 Task: Look for space in Calabanga, Philippines from 12th August, 2023 to 16th August, 2023 for 8 adults in price range Rs.10000 to Rs.16000. Place can be private room with 8 bedrooms having 8 beds and 8 bathrooms. Property type can be house, flat, guest house, hotel. Amenities needed are: wifi, TV, free parkinig on premises, gym, breakfast. Booking option can be shelf check-in. Required host language is English.
Action: Mouse moved to (564, 142)
Screenshot: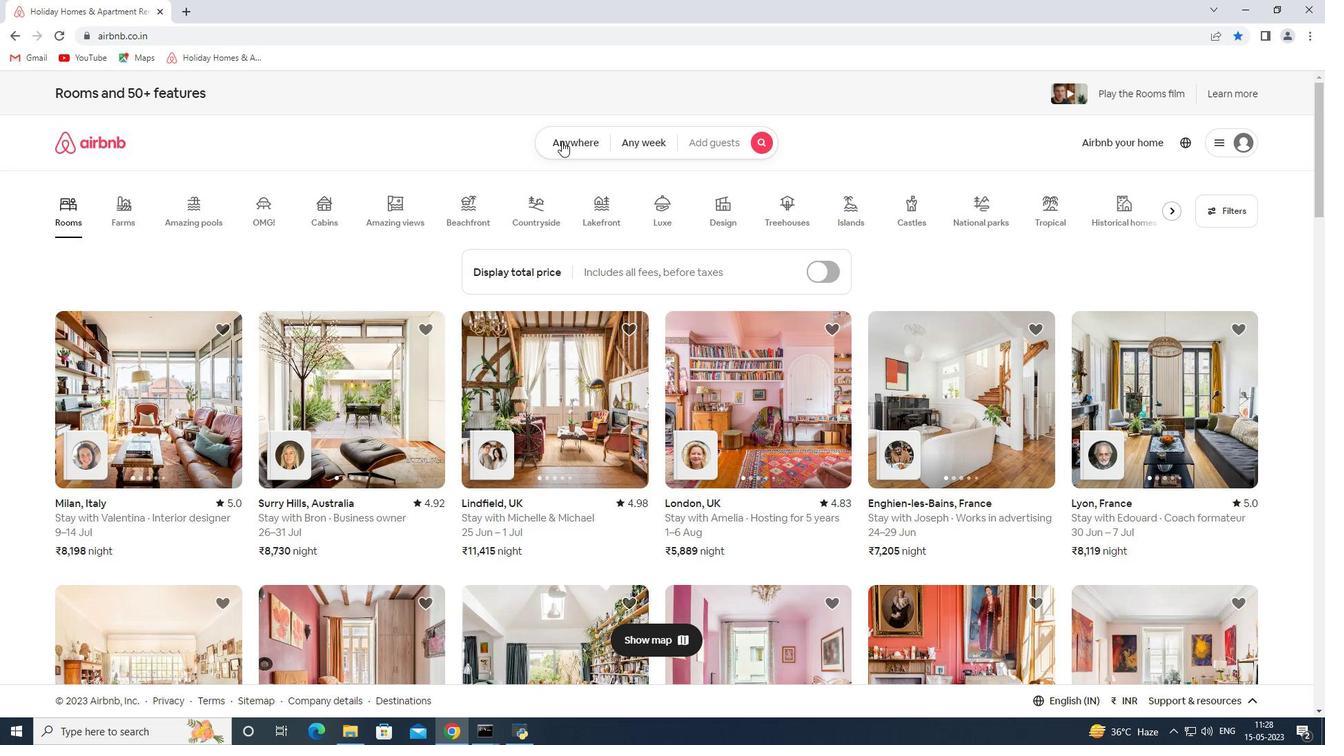 
Action: Mouse pressed left at (564, 142)
Screenshot: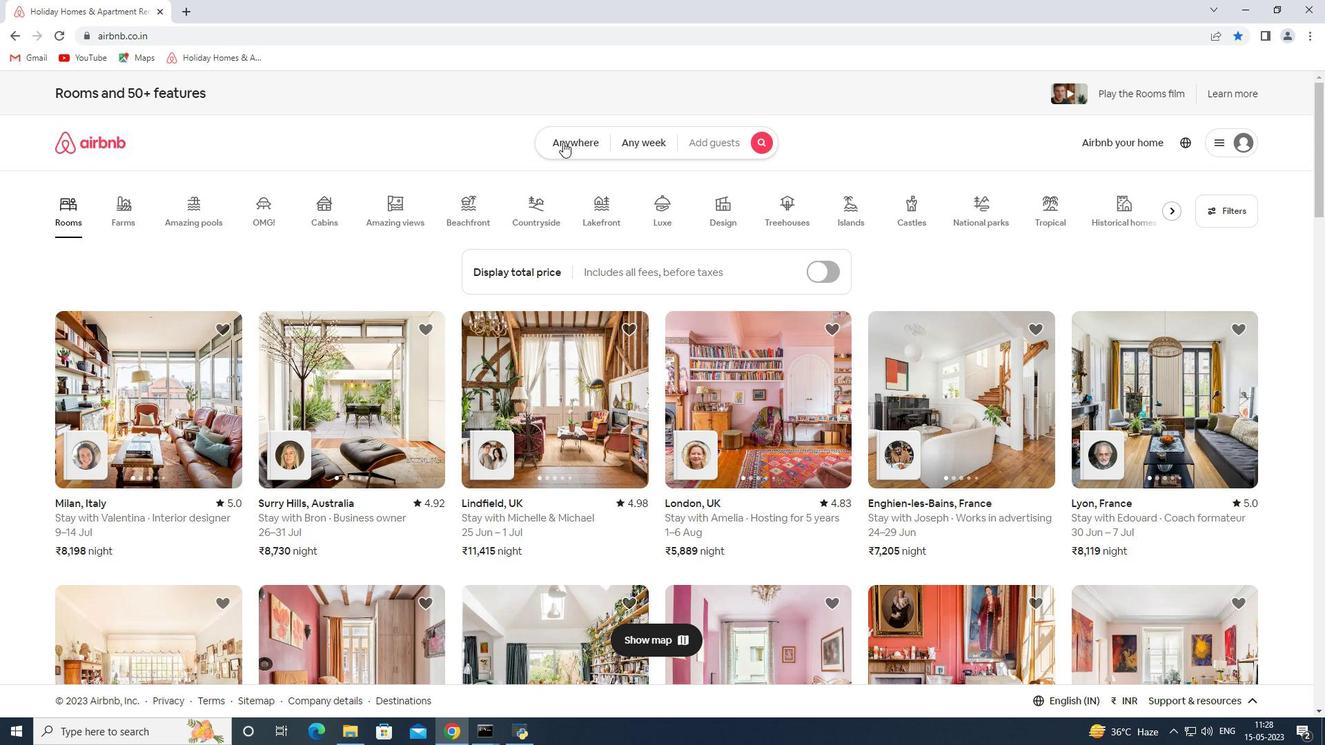 
Action: Mouse moved to (401, 200)
Screenshot: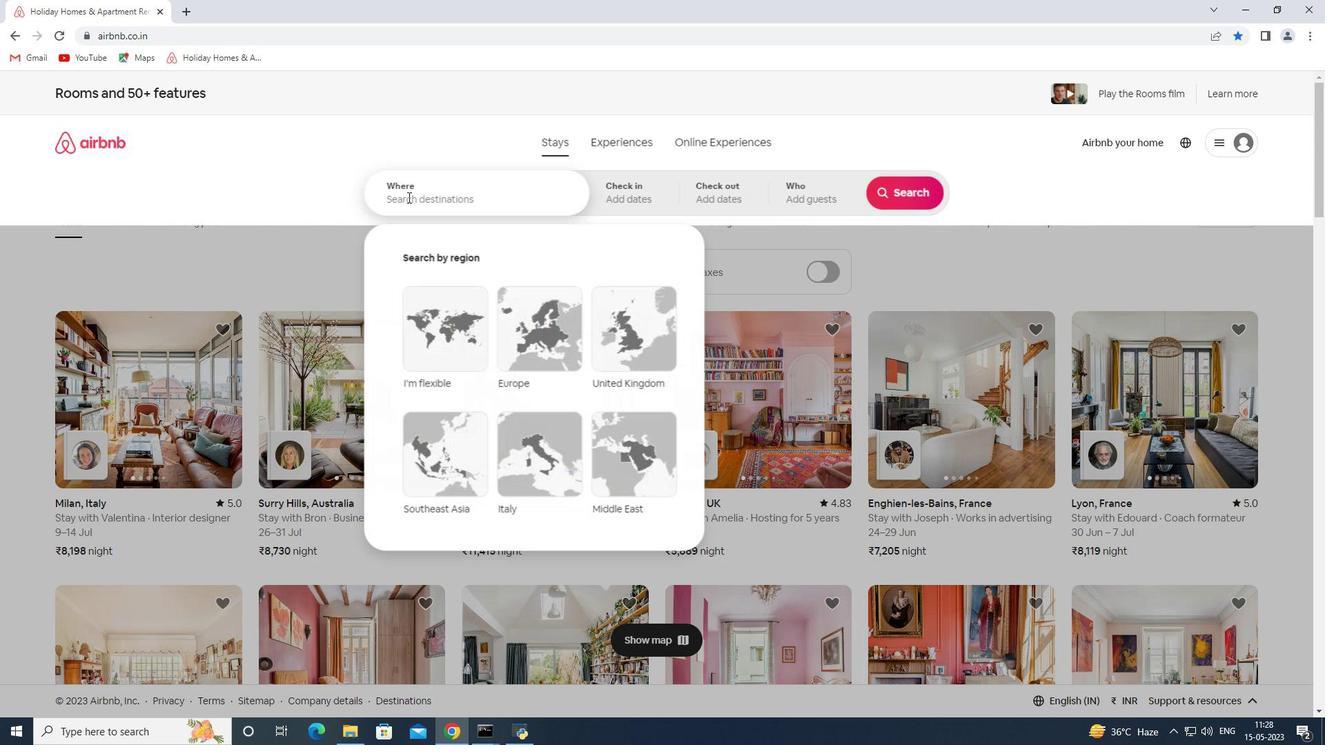 
Action: Mouse pressed left at (401, 200)
Screenshot: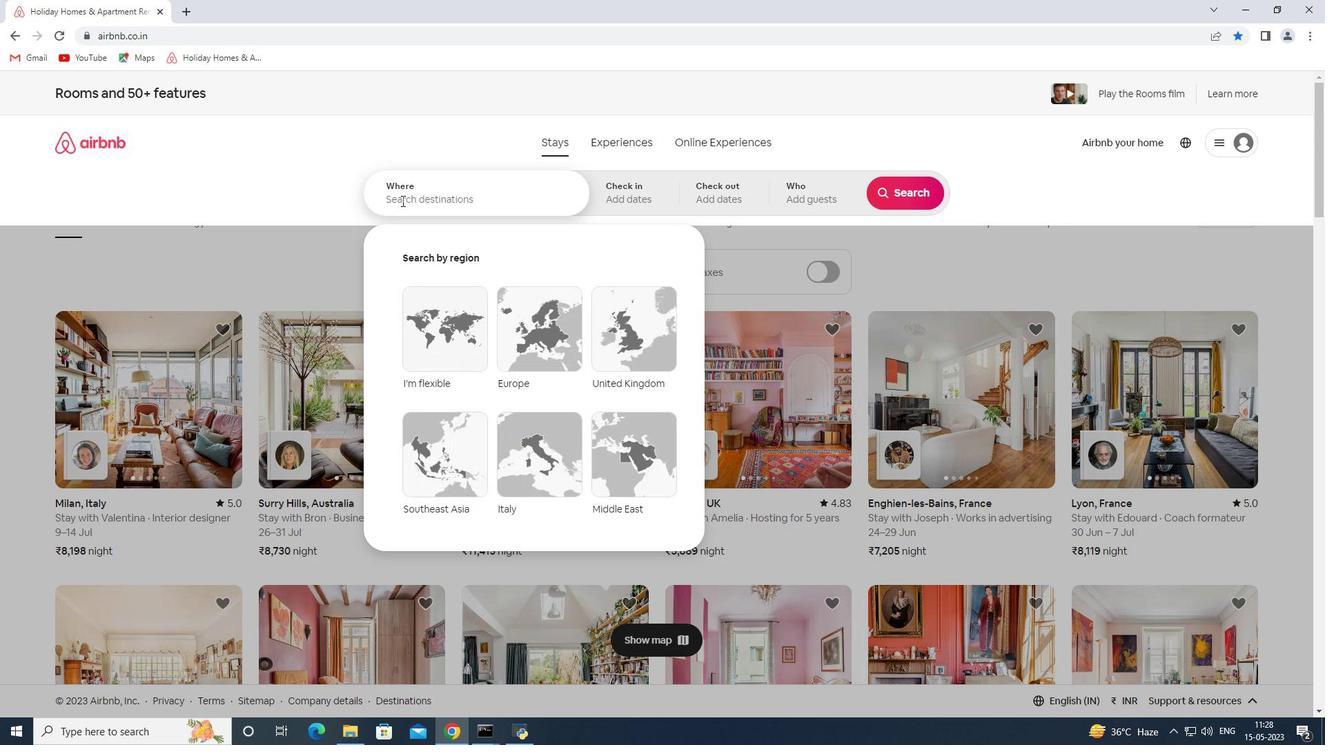 
Action: Key pressed <Key.shift><Key.shift><Key.shift><Key.shift><Key.shift><Key.shift><Key.shift><Key.shift>Calabanga<Key.space><Key.shift>Philippines<Key.space><Key.space><Key.enter>
Screenshot: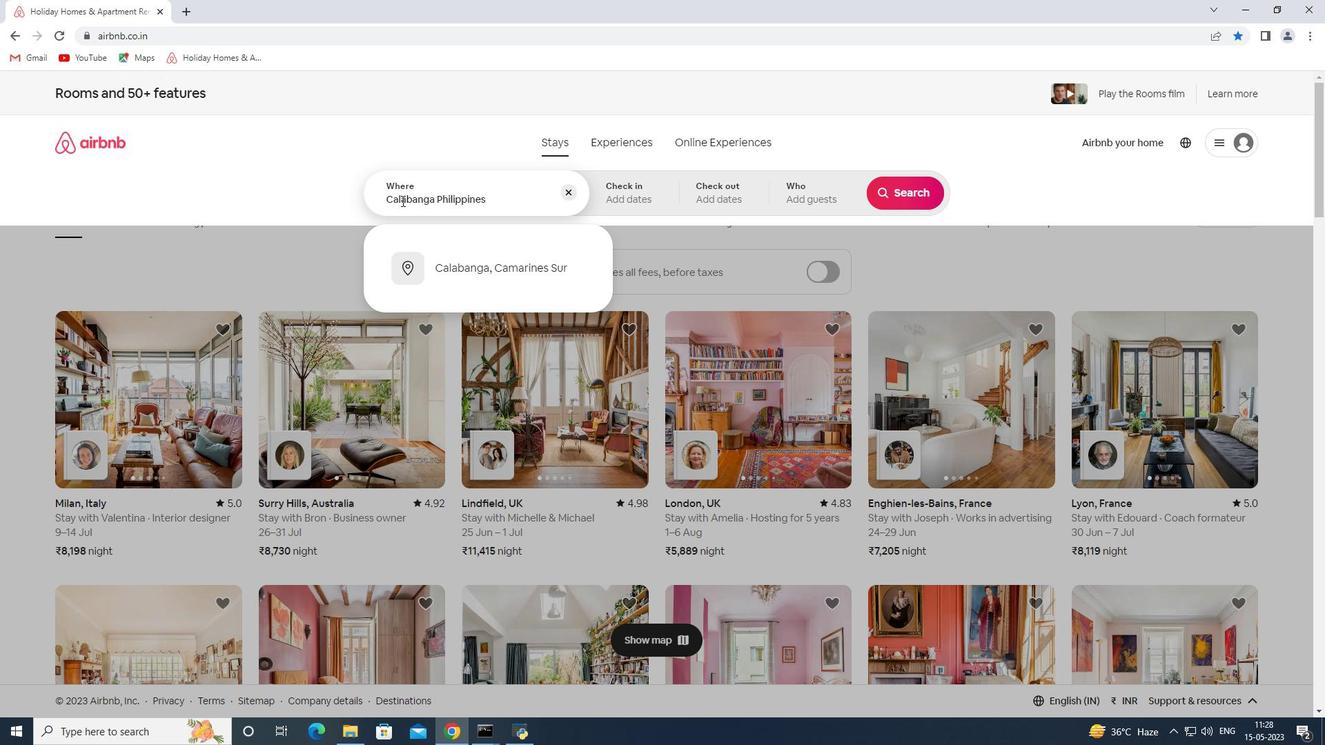 
Action: Mouse moved to (911, 310)
Screenshot: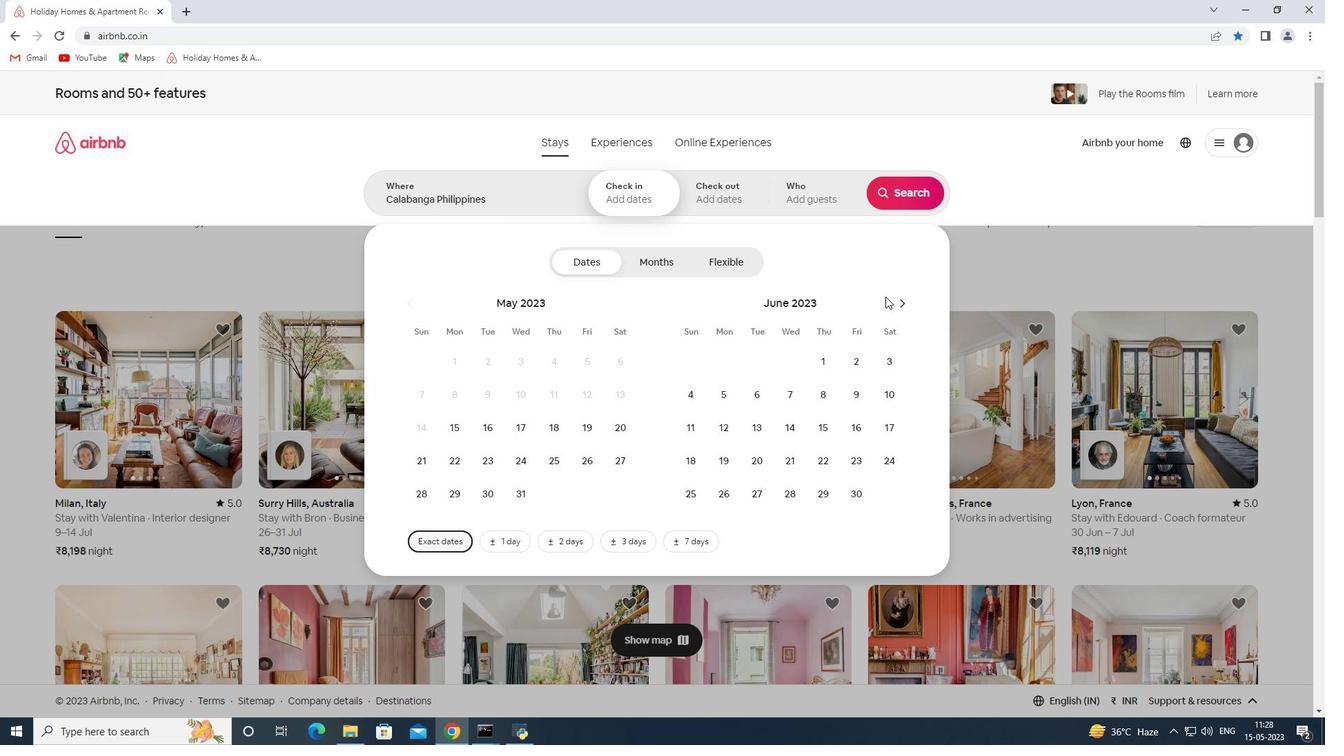 
Action: Mouse pressed left at (911, 310)
Screenshot: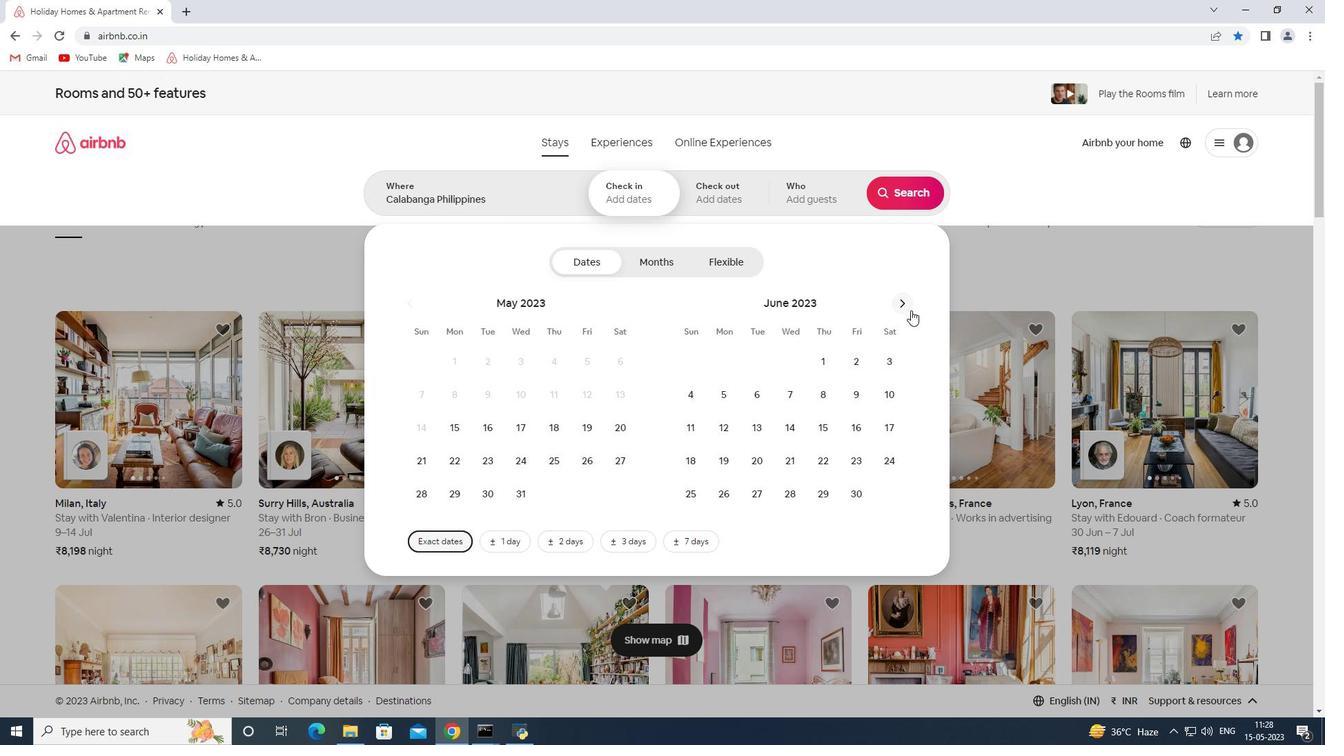 
Action: Mouse moved to (902, 305)
Screenshot: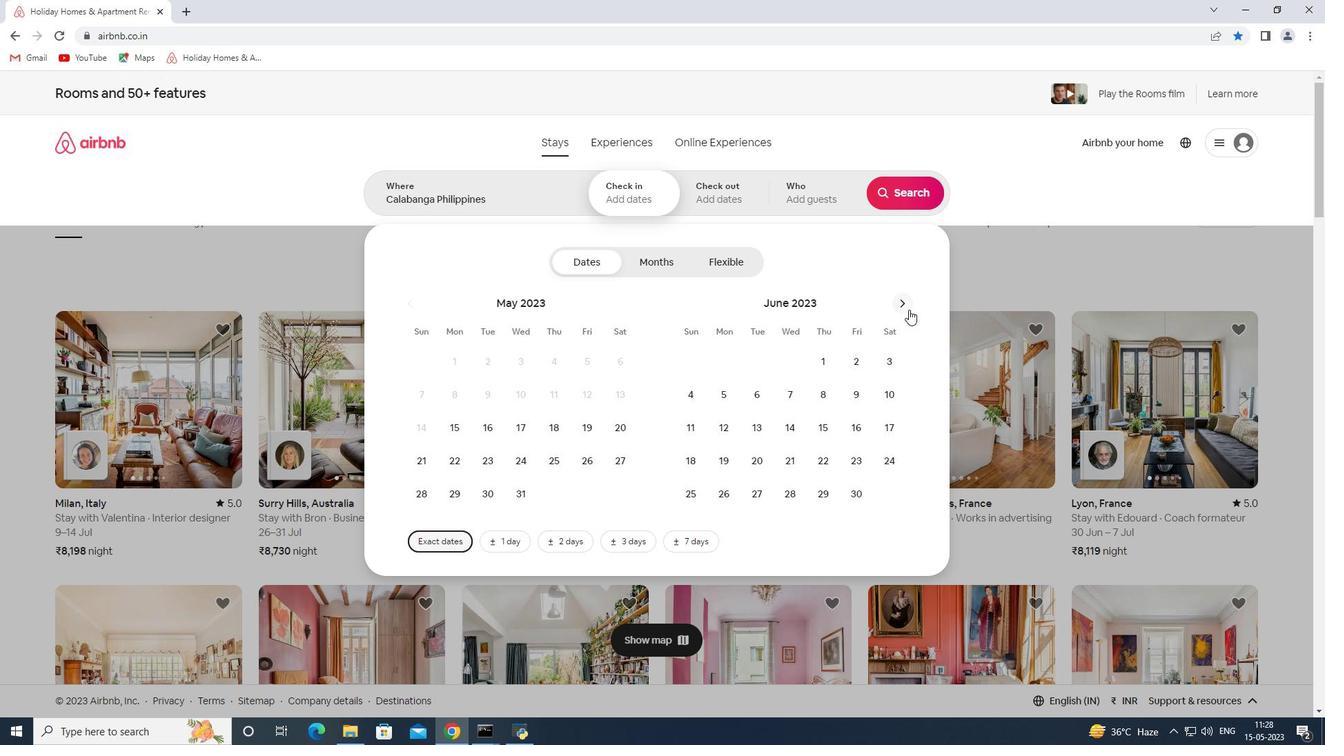 
Action: Mouse pressed left at (902, 305)
Screenshot: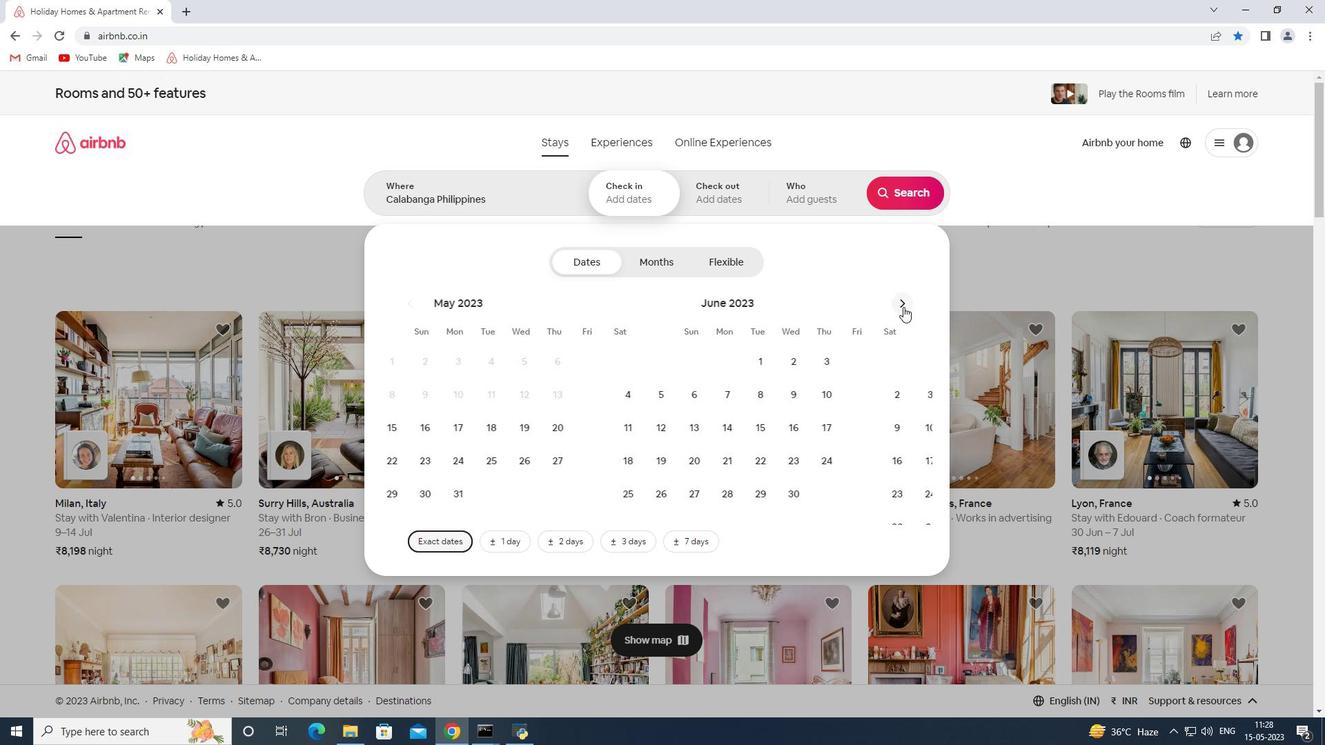 
Action: Mouse moved to (885, 392)
Screenshot: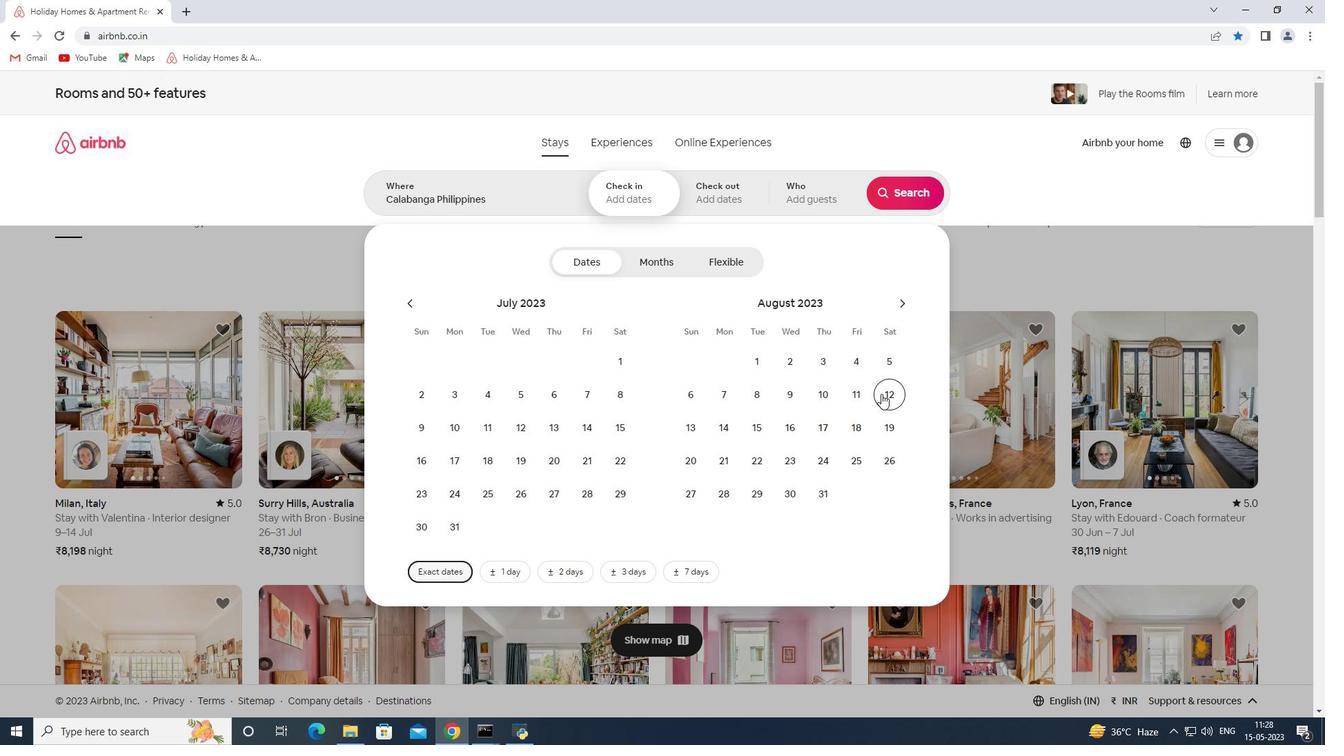 
Action: Mouse pressed left at (885, 392)
Screenshot: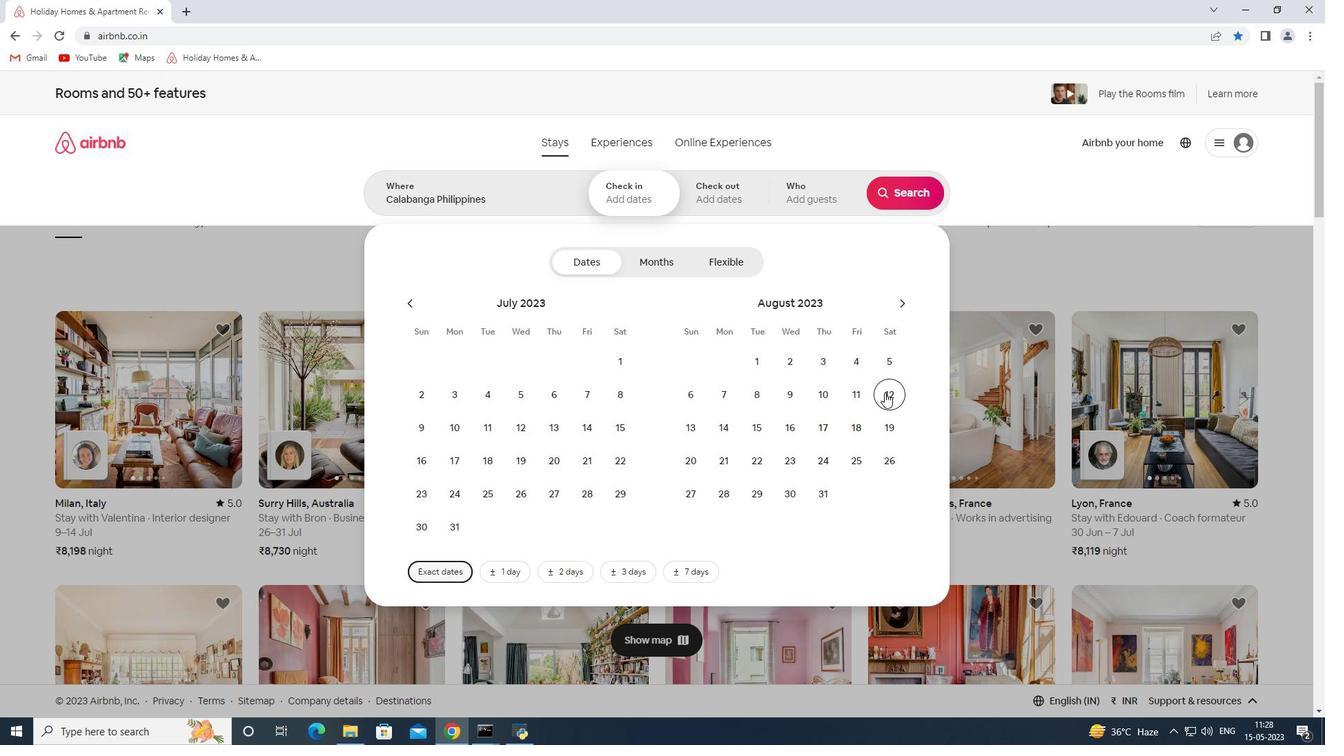 
Action: Mouse moved to (798, 433)
Screenshot: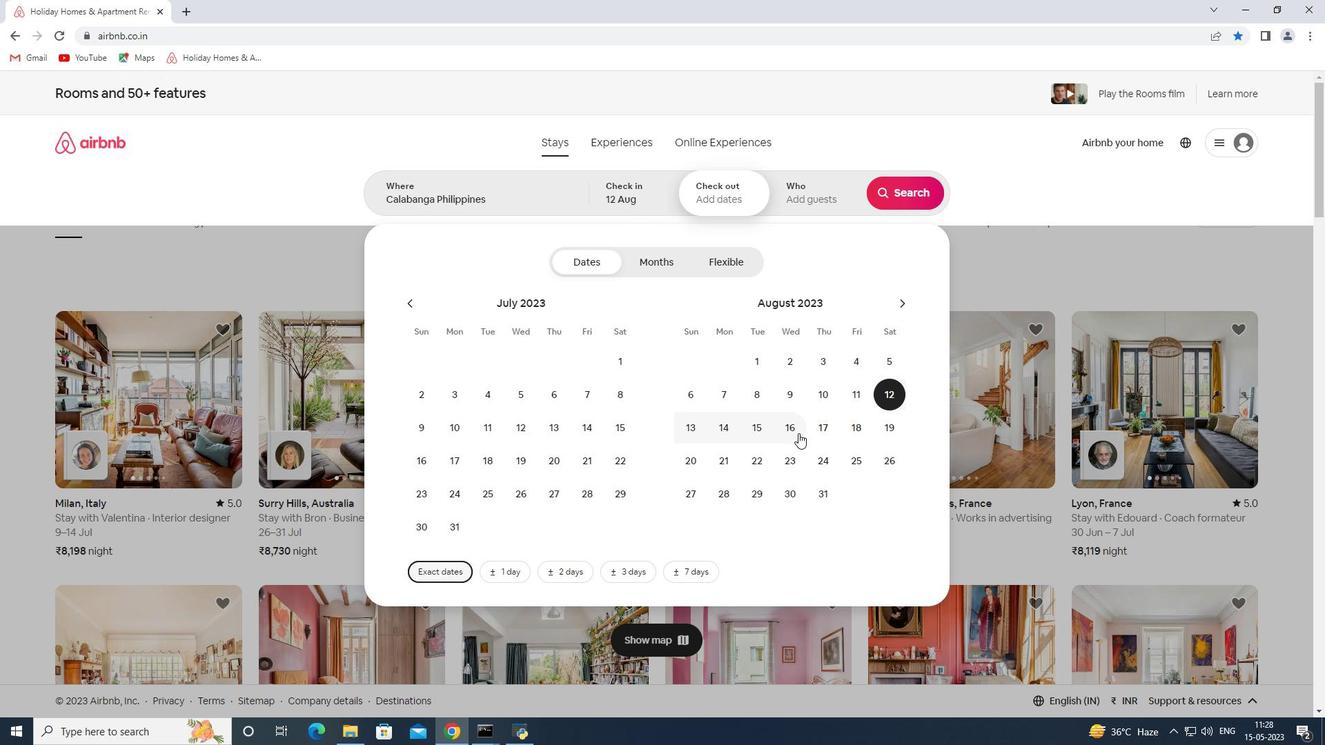 
Action: Mouse pressed left at (798, 433)
Screenshot: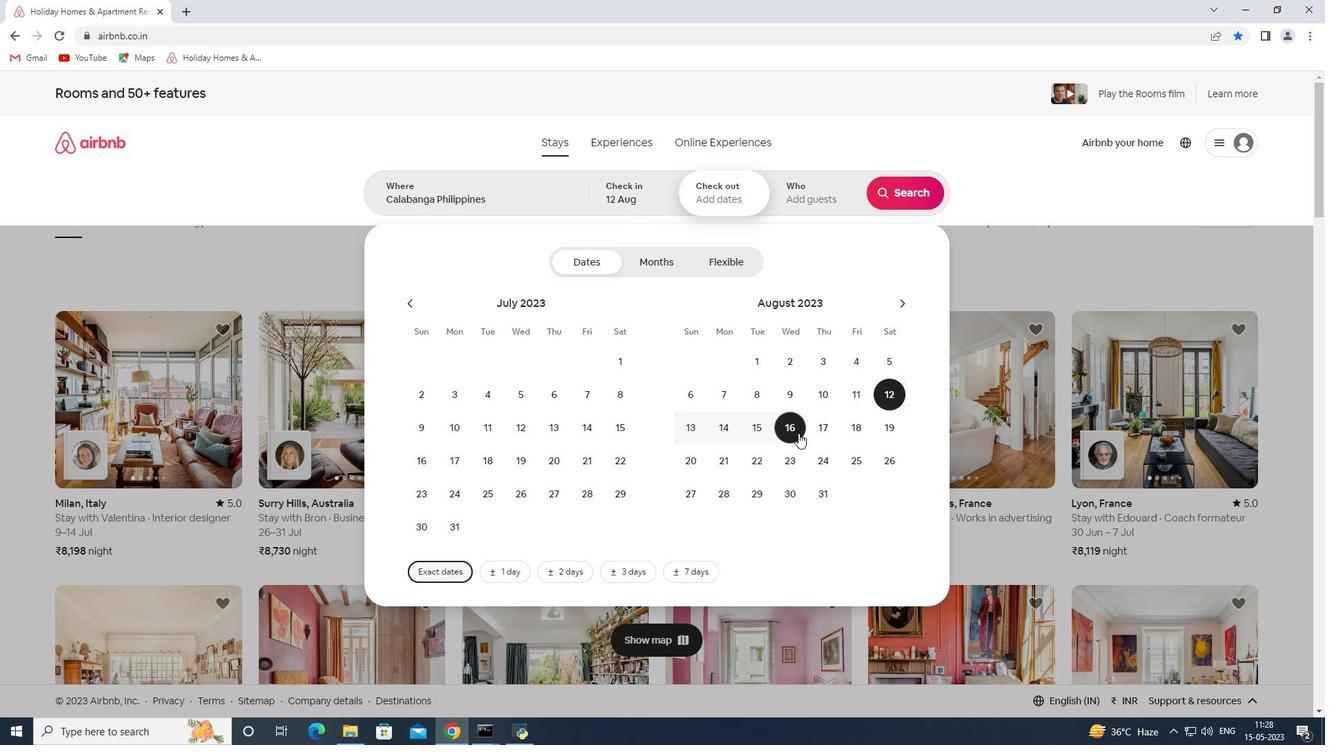 
Action: Mouse moved to (809, 198)
Screenshot: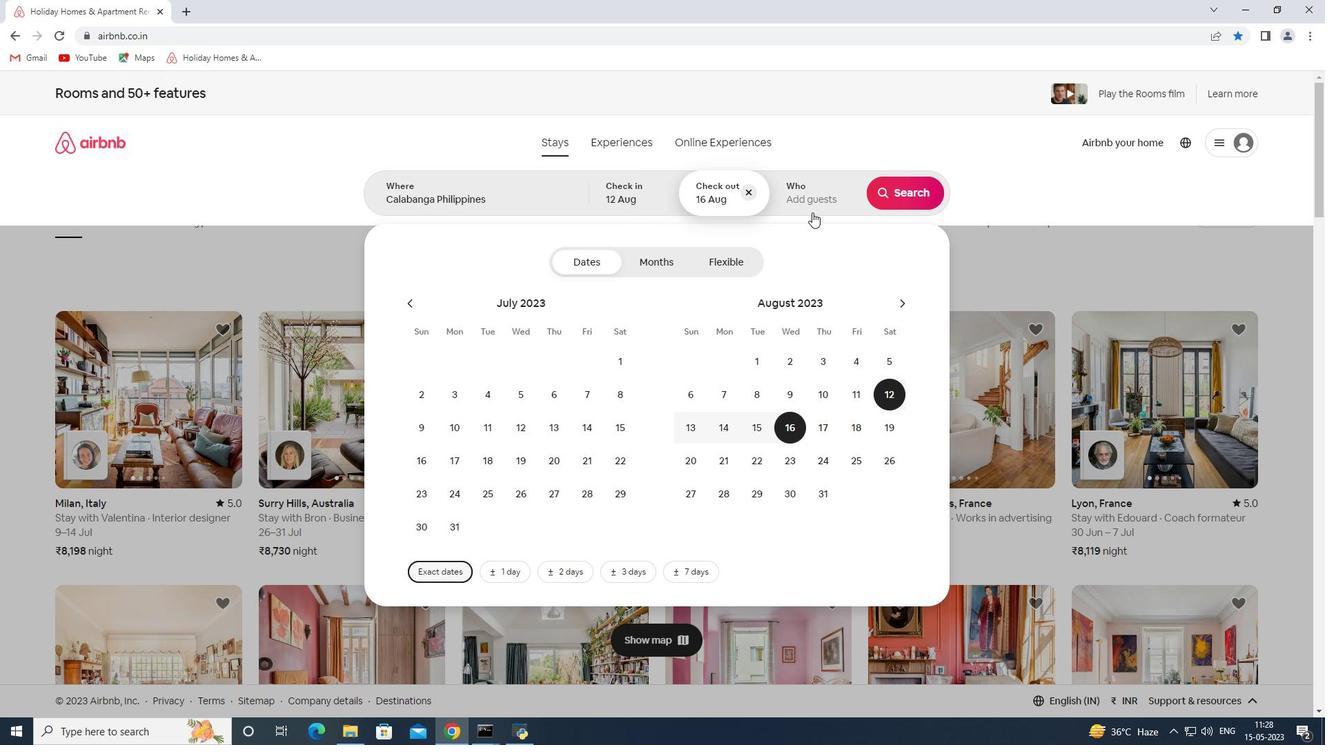 
Action: Mouse pressed left at (809, 198)
Screenshot: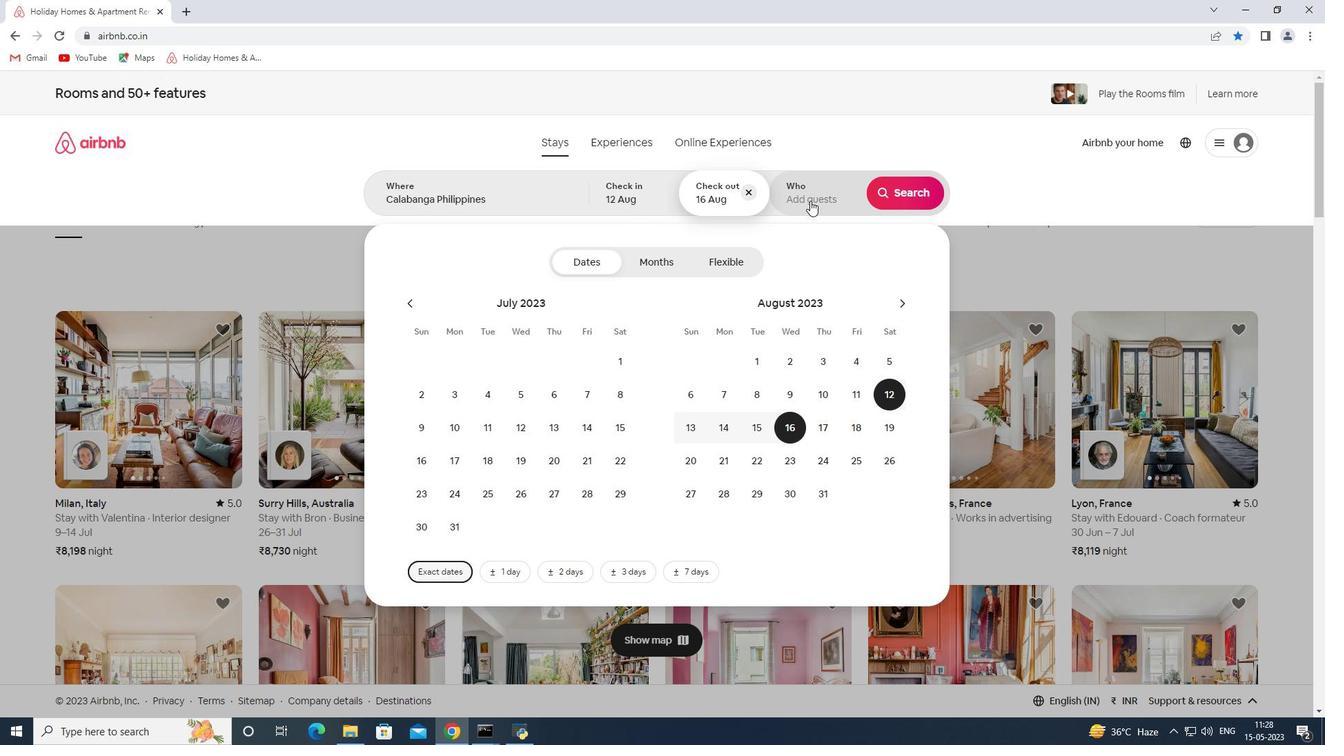 
Action: Mouse moved to (914, 269)
Screenshot: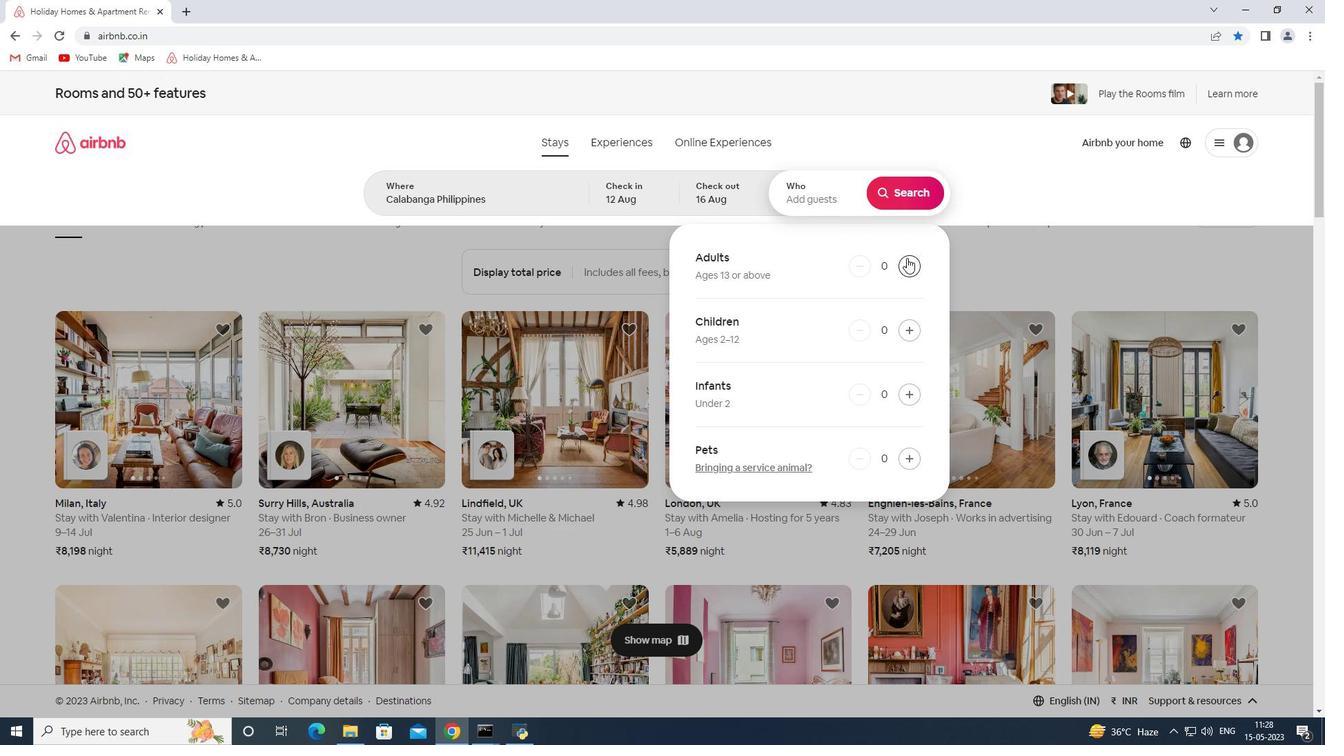 
Action: Mouse pressed left at (914, 269)
Screenshot: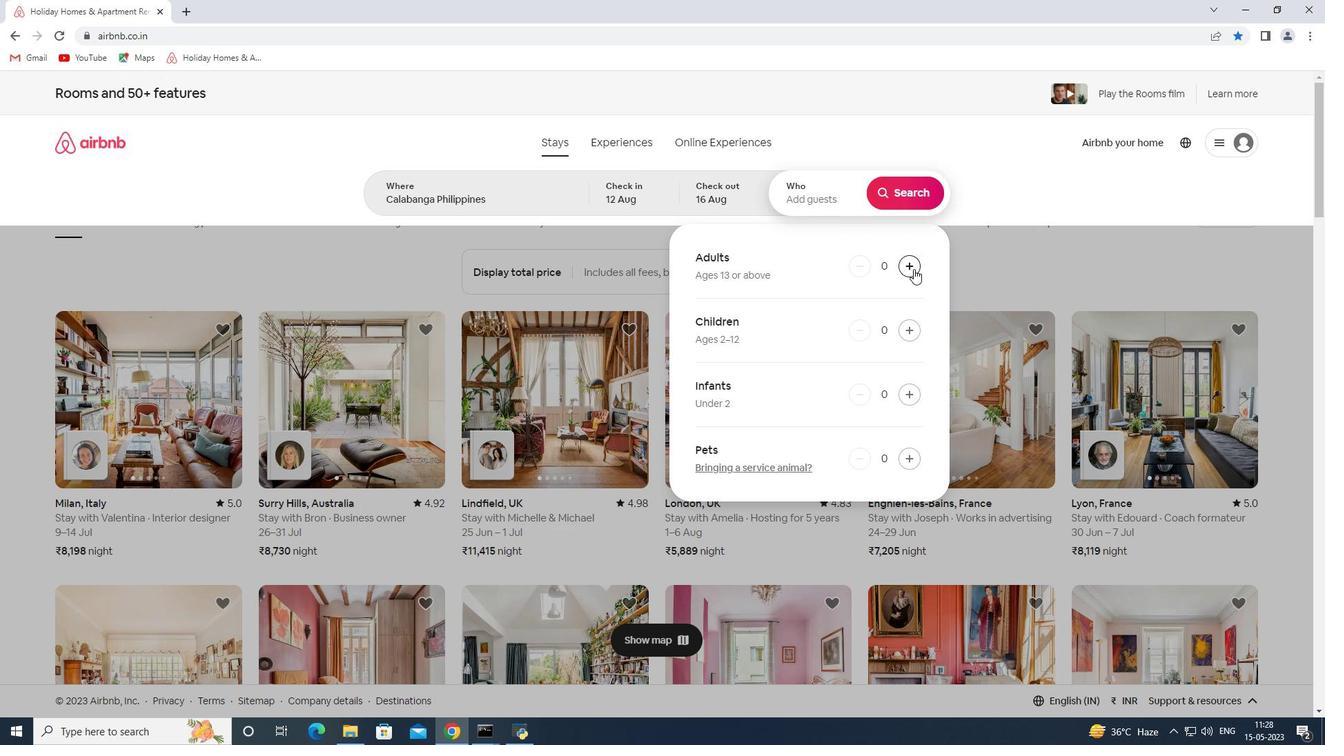
Action: Mouse pressed left at (914, 269)
Screenshot: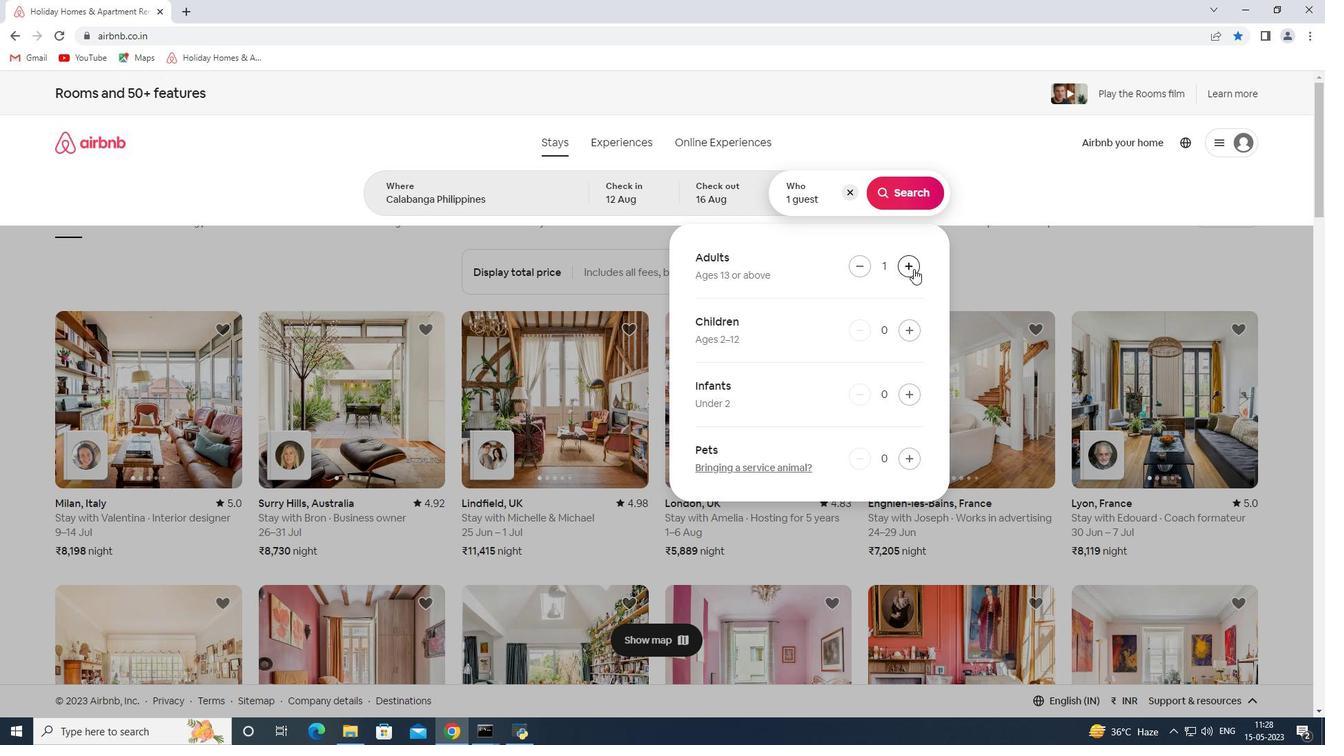 
Action: Mouse pressed left at (914, 269)
Screenshot: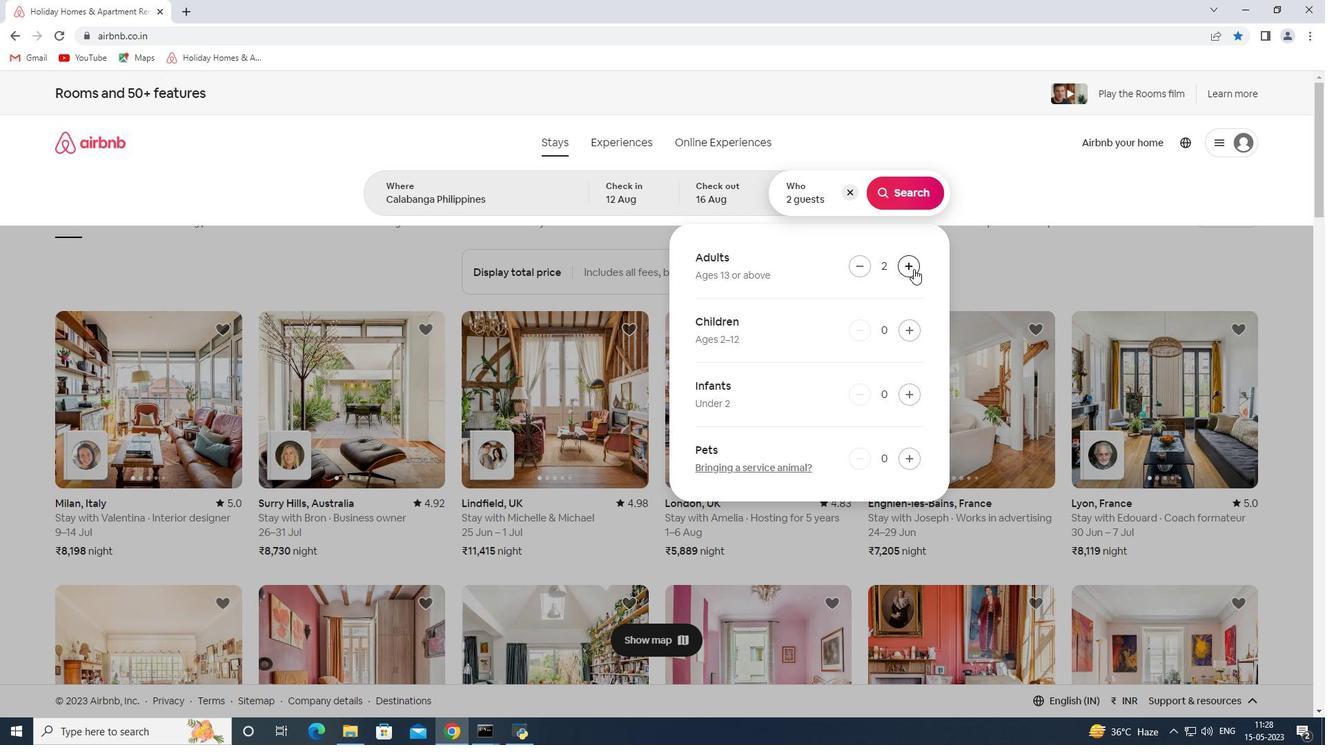 
Action: Mouse pressed left at (914, 269)
Screenshot: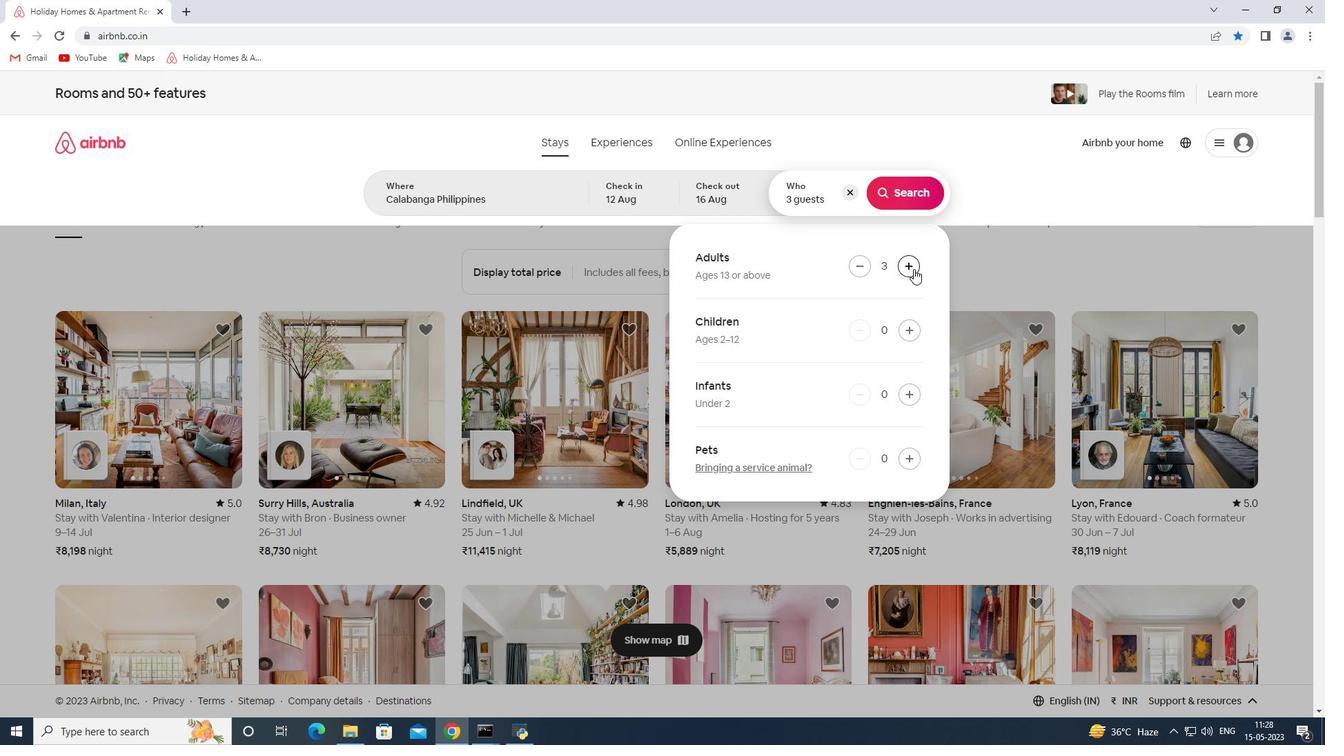 
Action: Mouse pressed left at (914, 269)
Screenshot: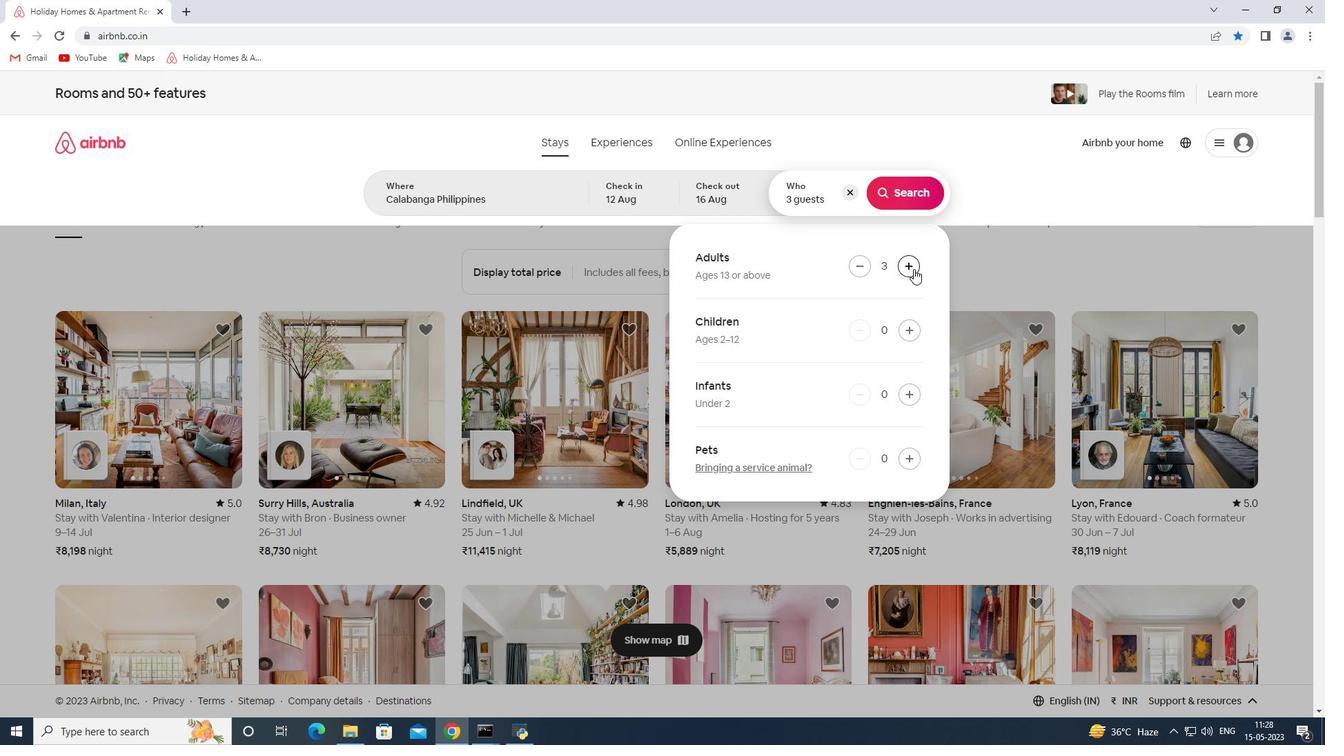 
Action: Mouse pressed left at (914, 269)
Screenshot: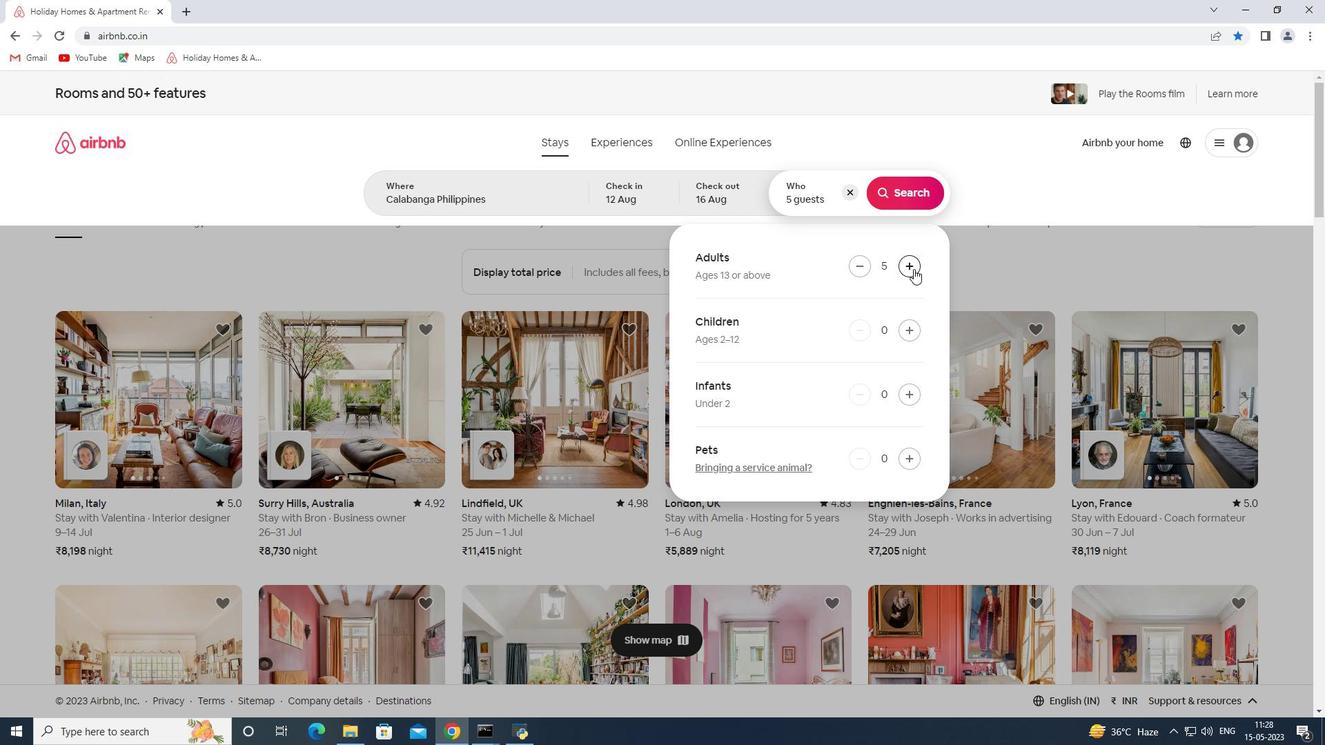 
Action: Mouse pressed left at (914, 269)
Screenshot: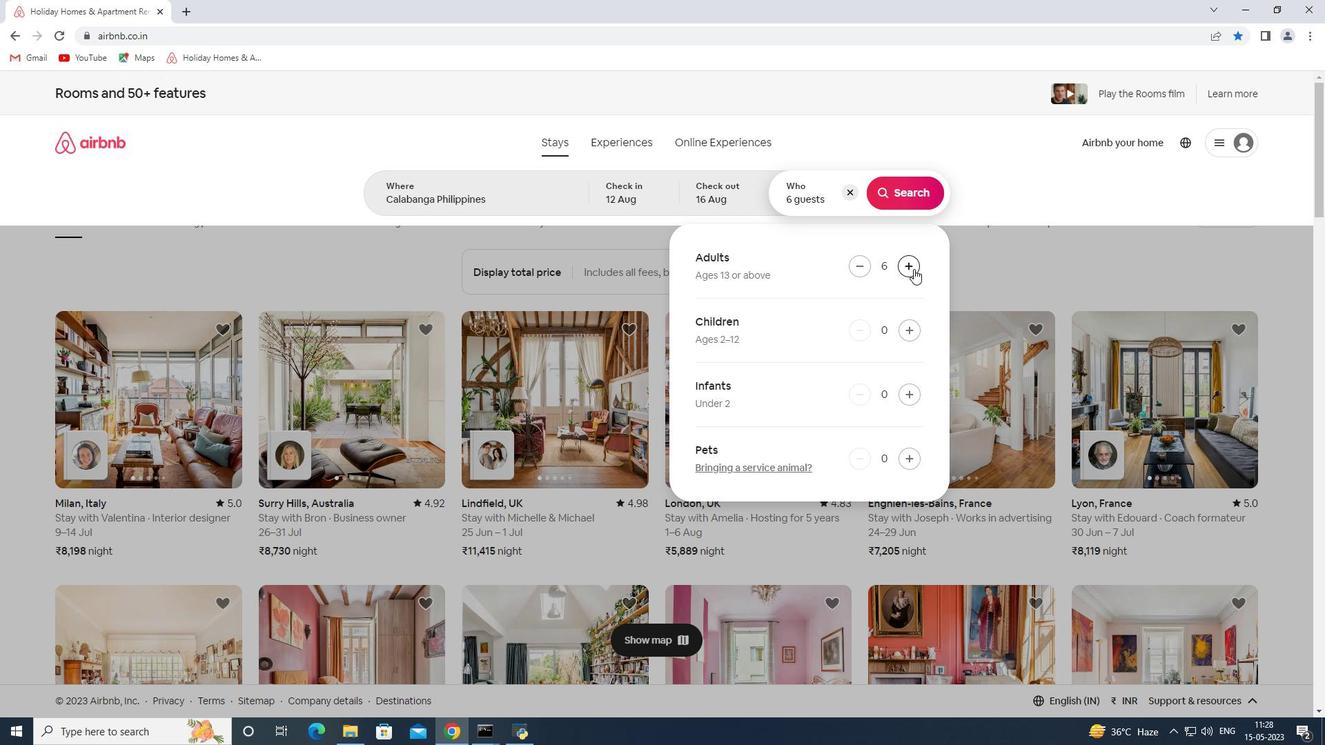 
Action: Mouse pressed left at (914, 269)
Screenshot: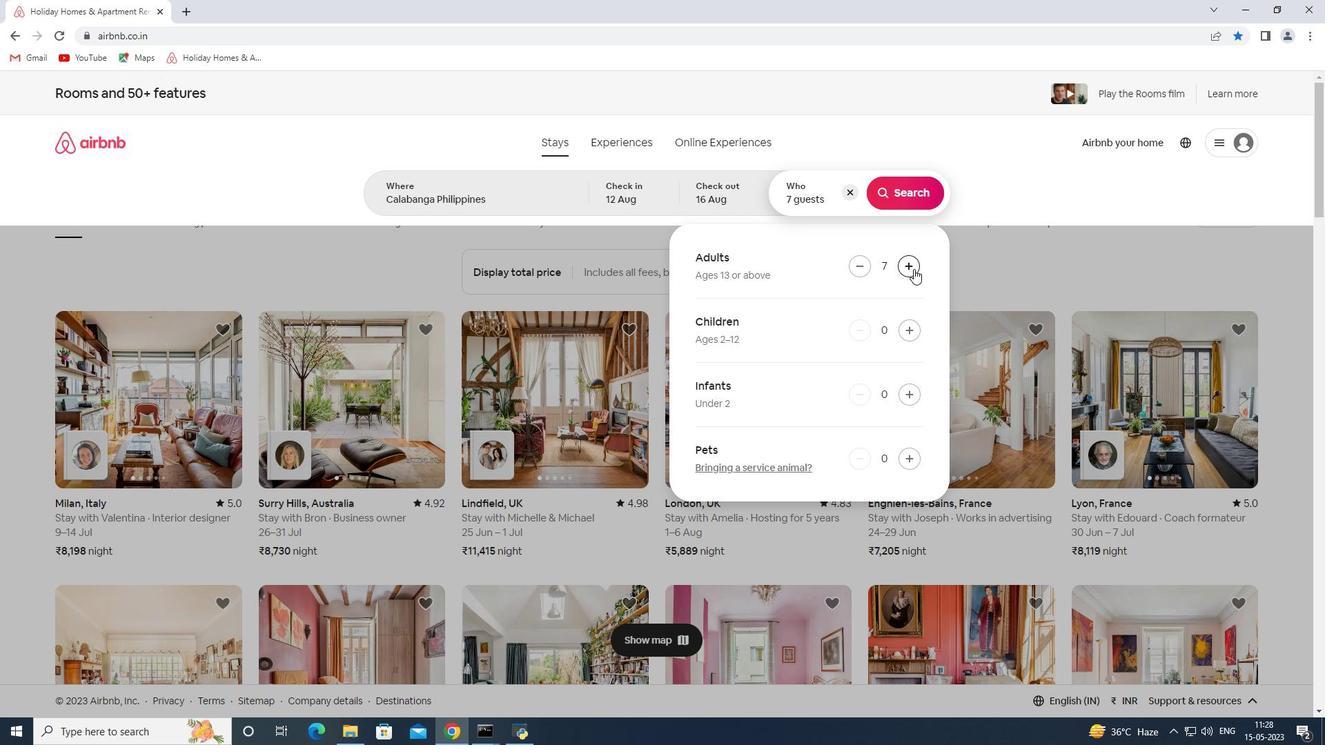 
Action: Mouse moved to (899, 176)
Screenshot: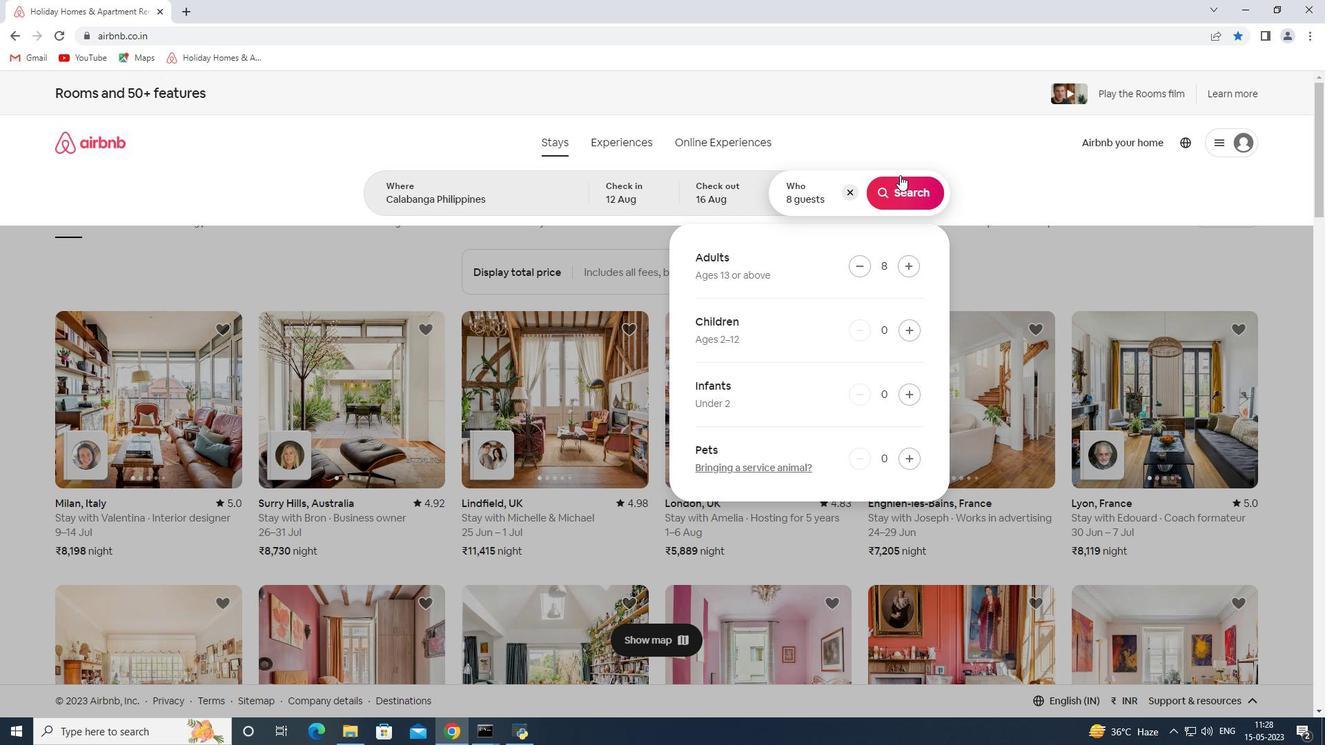 
Action: Mouse pressed left at (899, 176)
Screenshot: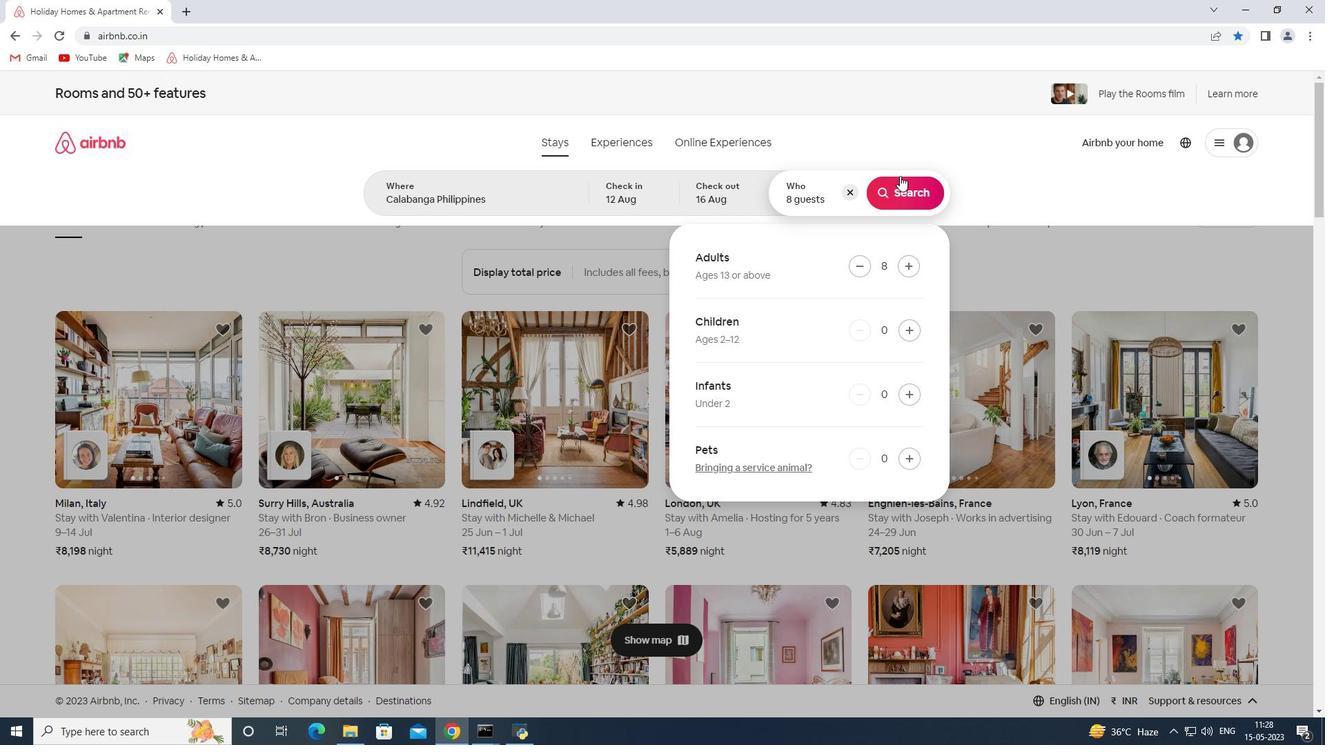 
Action: Mouse moved to (1240, 153)
Screenshot: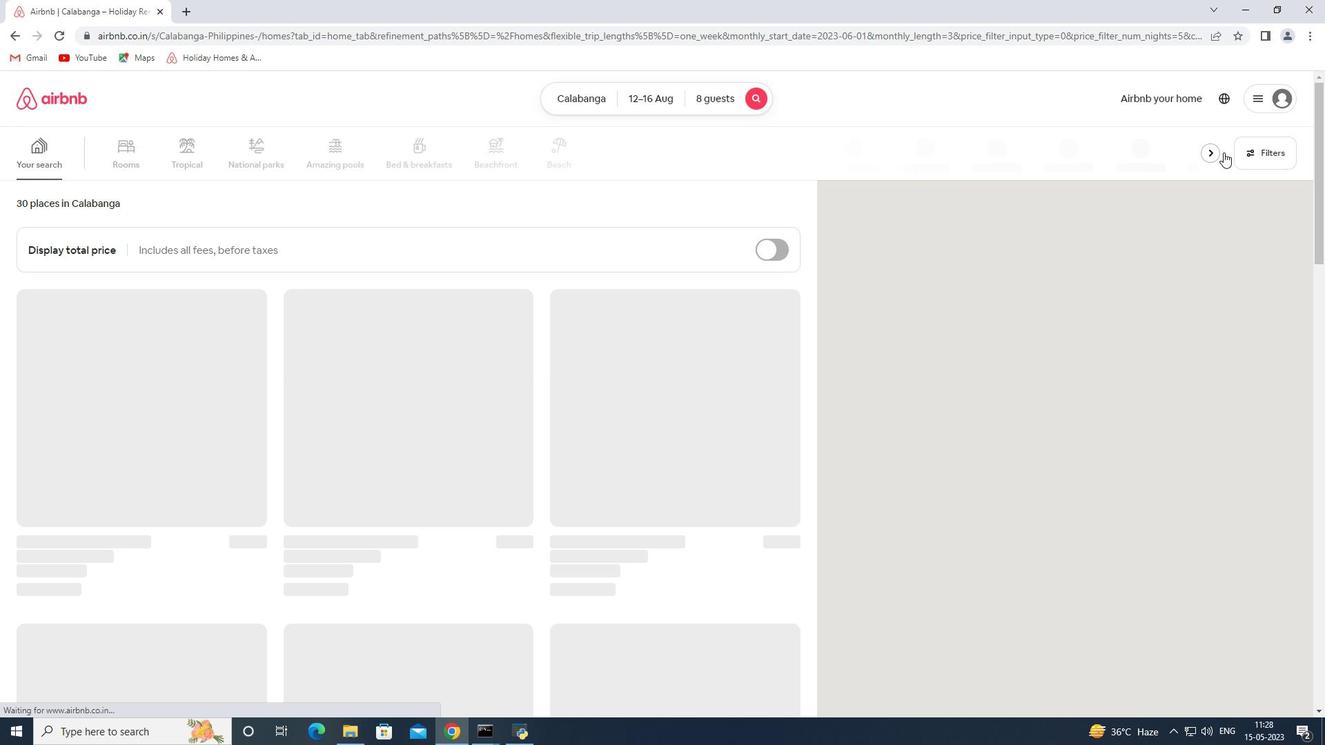
Action: Mouse pressed left at (1240, 153)
Screenshot: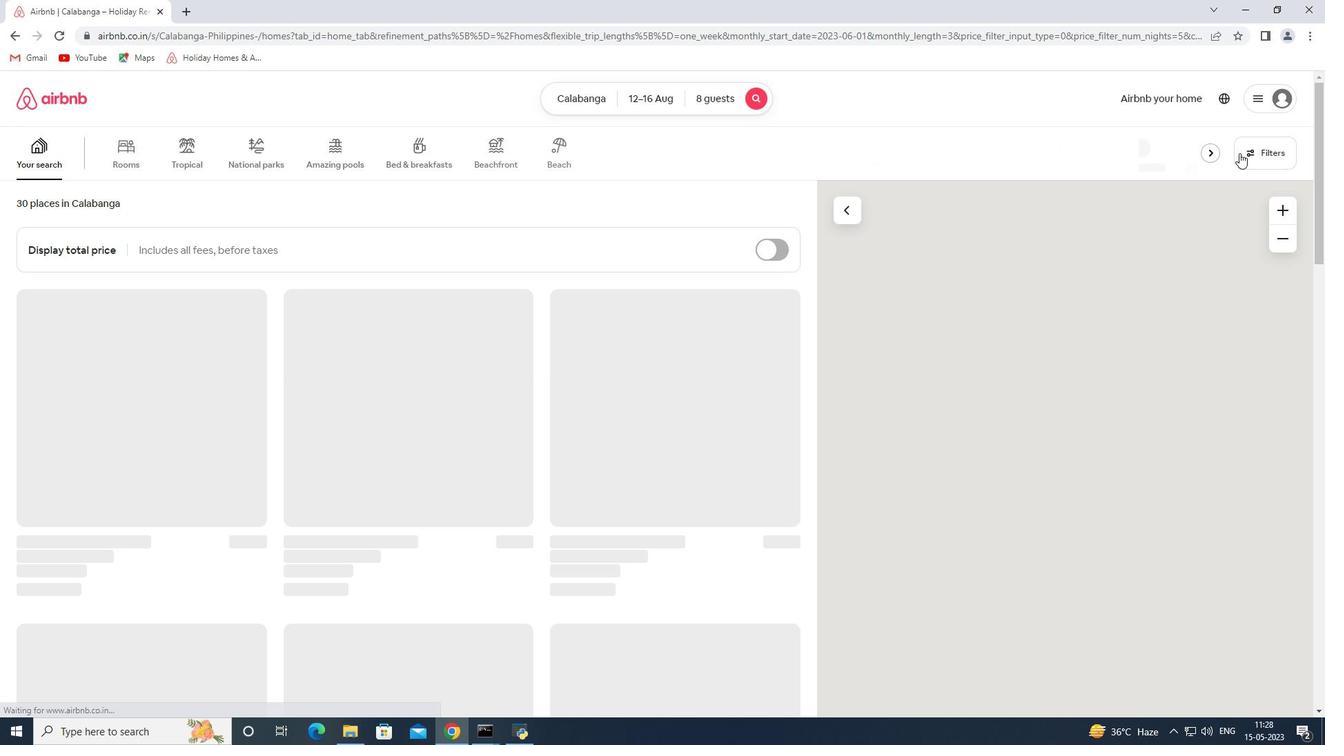 
Action: Mouse moved to (479, 490)
Screenshot: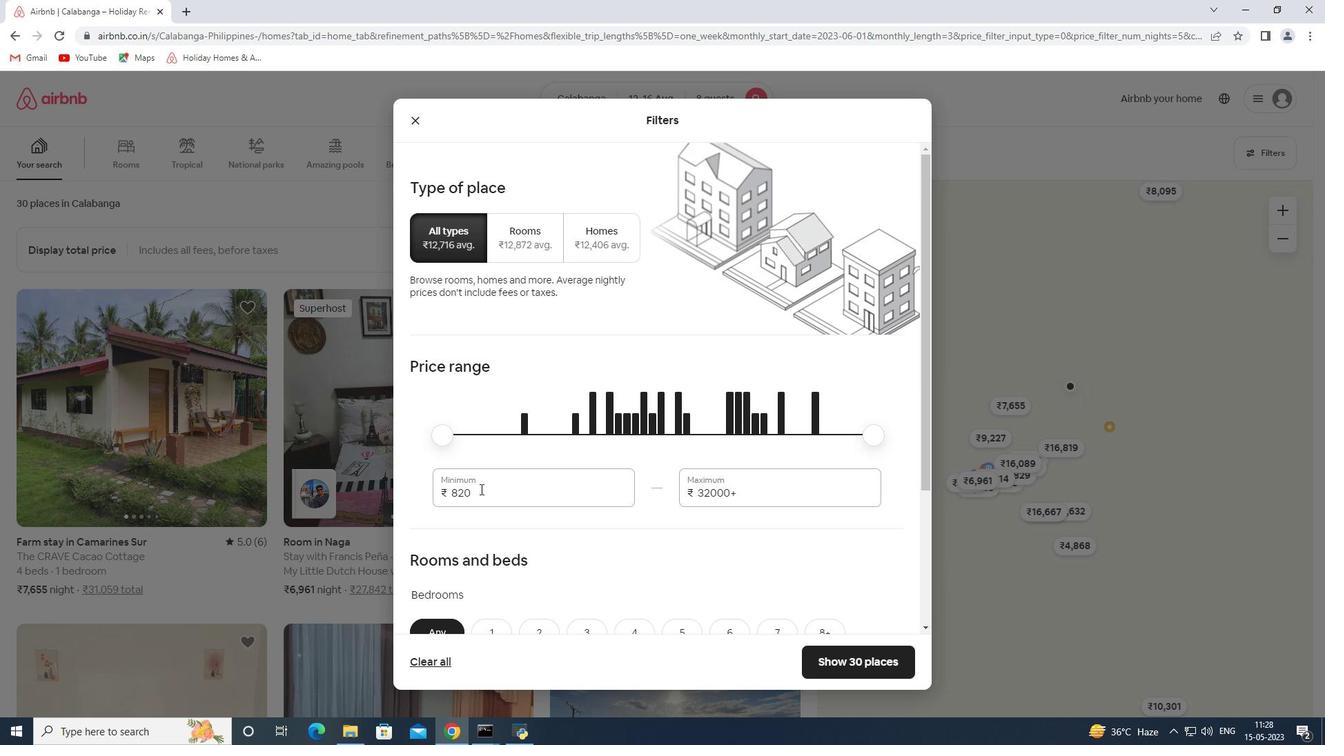 
Action: Mouse pressed left at (479, 490)
Screenshot: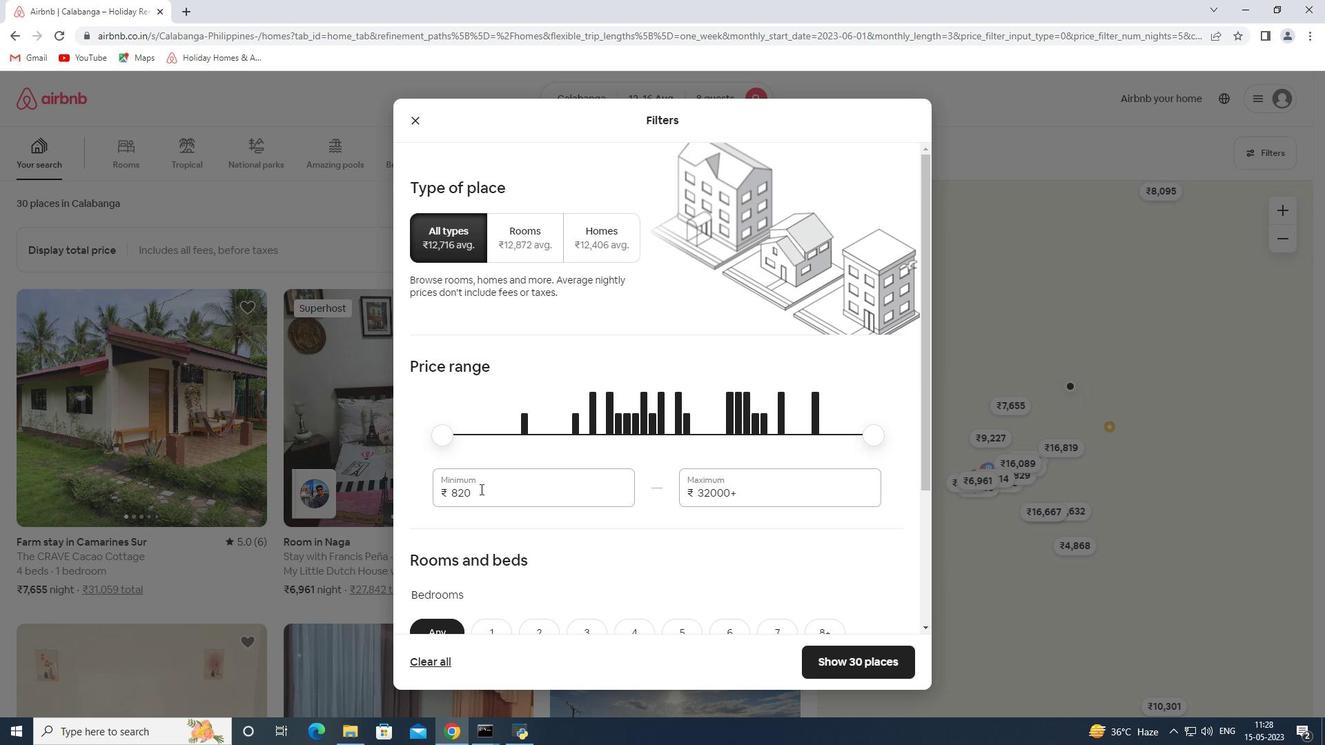 
Action: Mouse pressed left at (479, 490)
Screenshot: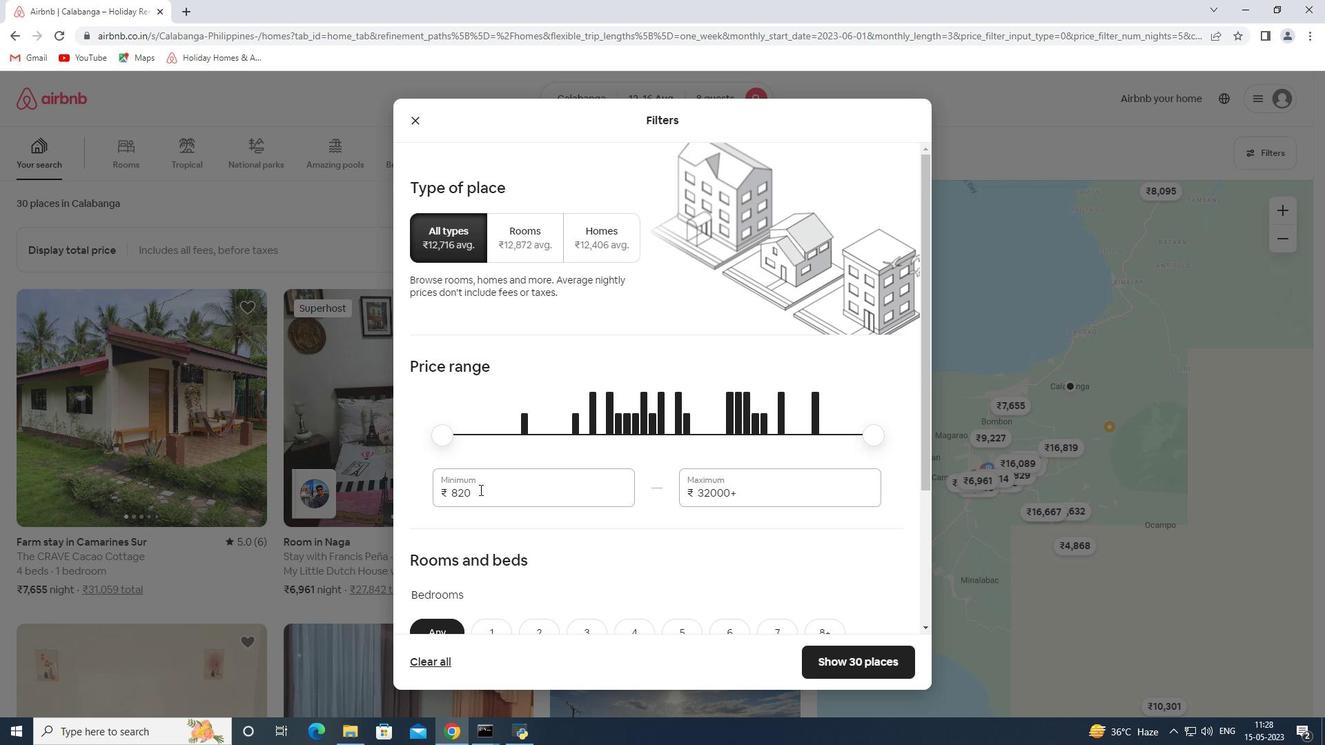 
Action: Mouse moved to (496, 339)
Screenshot: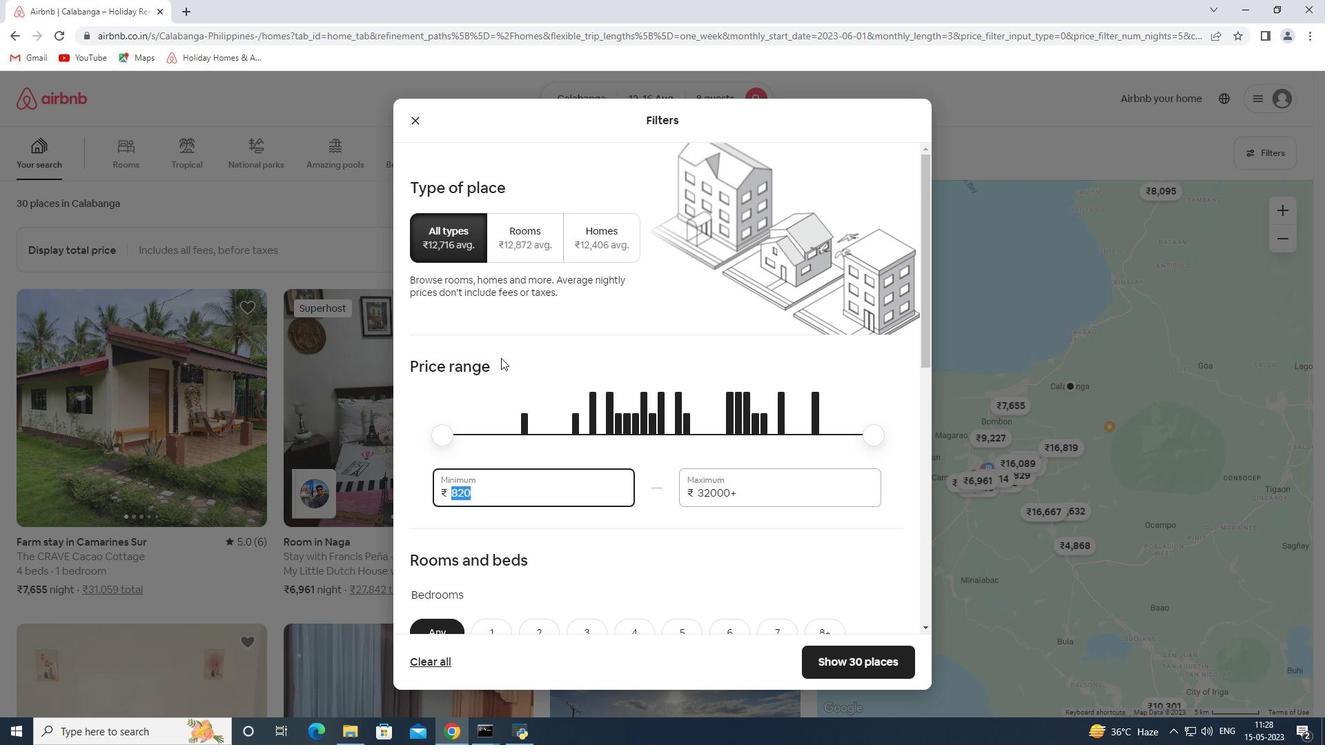 
Action: Key pressed 10000
Screenshot: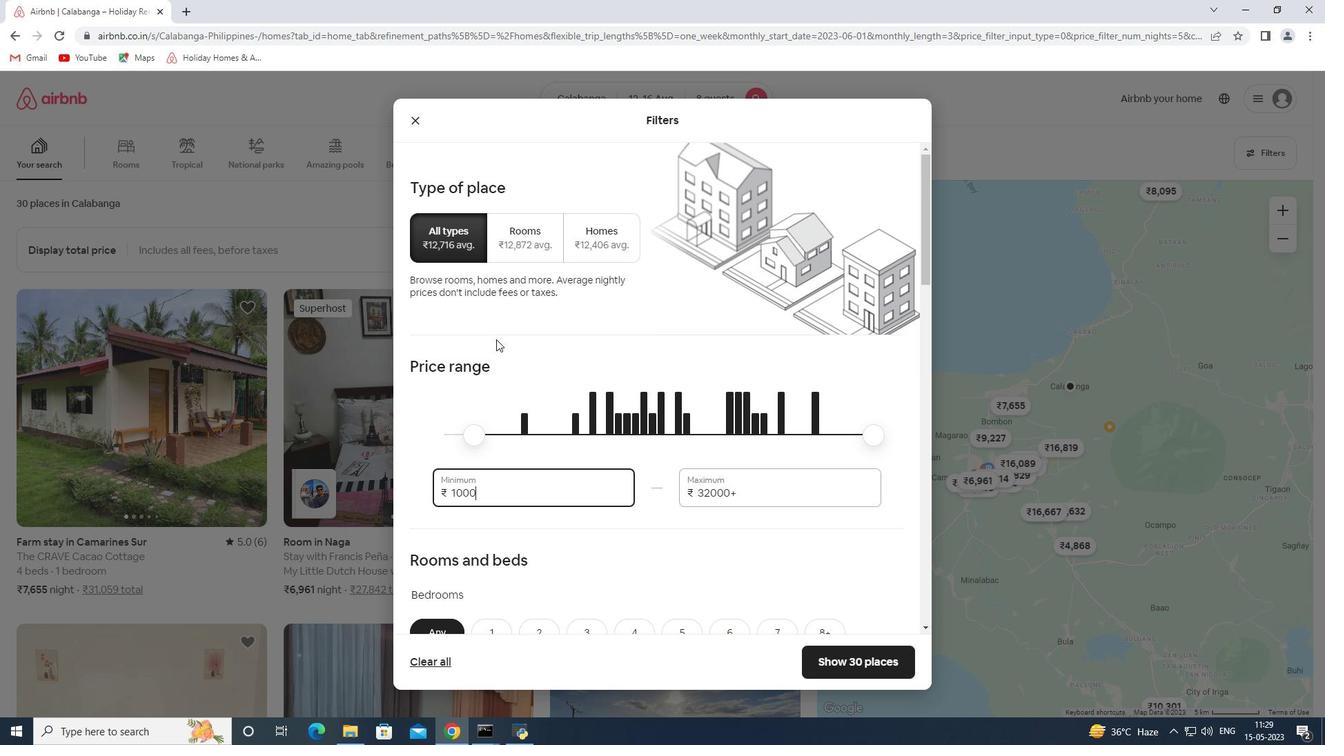 
Action: Mouse moved to (774, 495)
Screenshot: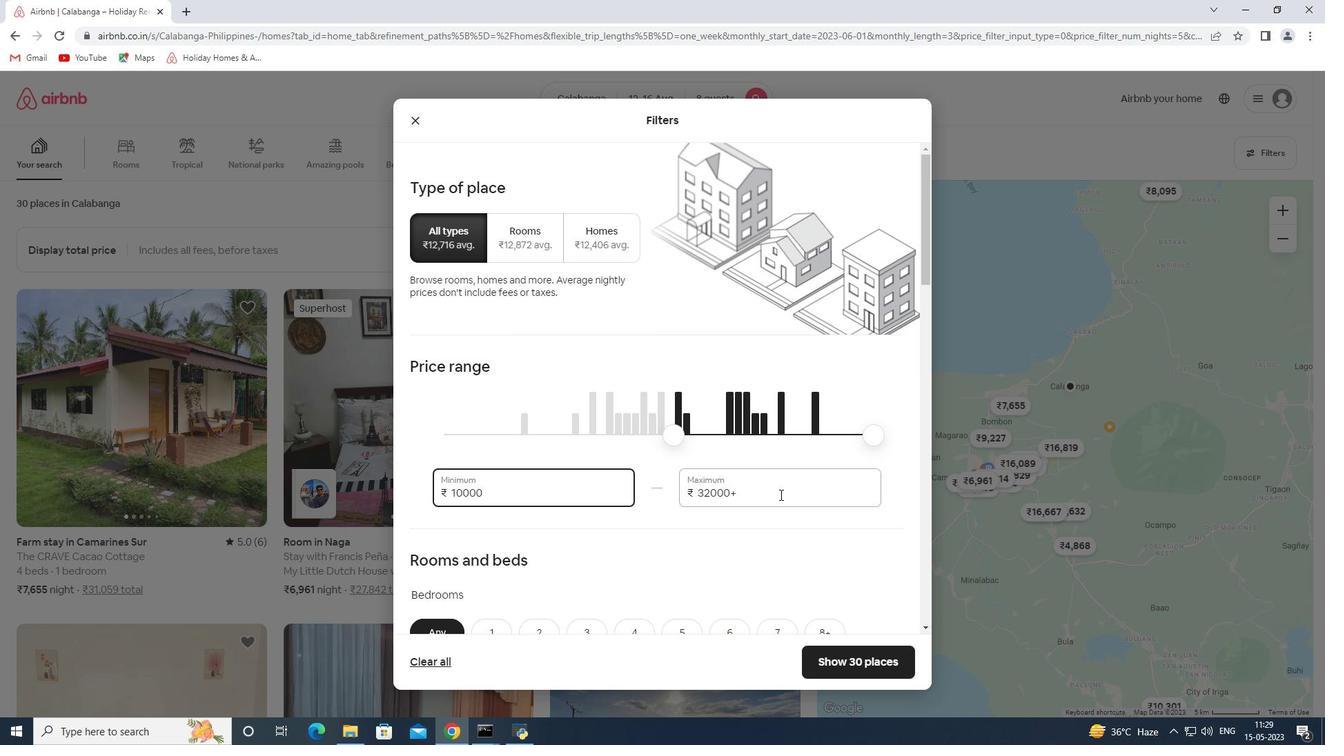 
Action: Mouse pressed left at (774, 495)
Screenshot: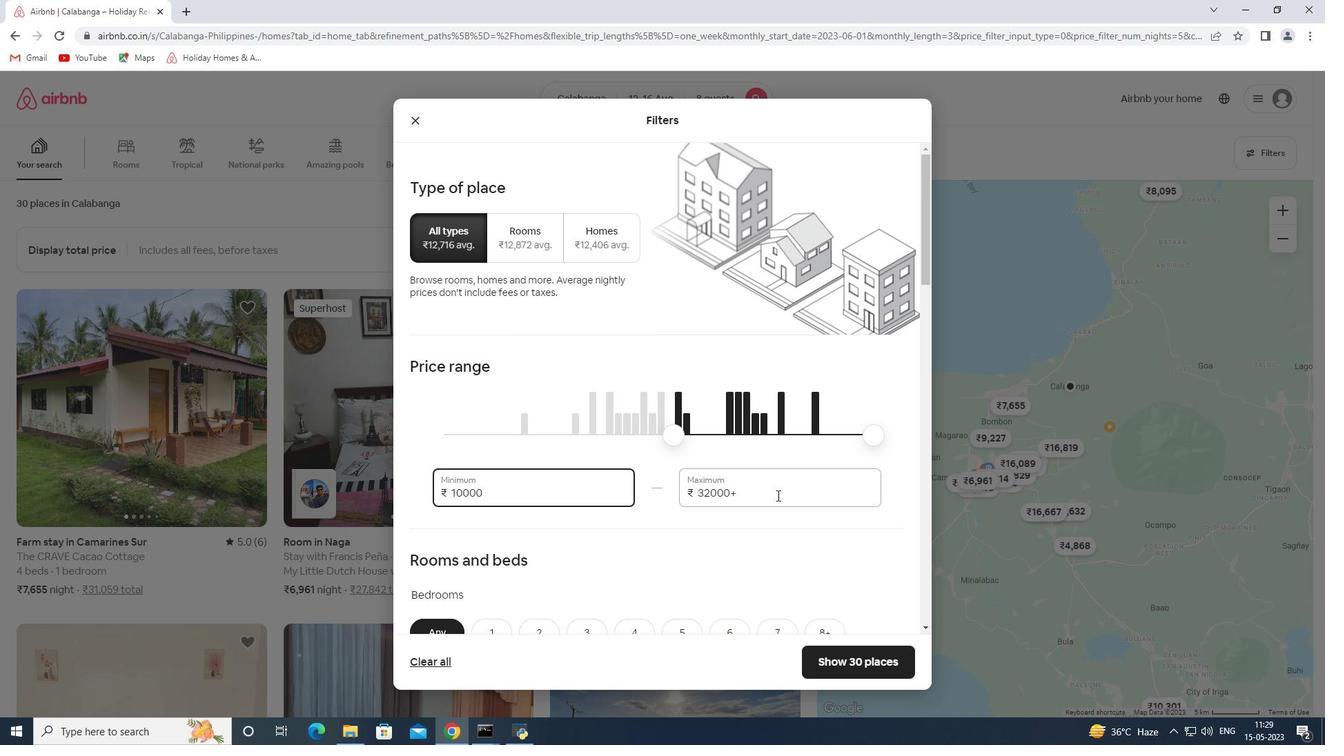 
Action: Mouse pressed left at (774, 495)
Screenshot: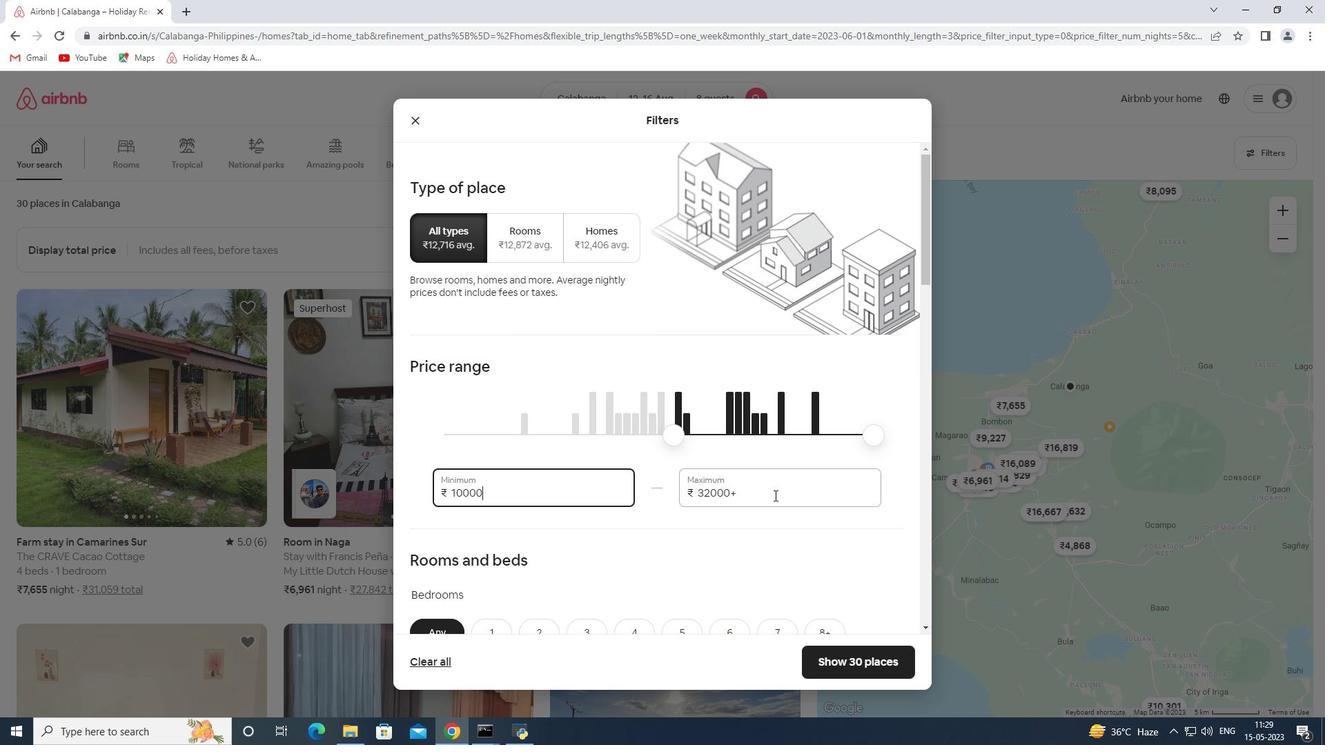 
Action: Mouse pressed left at (774, 495)
Screenshot: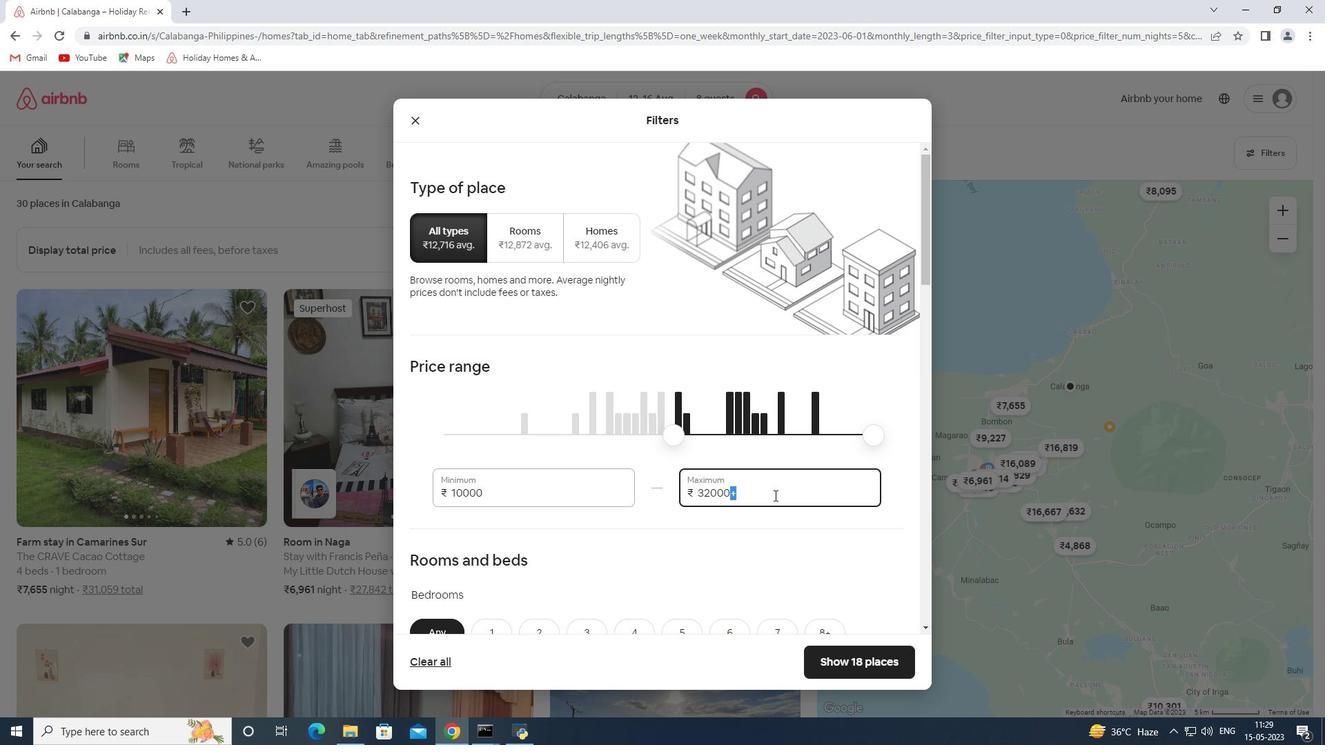 
Action: Mouse pressed left at (774, 495)
Screenshot: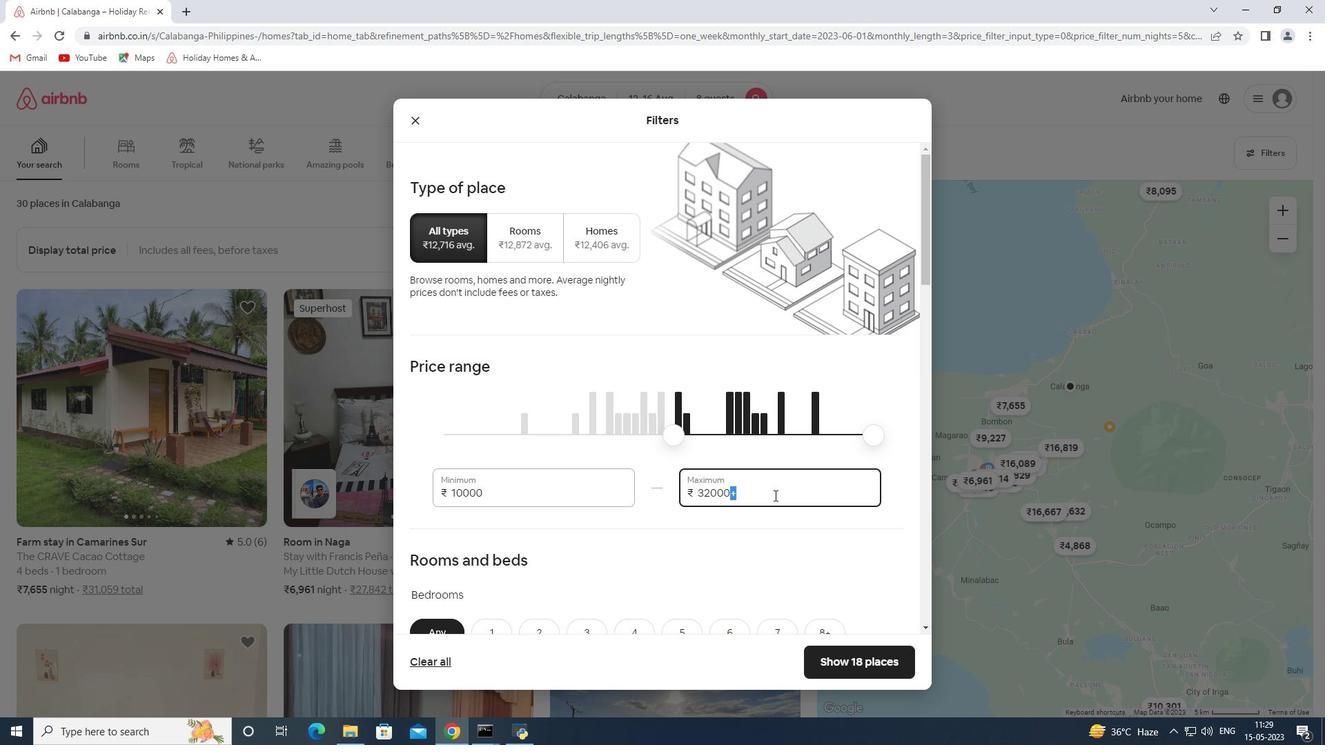 
Action: Mouse pressed left at (774, 495)
Screenshot: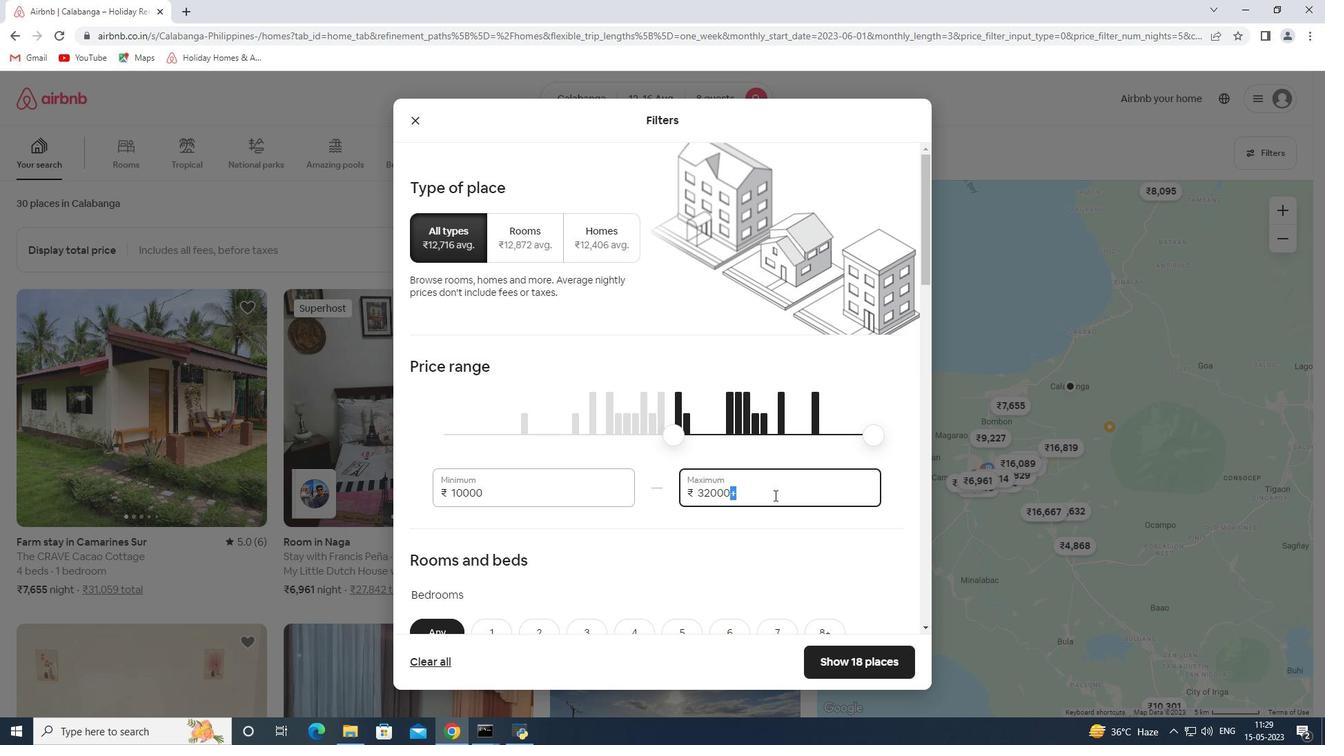 
Action: Key pressed 16000
Screenshot: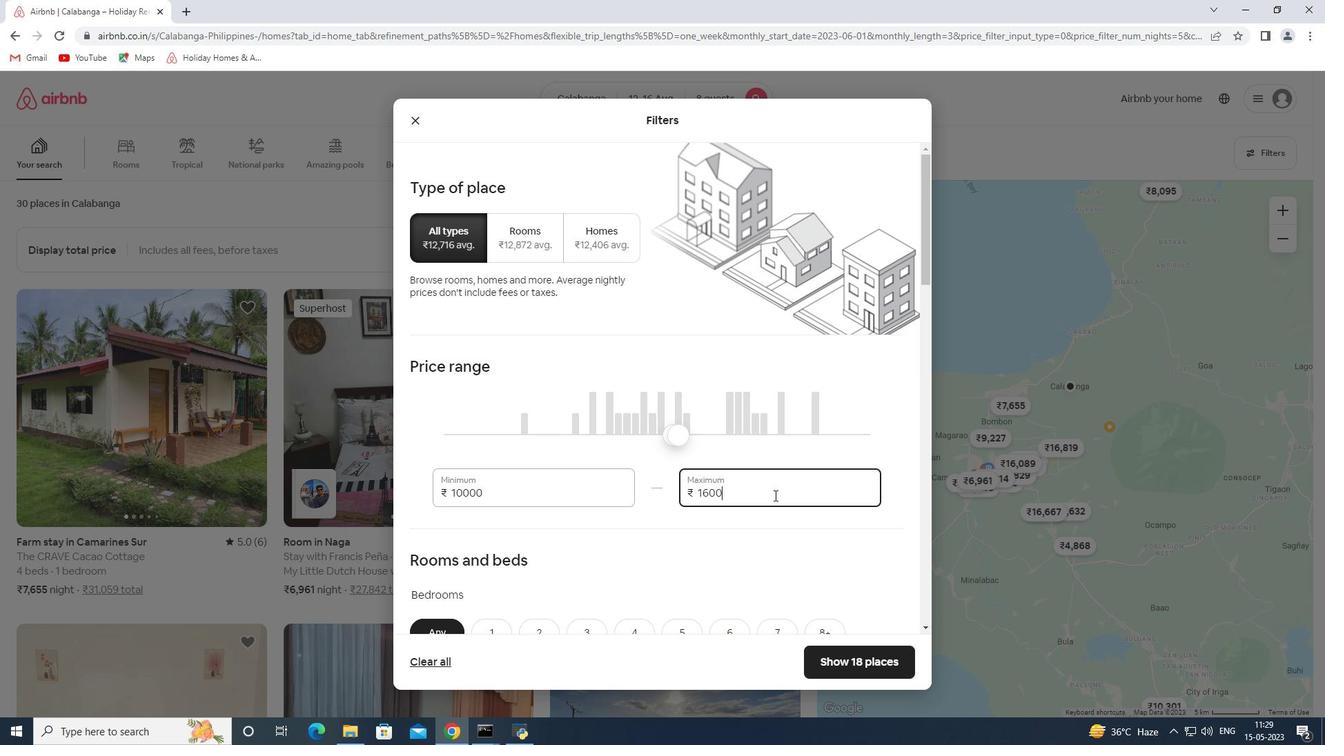 
Action: Mouse moved to (773, 443)
Screenshot: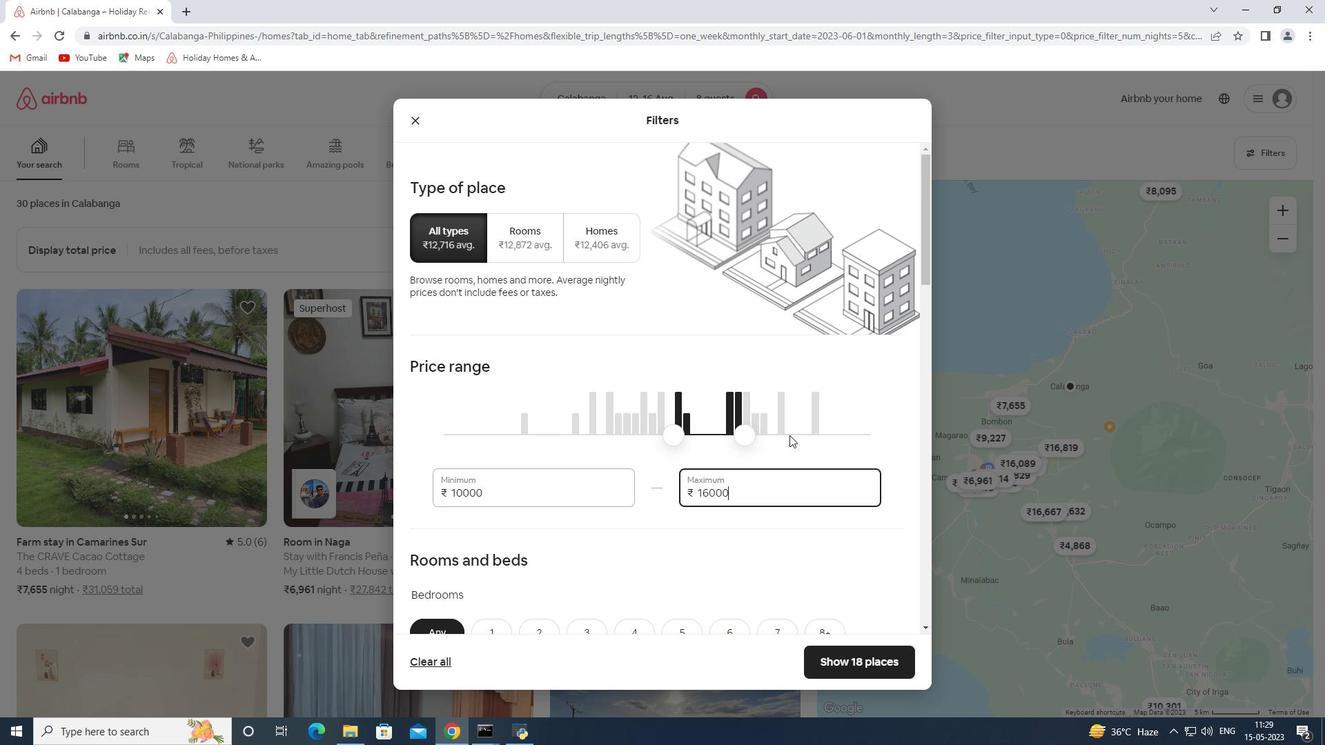 
Action: Mouse scrolled (773, 443) with delta (0, 0)
Screenshot: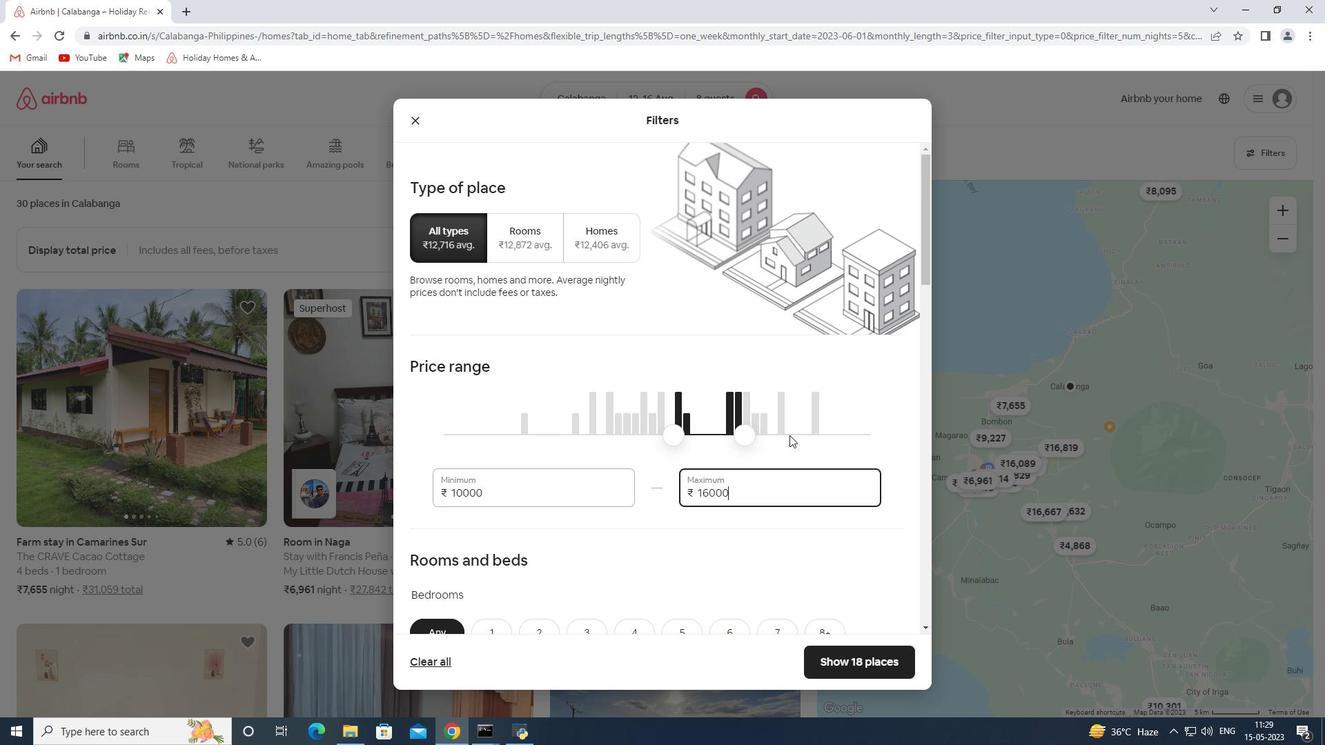 
Action: Mouse moved to (771, 444)
Screenshot: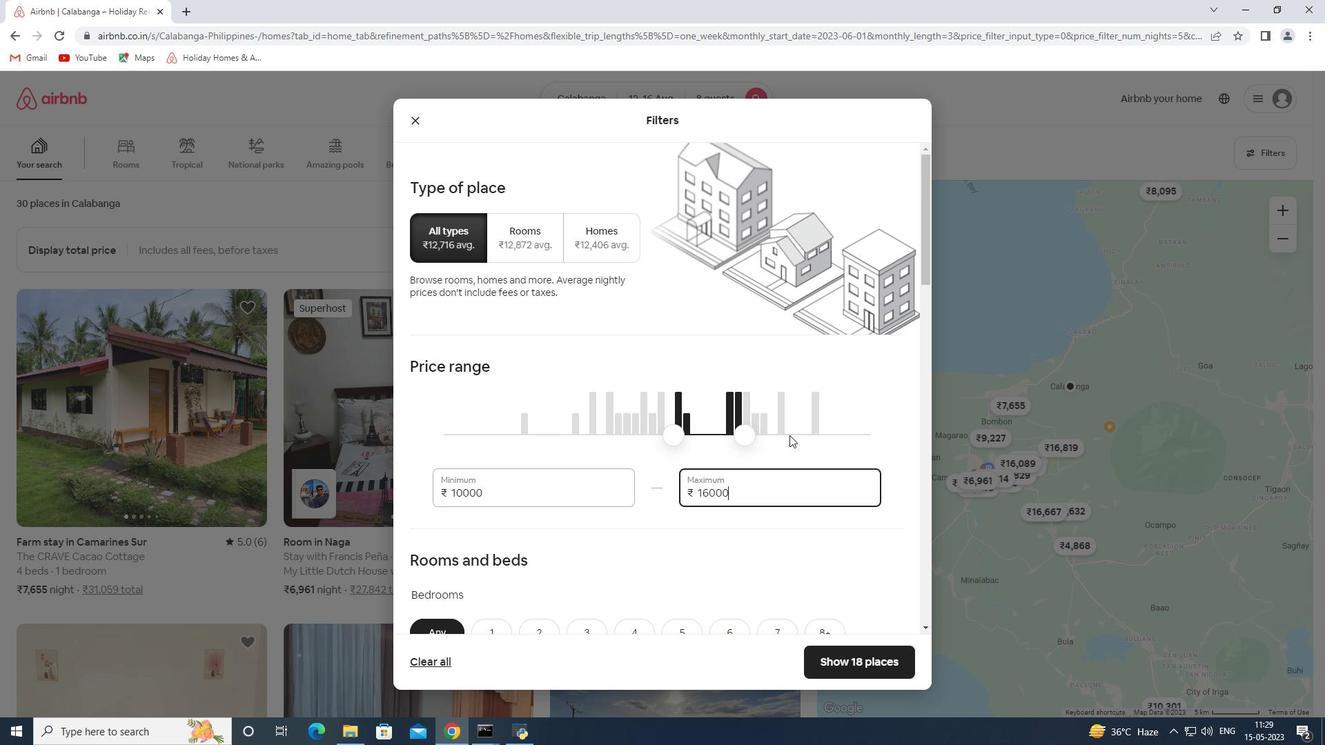 
Action: Mouse scrolled (771, 443) with delta (0, 0)
Screenshot: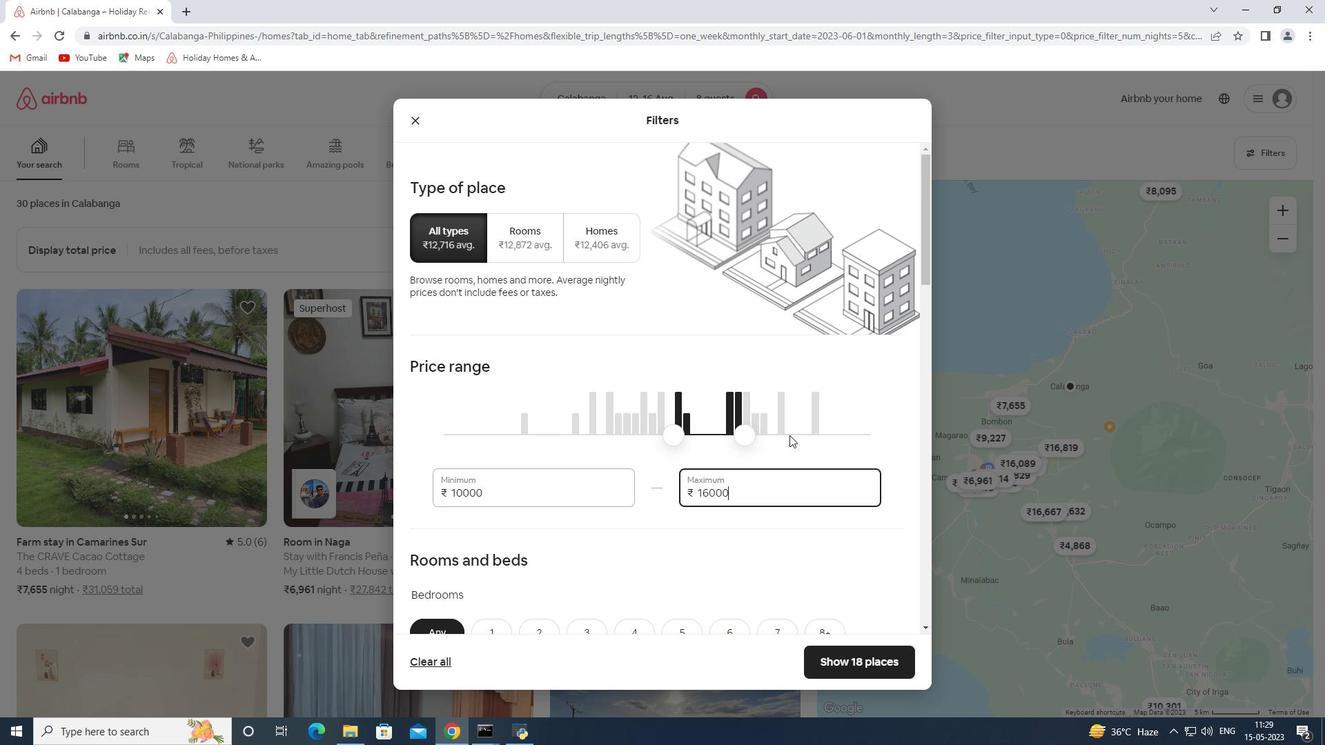 
Action: Mouse moved to (770, 444)
Screenshot: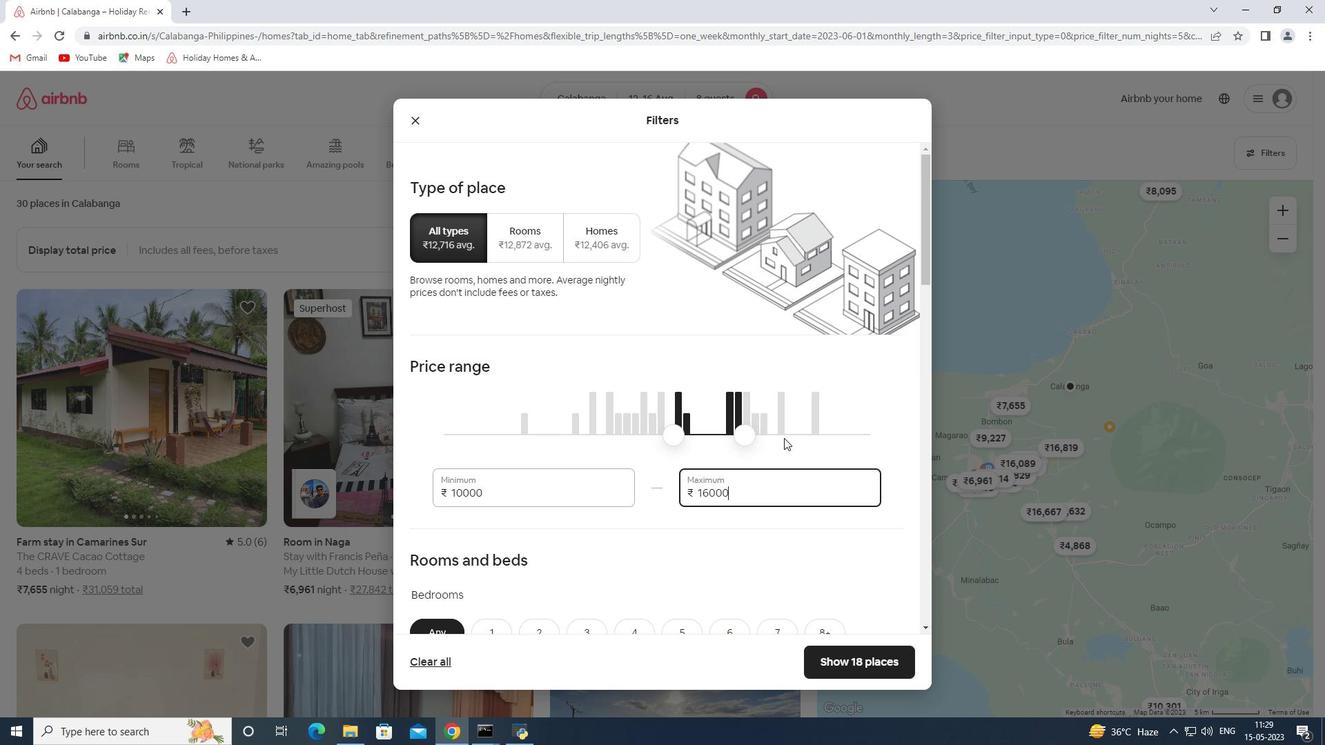
Action: Mouse scrolled (770, 443) with delta (0, 0)
Screenshot: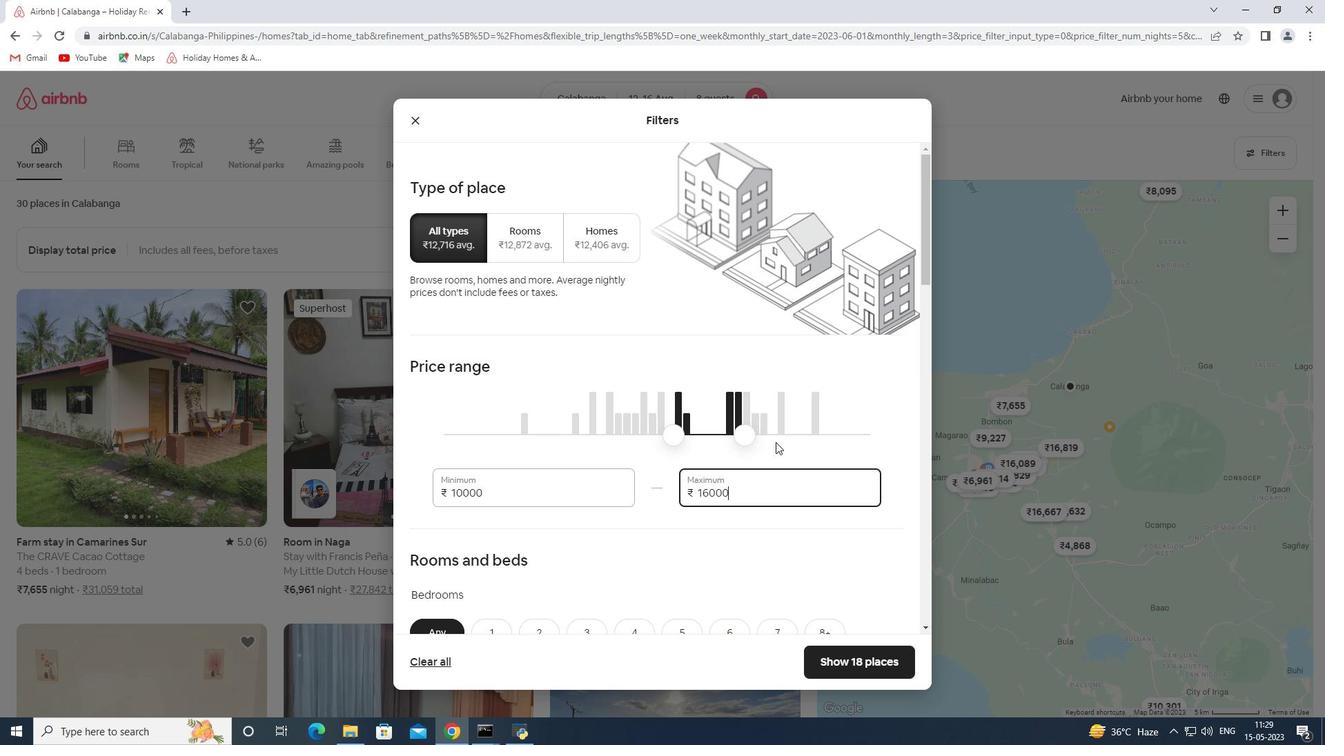
Action: Mouse moved to (769, 444)
Screenshot: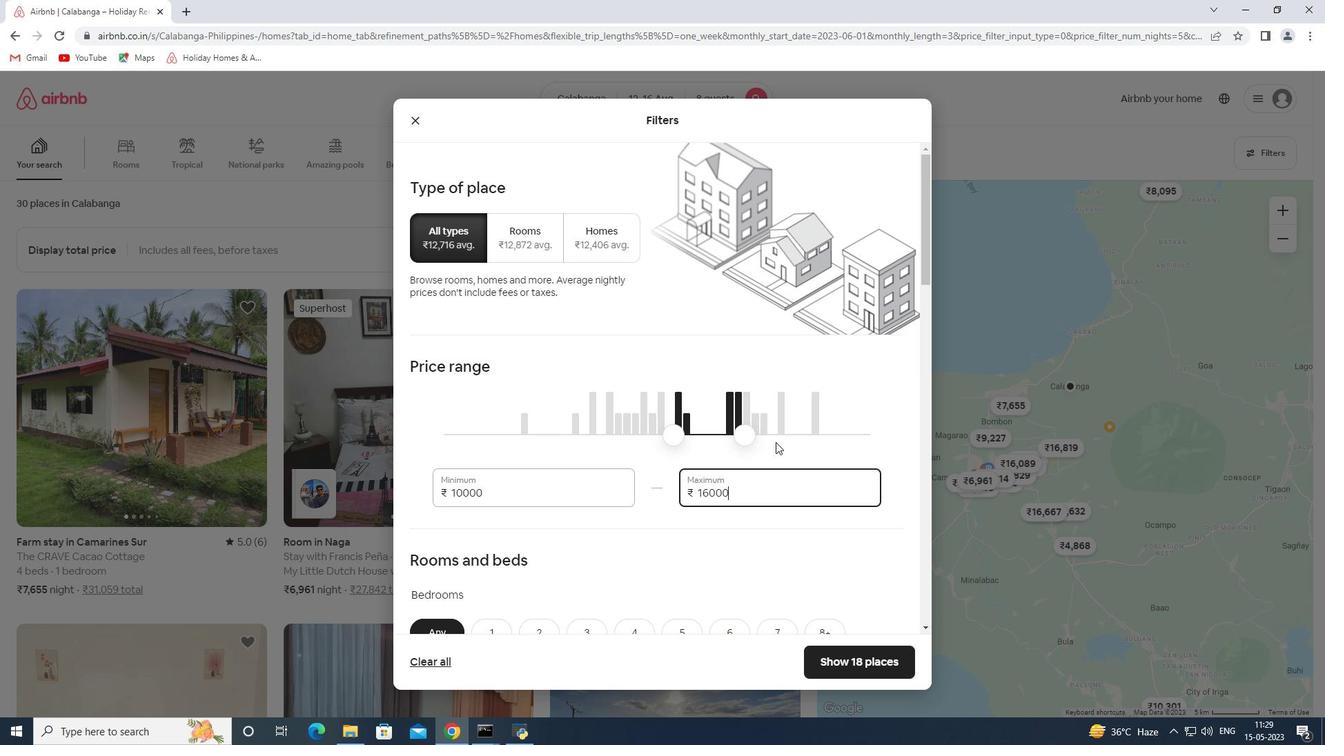 
Action: Mouse scrolled (769, 443) with delta (0, 0)
Screenshot: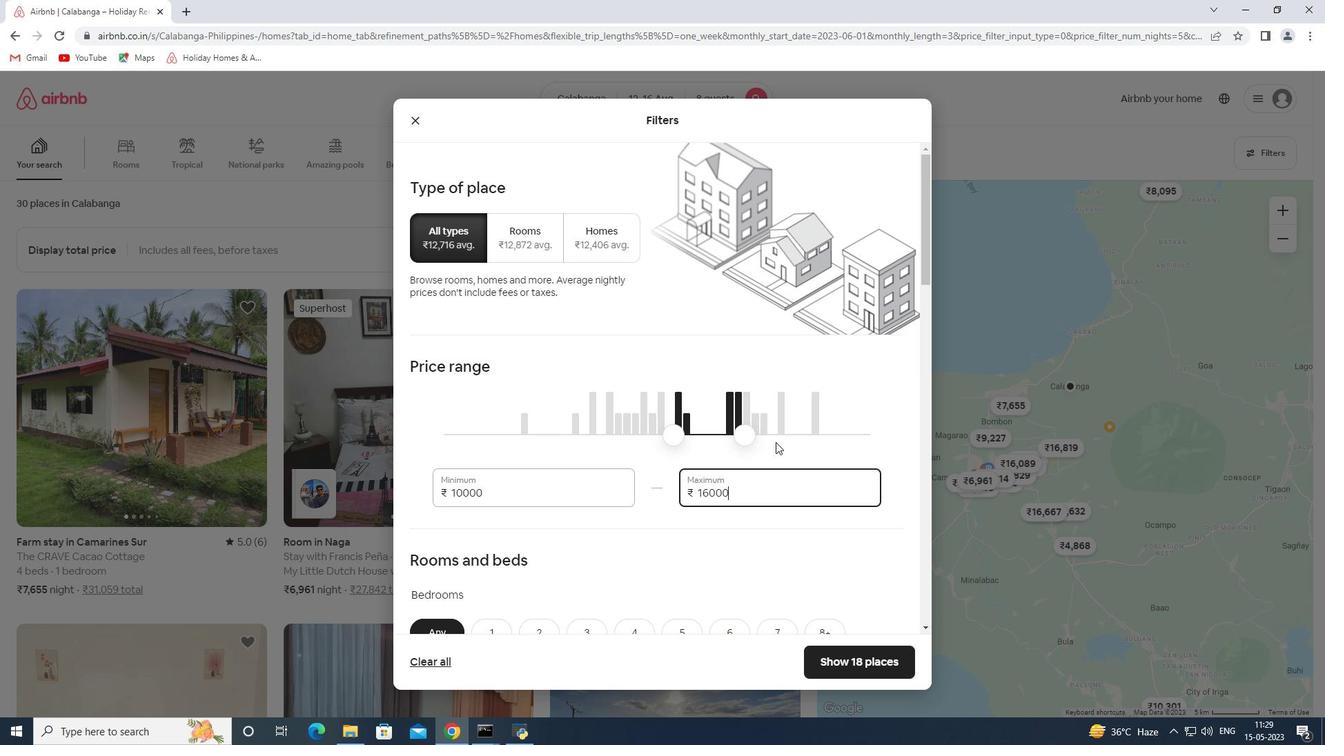 
Action: Mouse moved to (818, 354)
Screenshot: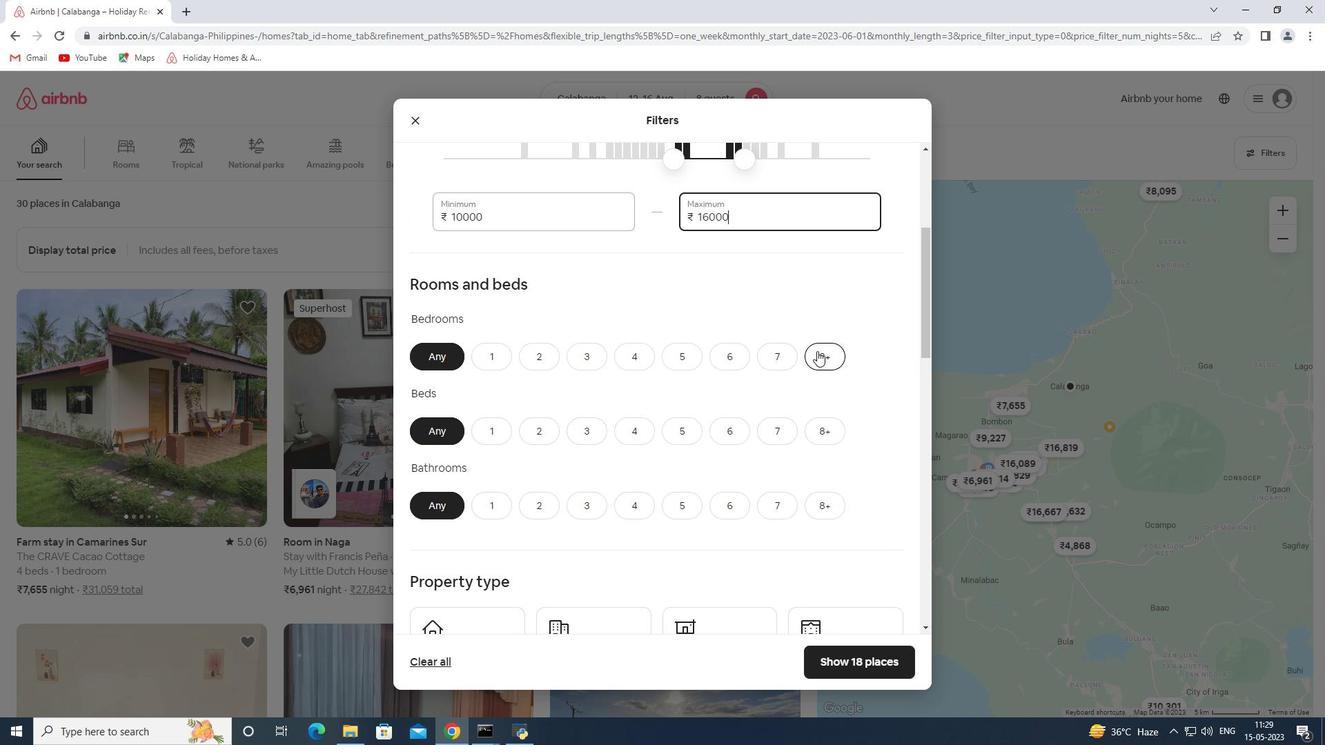 
Action: Mouse pressed left at (818, 354)
Screenshot: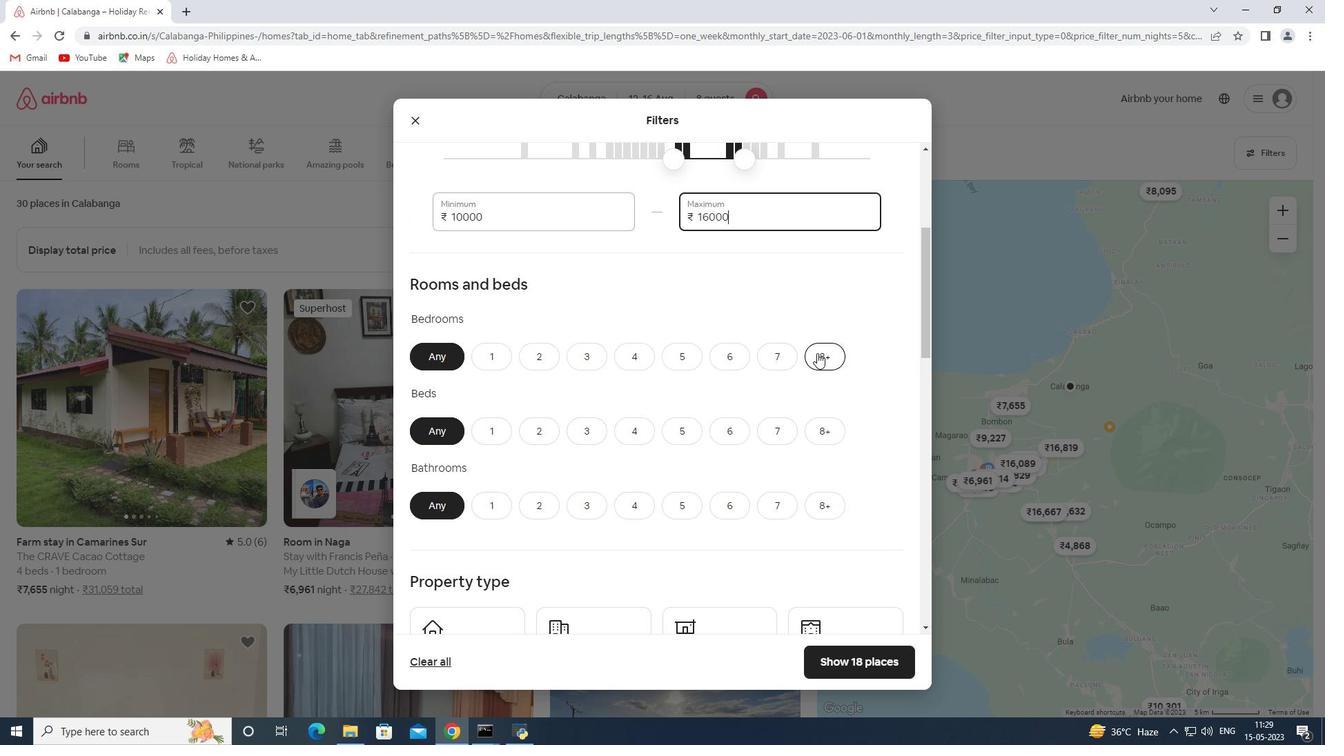 
Action: Mouse moved to (835, 435)
Screenshot: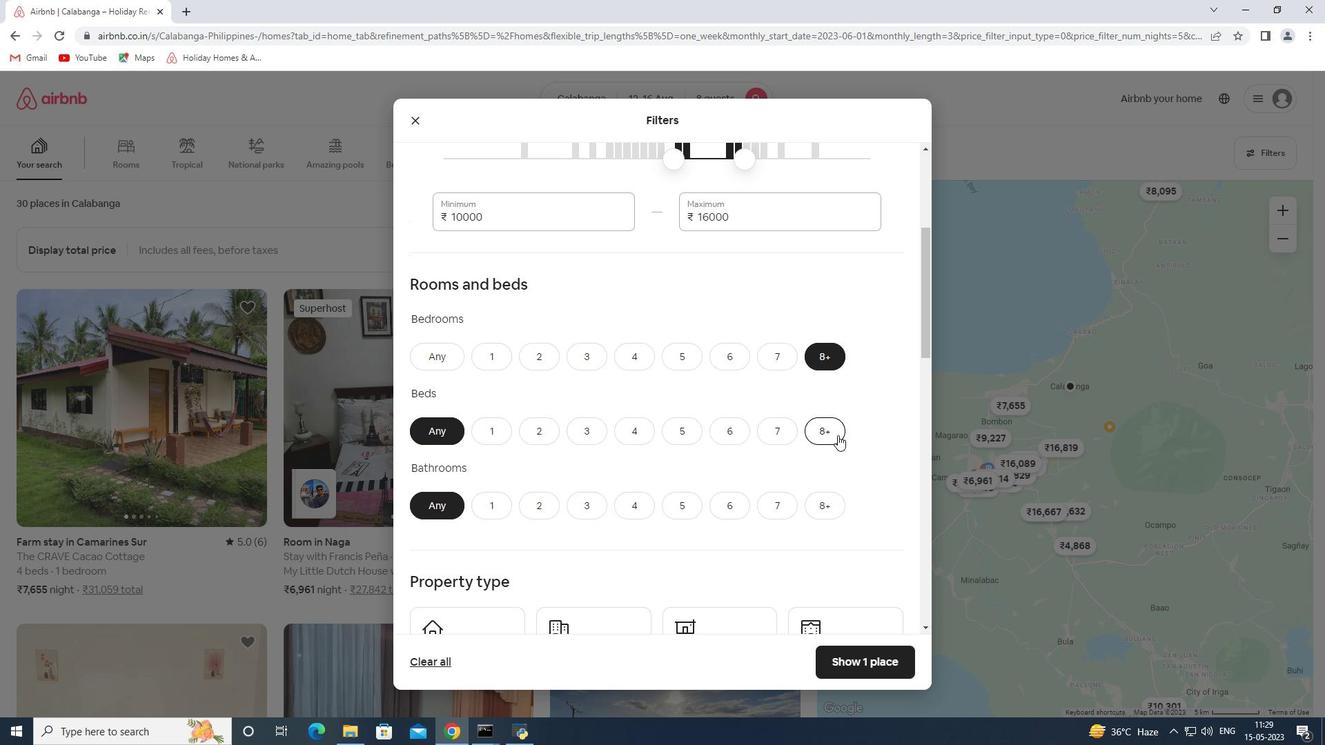 
Action: Mouse pressed left at (835, 435)
Screenshot: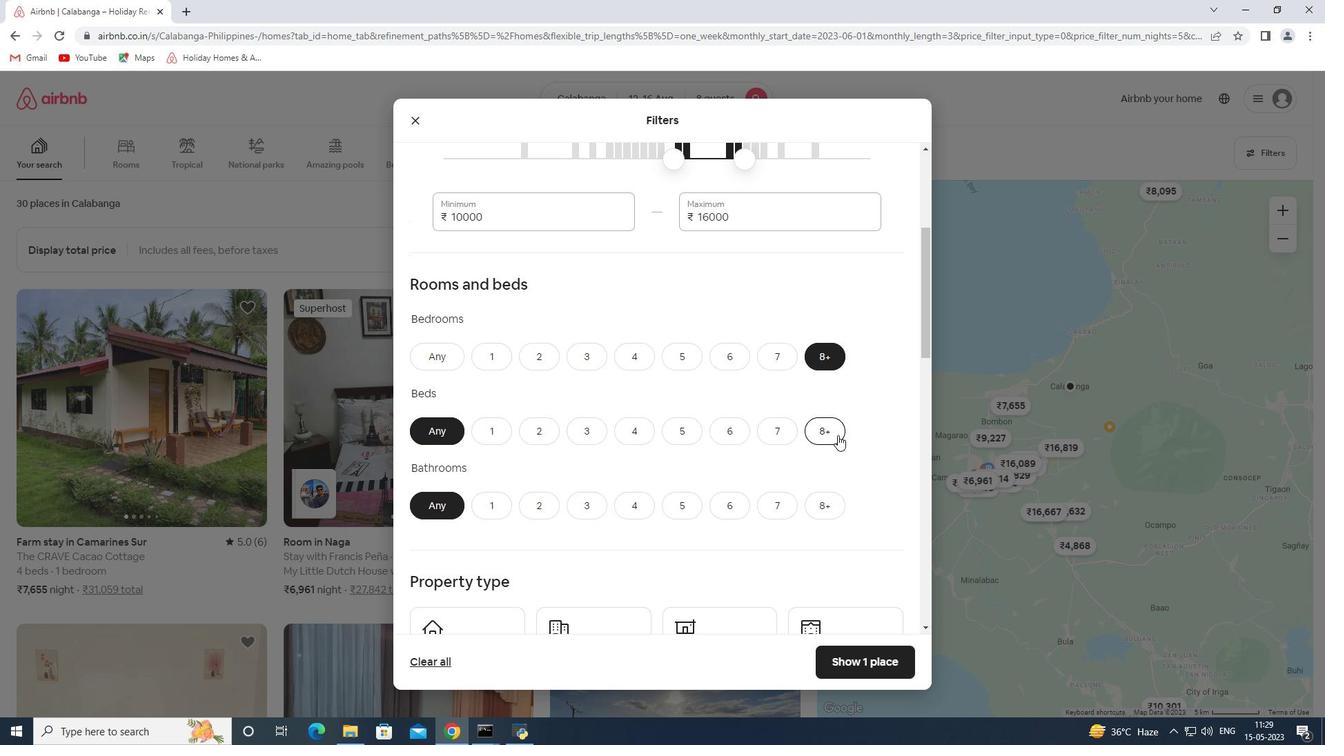 
Action: Mouse moved to (829, 510)
Screenshot: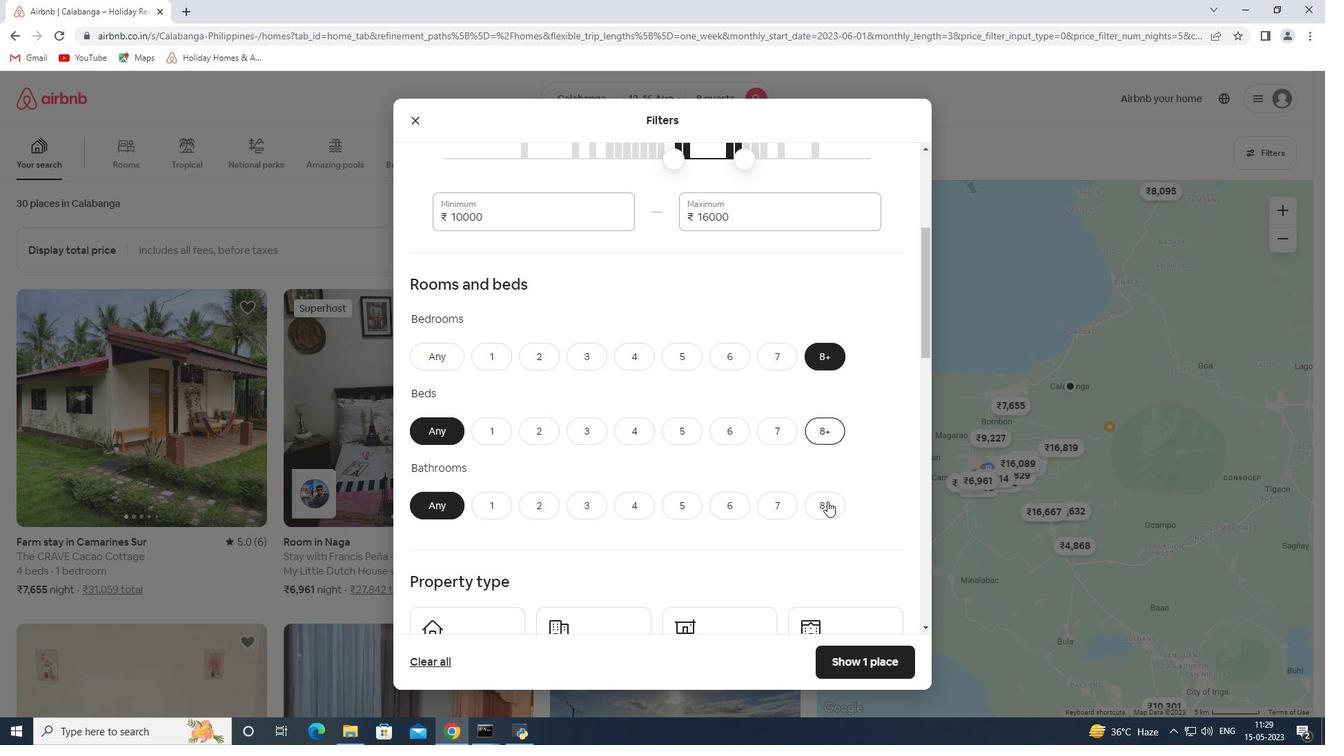 
Action: Mouse pressed left at (829, 510)
Screenshot: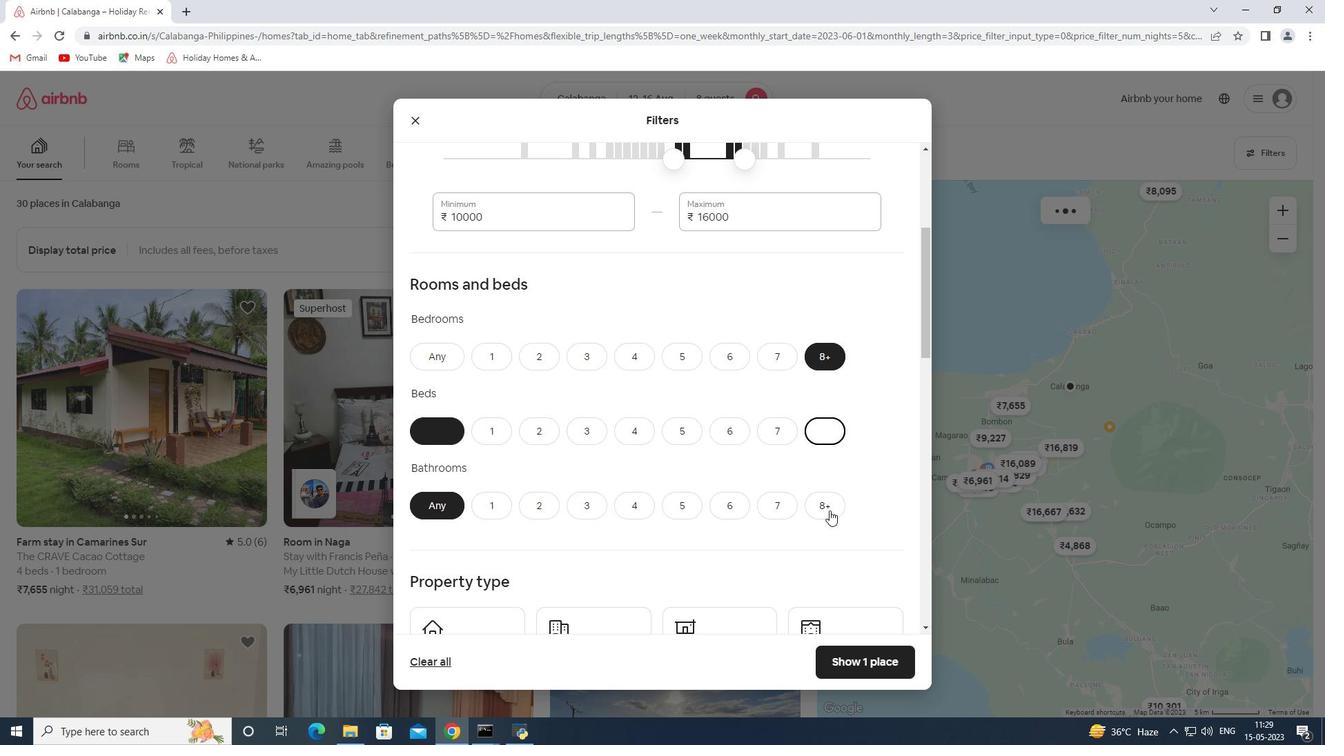 
Action: Mouse moved to (704, 510)
Screenshot: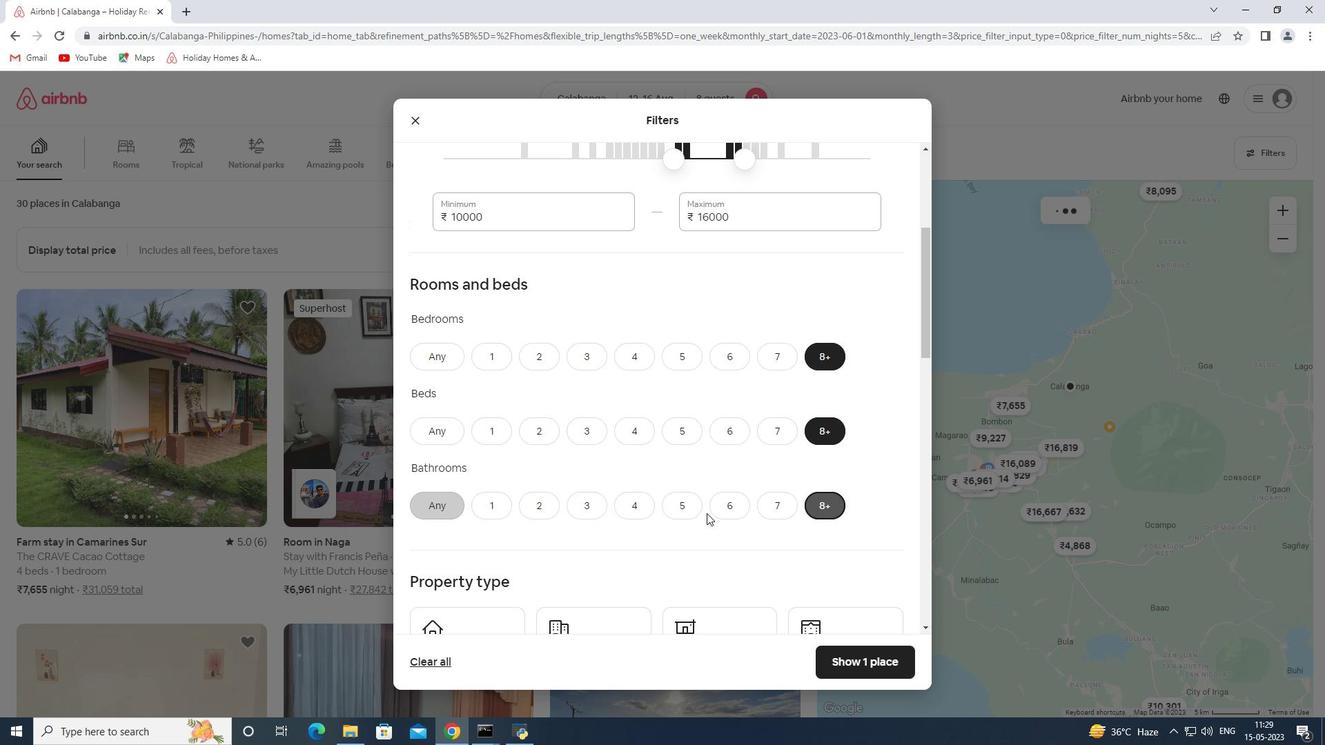 
Action: Mouse scrolled (704, 510) with delta (0, 0)
Screenshot: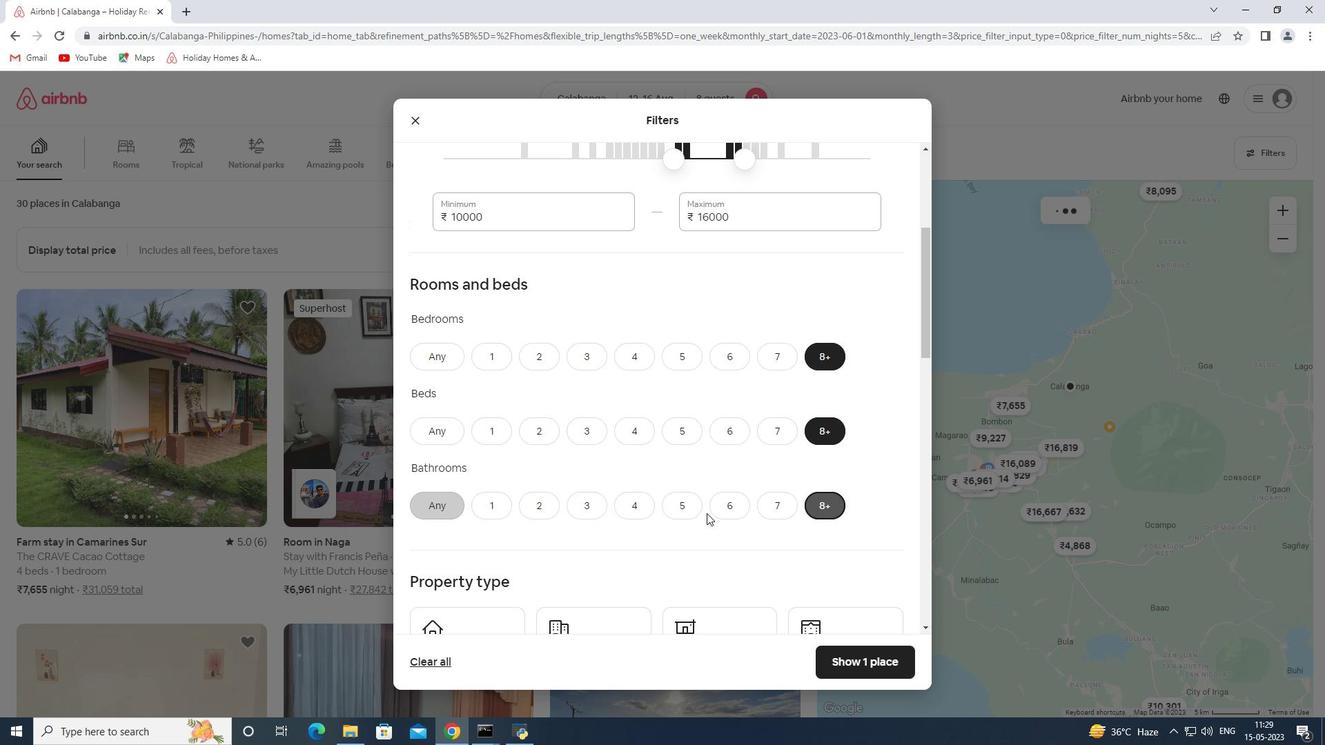 
Action: Mouse moved to (702, 509)
Screenshot: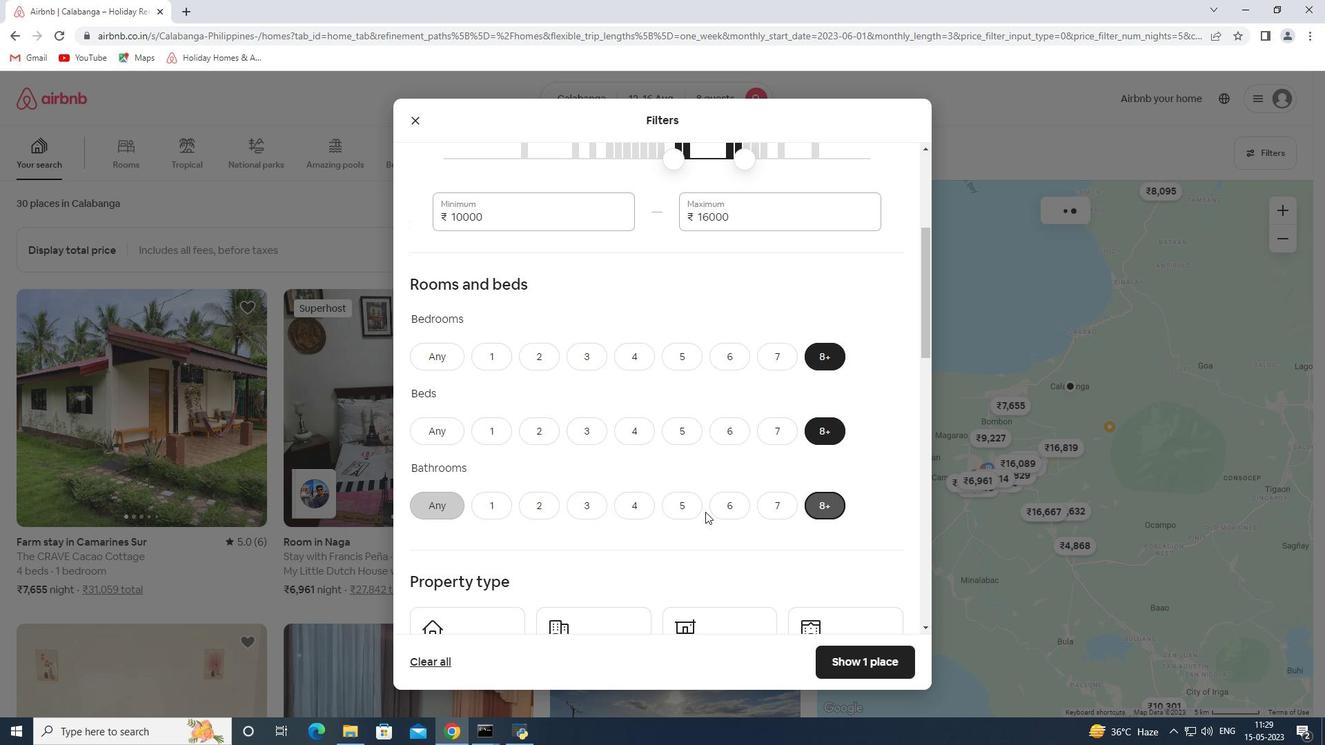 
Action: Mouse scrolled (702, 508) with delta (0, 0)
Screenshot: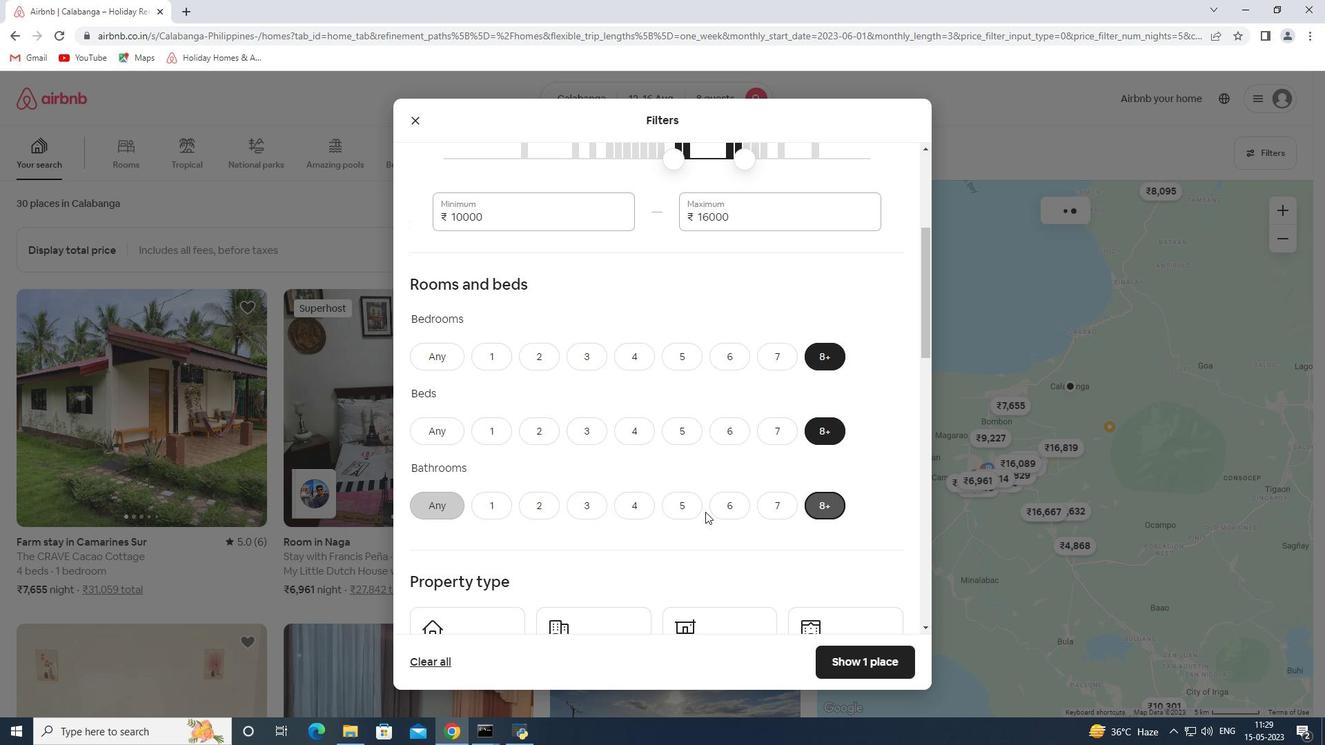 
Action: Mouse moved to (595, 473)
Screenshot: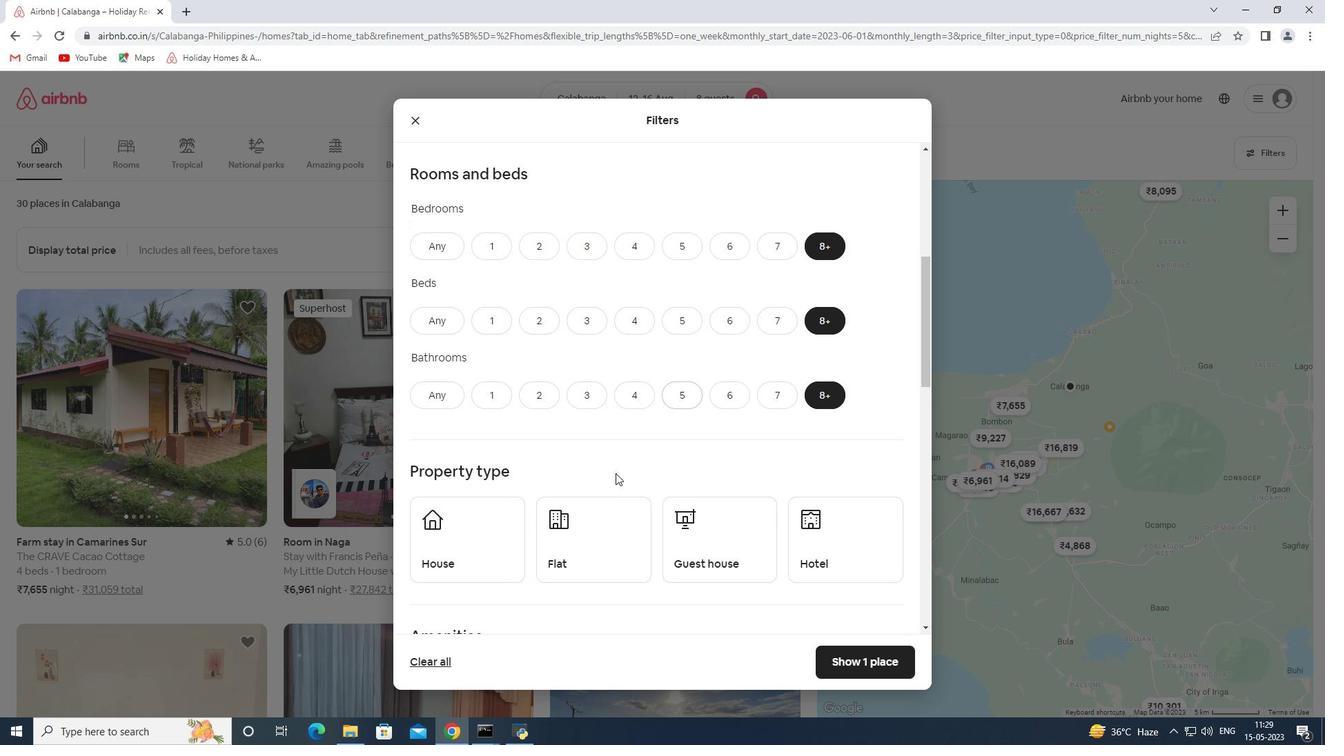 
Action: Mouse scrolled (595, 472) with delta (0, 0)
Screenshot: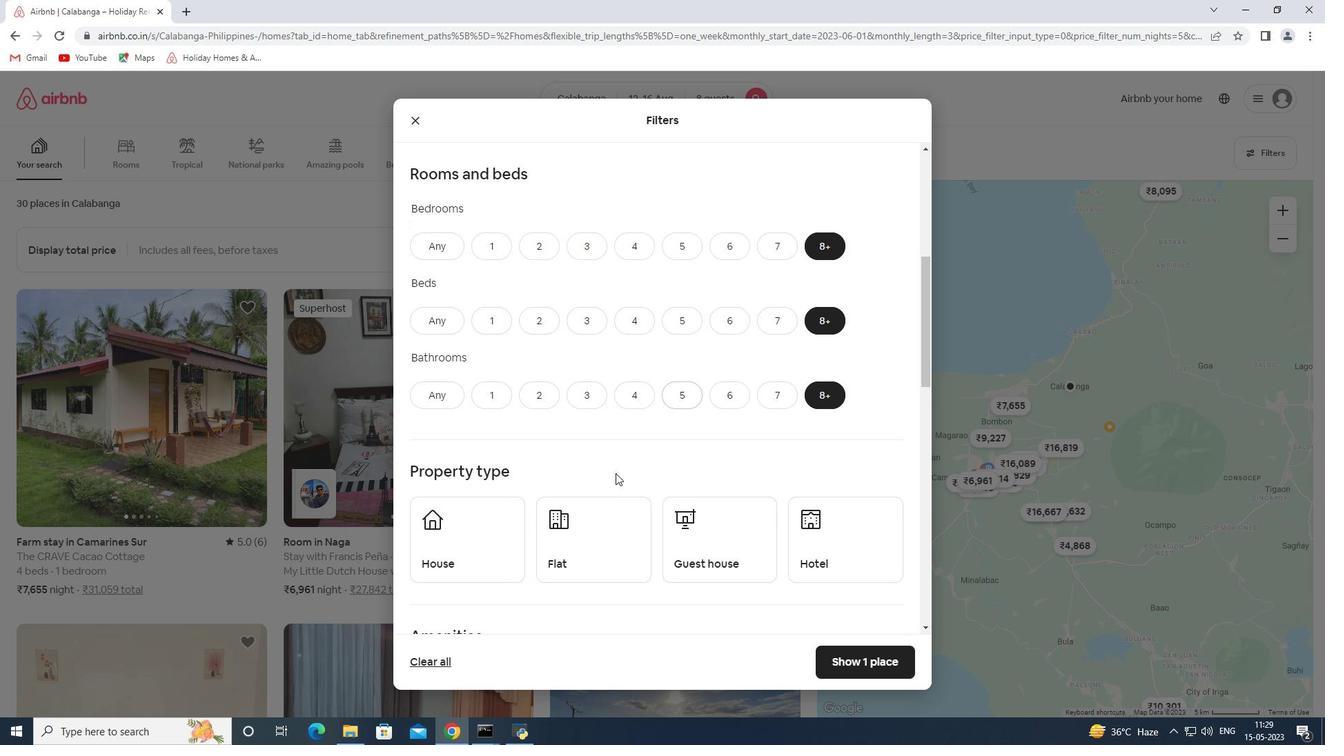 
Action: Mouse moved to (591, 472)
Screenshot: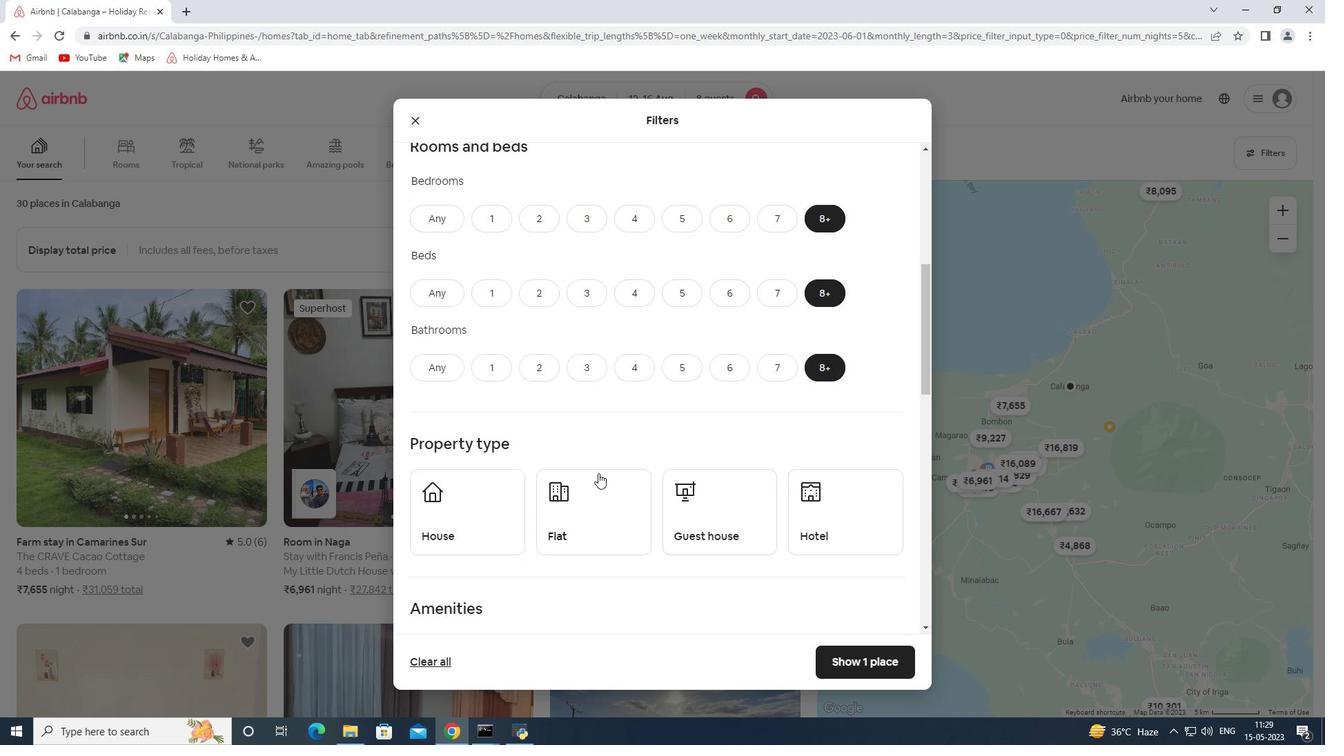 
Action: Mouse scrolled (591, 472) with delta (0, 0)
Screenshot: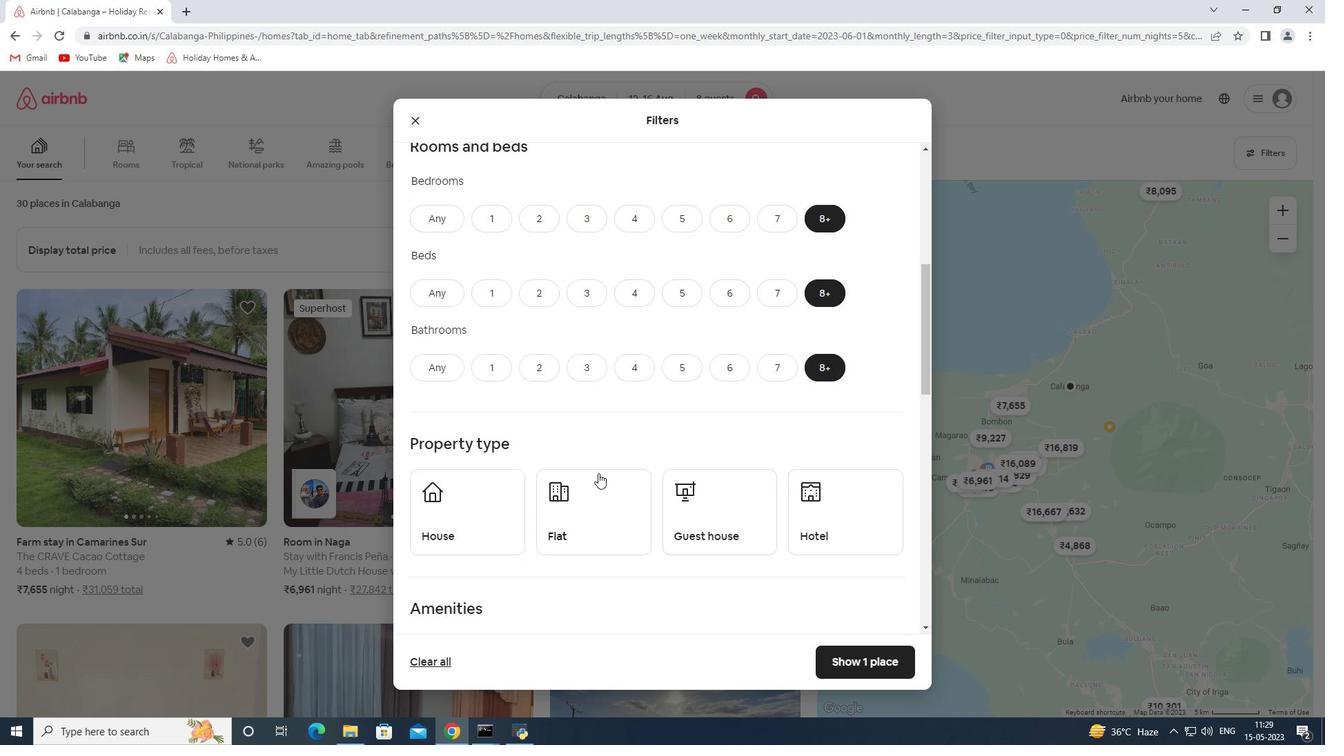 
Action: Mouse moved to (453, 399)
Screenshot: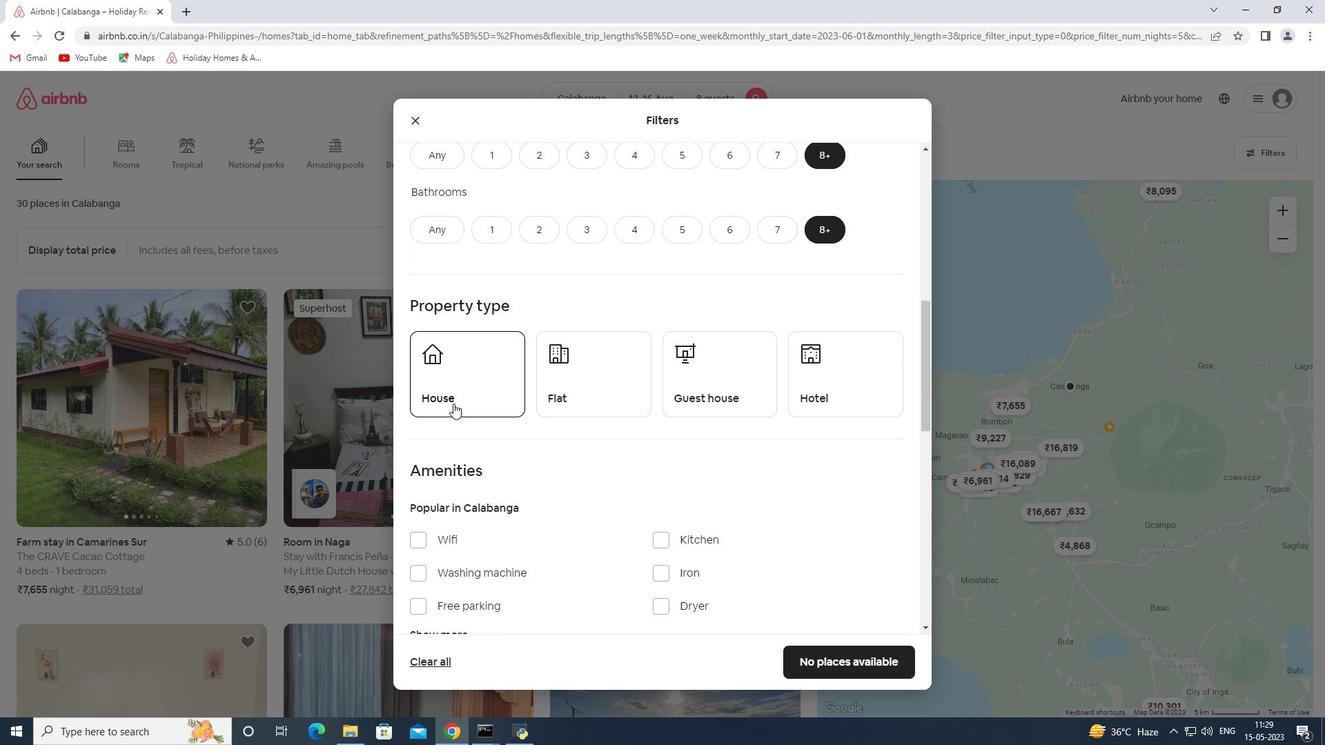 
Action: Mouse pressed left at (453, 399)
Screenshot: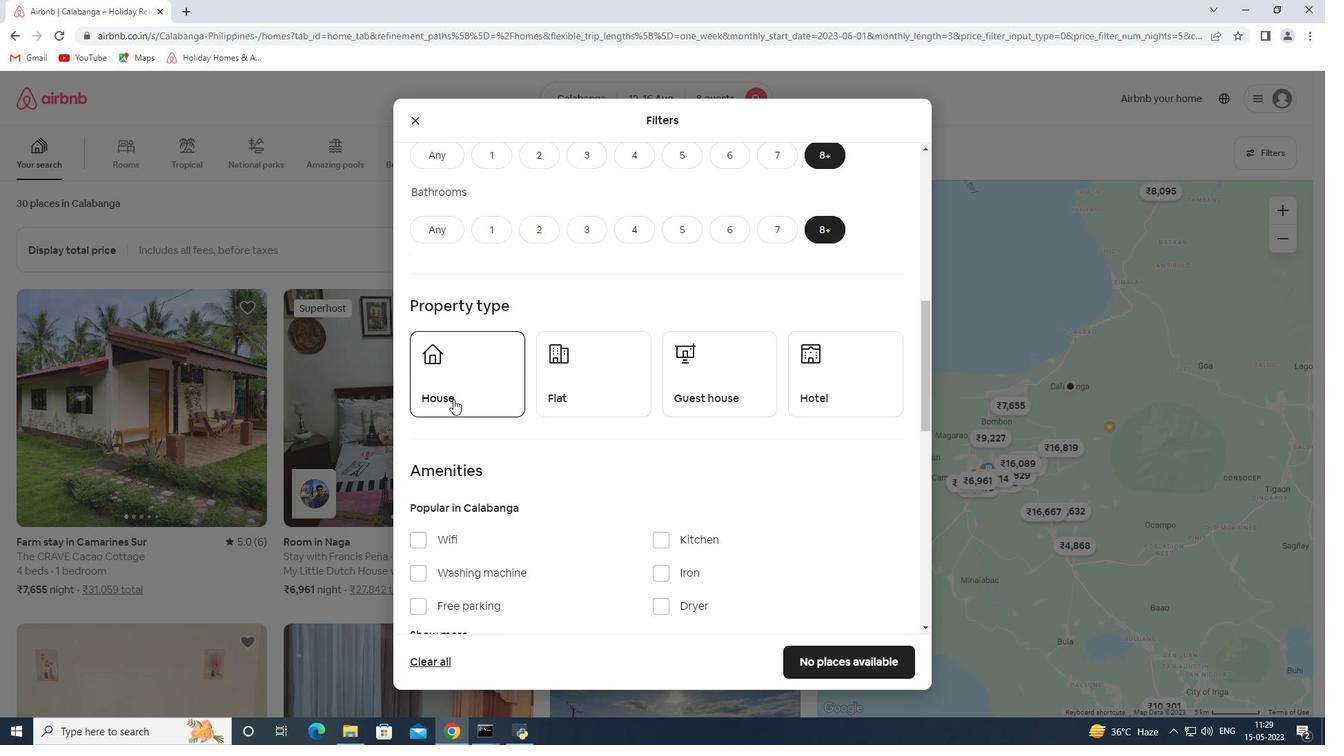 
Action: Mouse moved to (565, 376)
Screenshot: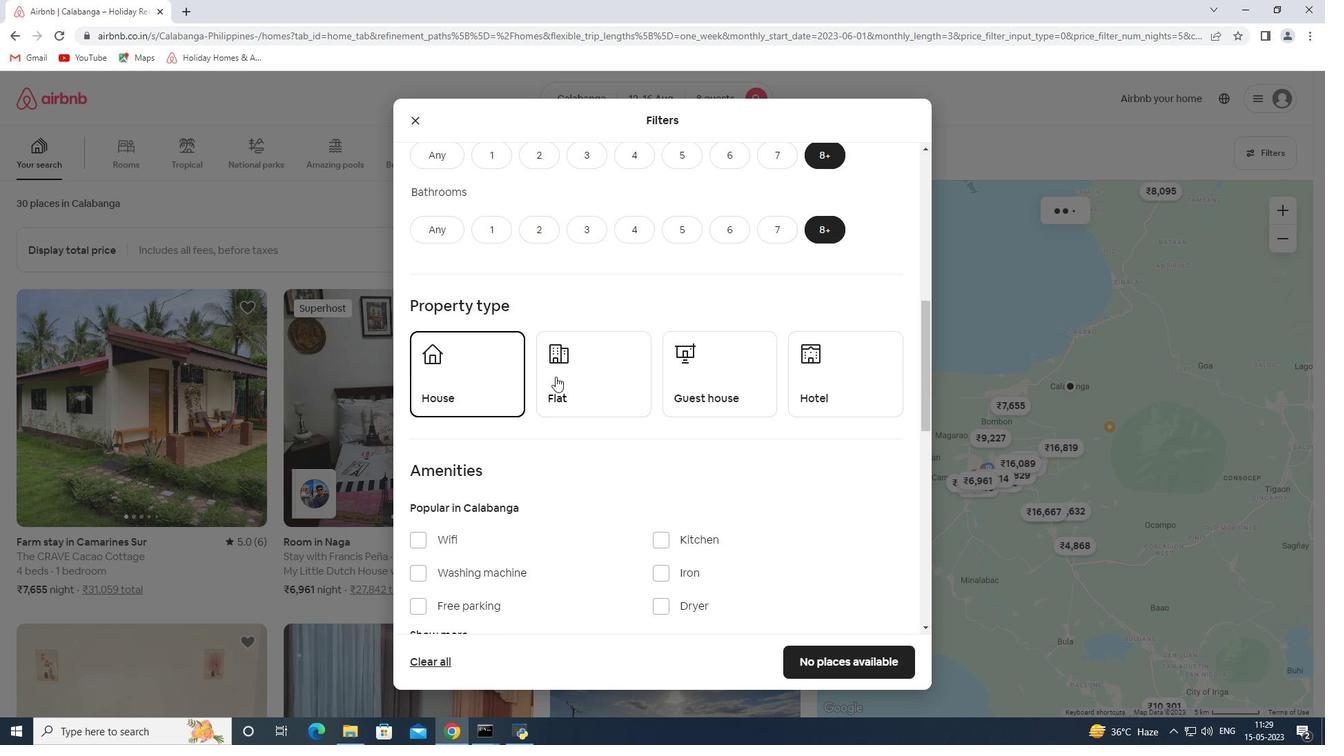 
Action: Mouse pressed left at (565, 376)
Screenshot: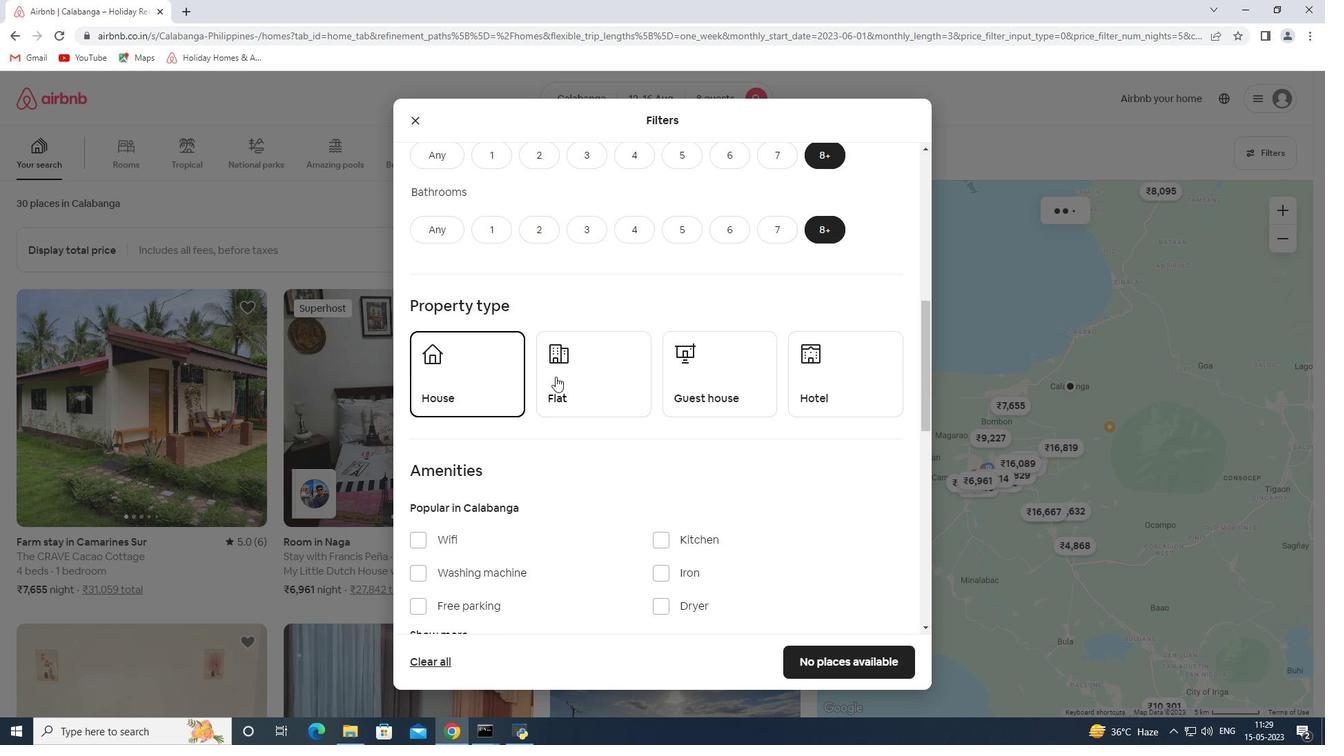 
Action: Mouse moved to (706, 383)
Screenshot: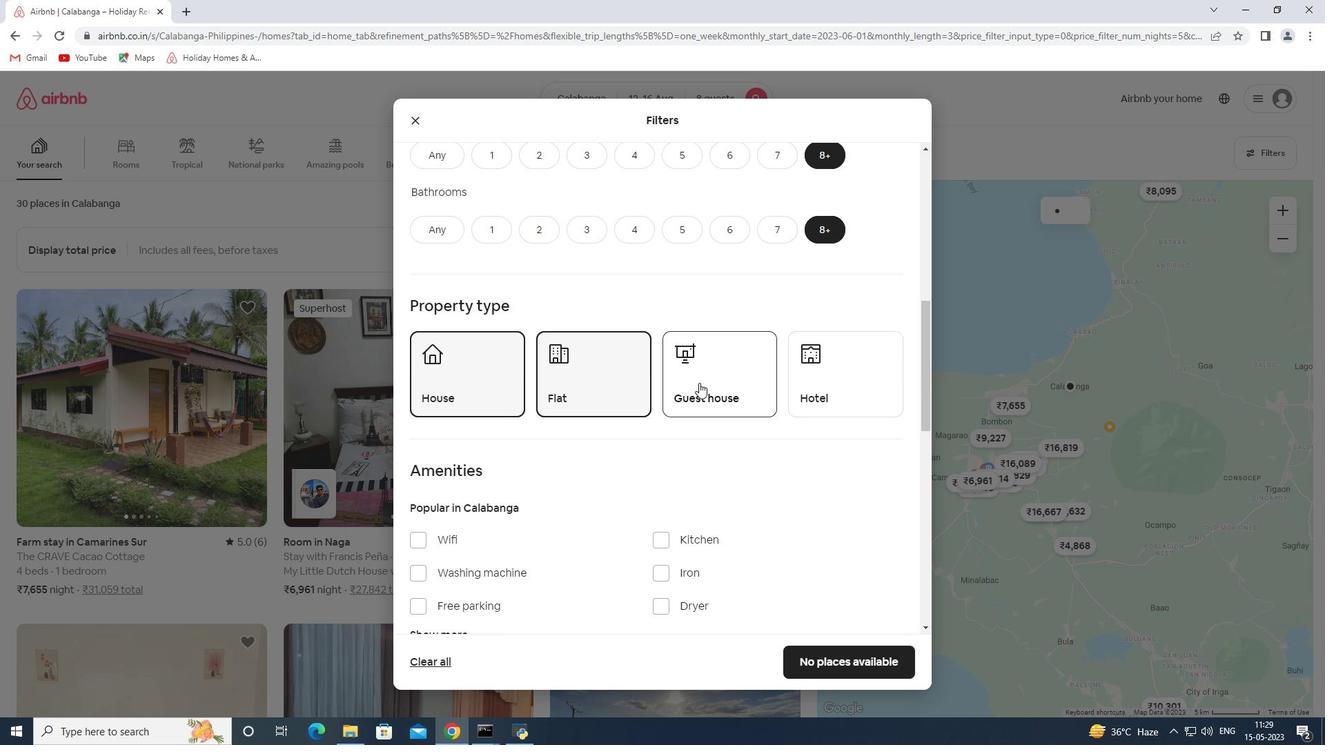 
Action: Mouse pressed left at (706, 383)
Screenshot: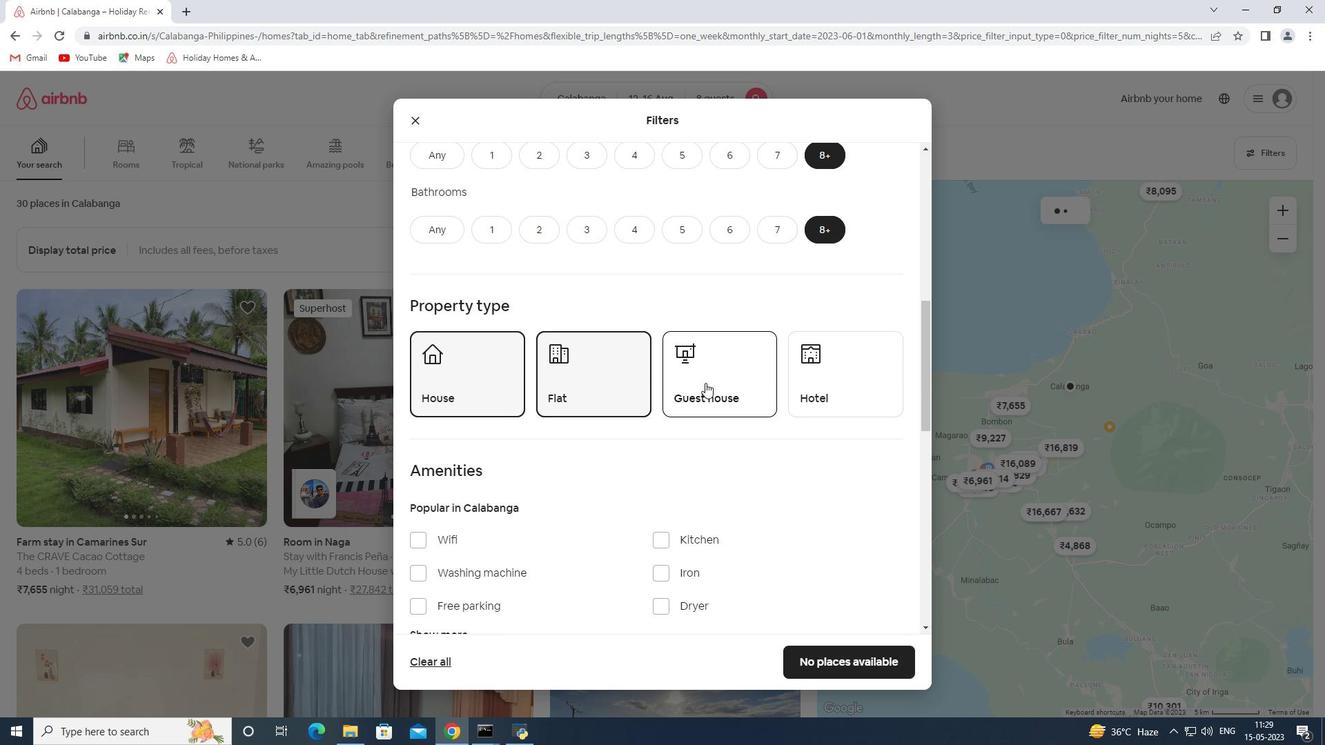 
Action: Mouse moved to (724, 374)
Screenshot: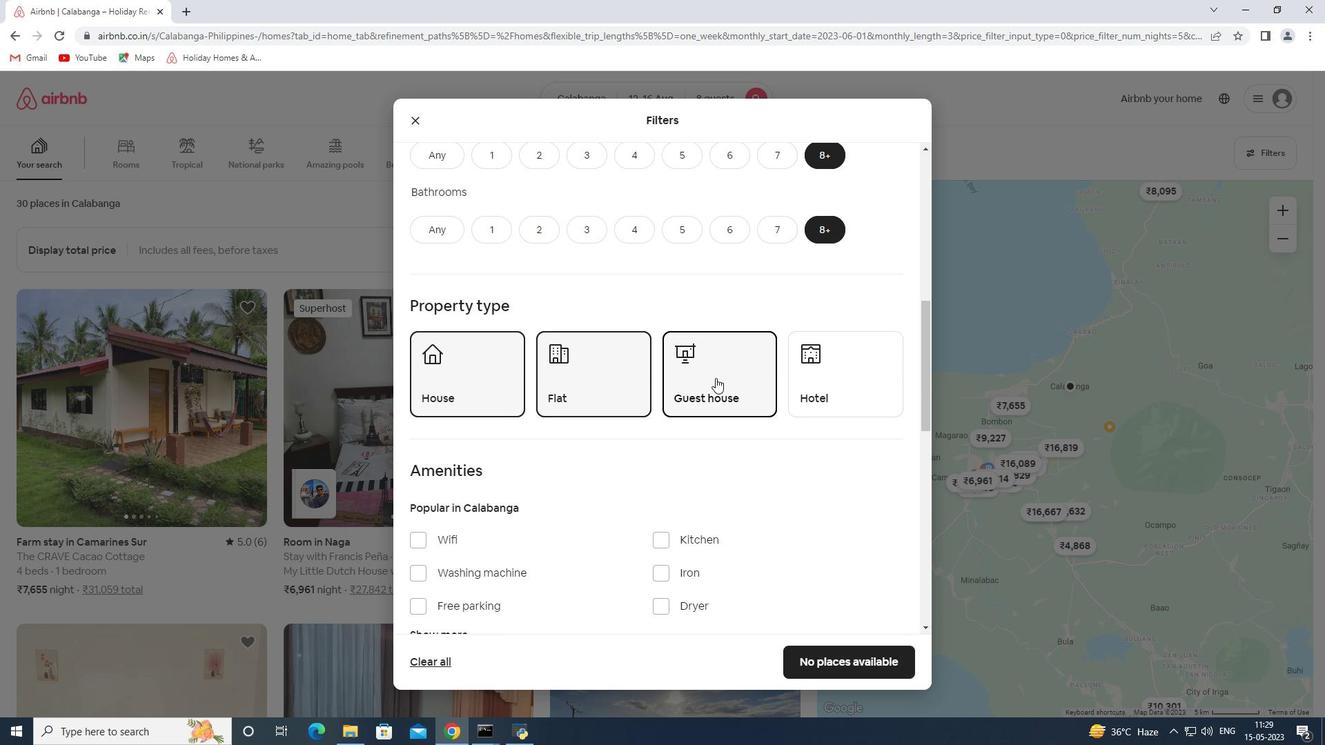 
Action: Mouse scrolled (724, 374) with delta (0, 0)
Screenshot: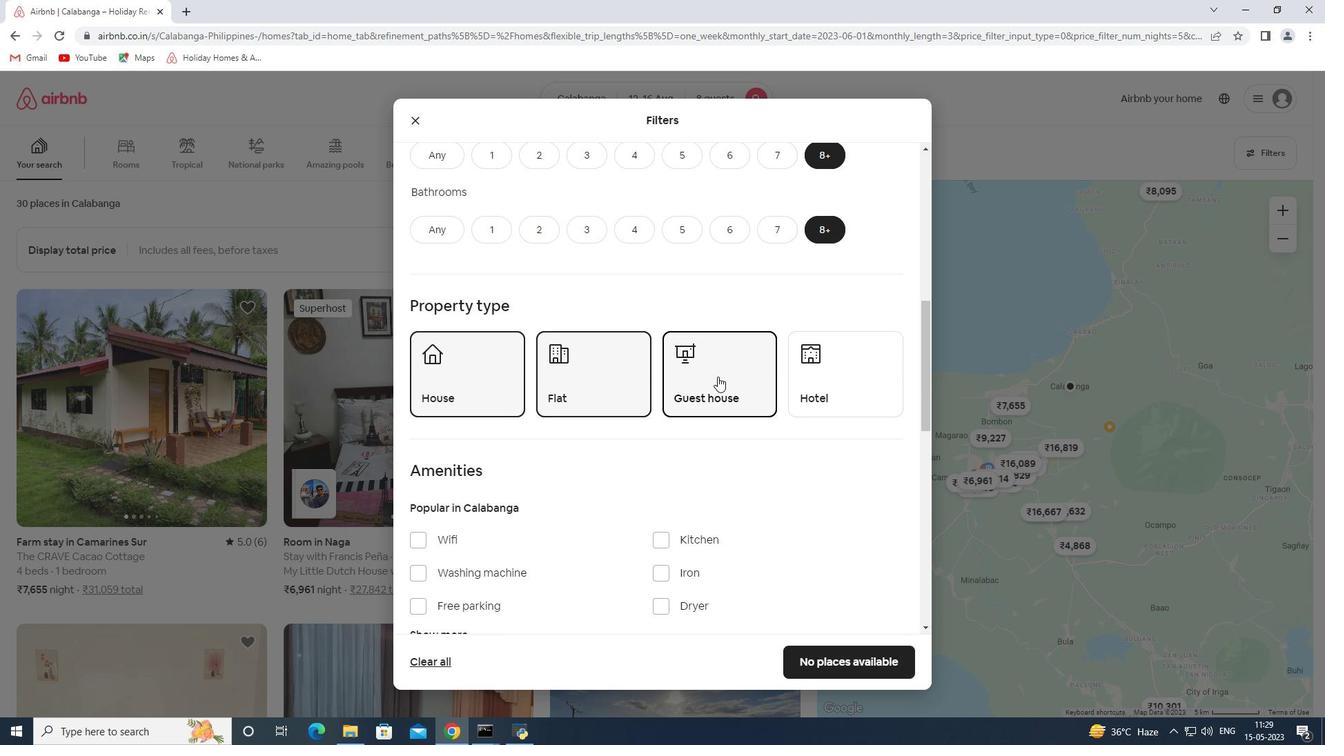 
Action: Mouse scrolled (724, 374) with delta (0, 0)
Screenshot: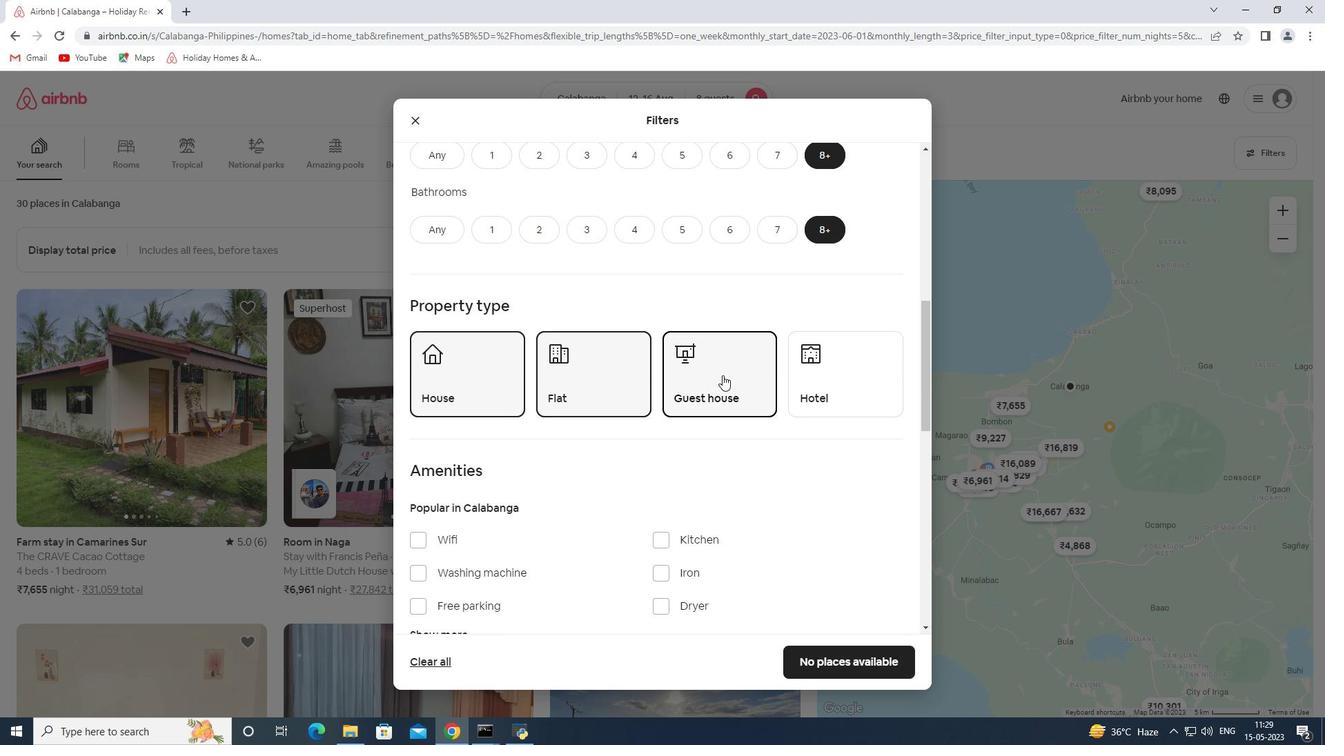 
Action: Mouse moved to (739, 370)
Screenshot: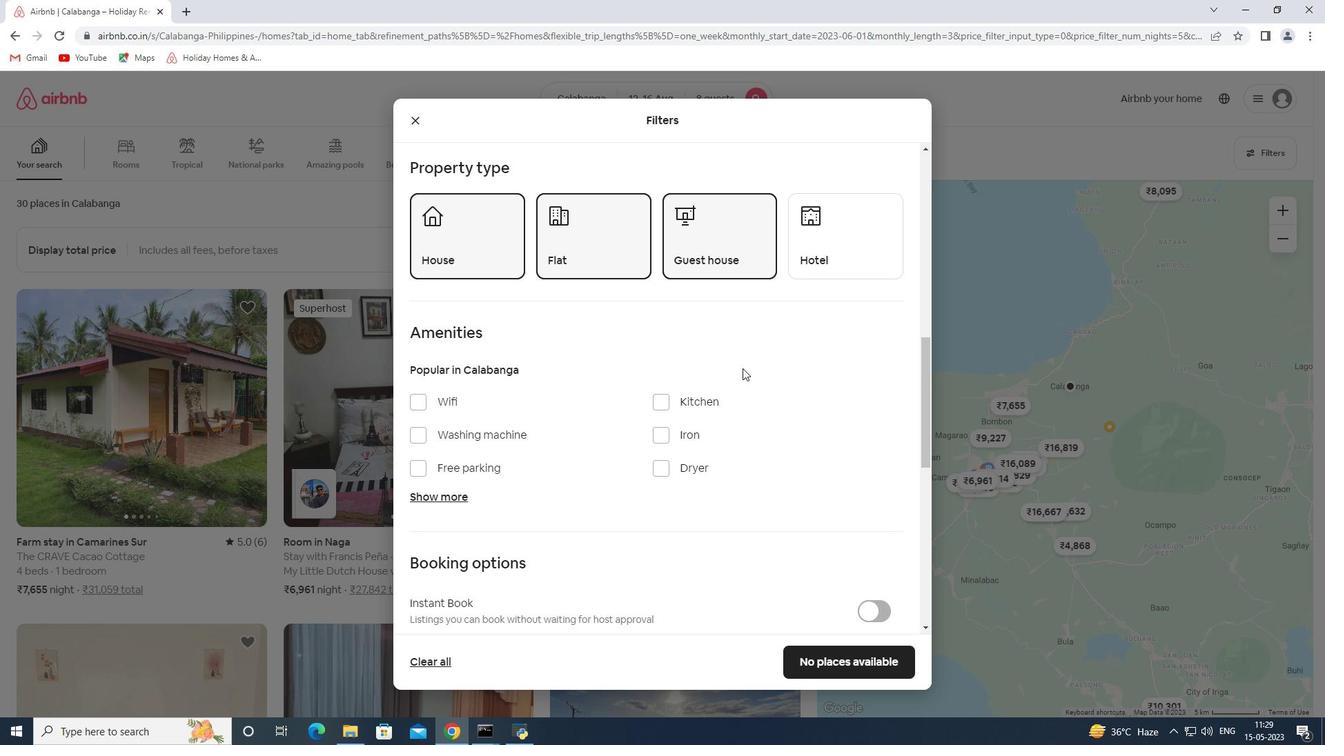 
Action: Mouse scrolled (739, 370) with delta (0, 0)
Screenshot: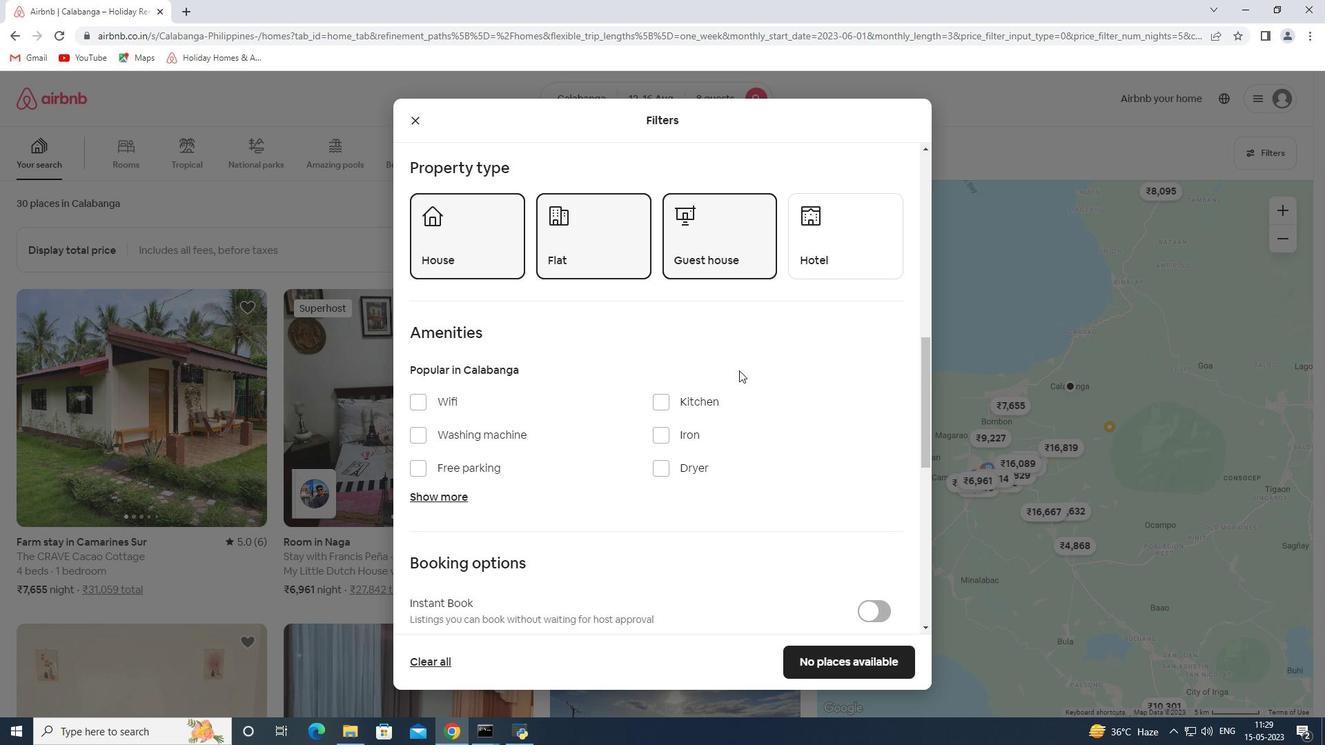 
Action: Mouse moved to (854, 180)
Screenshot: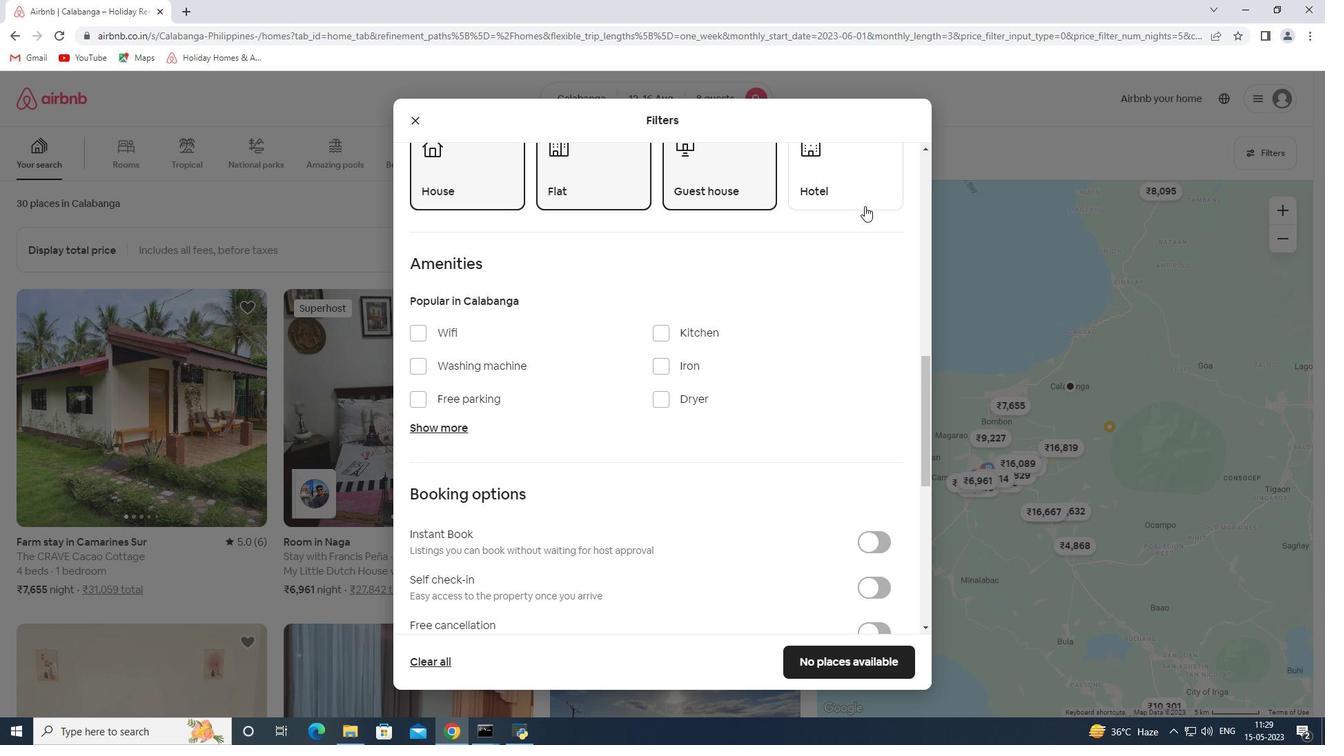 
Action: Mouse pressed left at (854, 180)
Screenshot: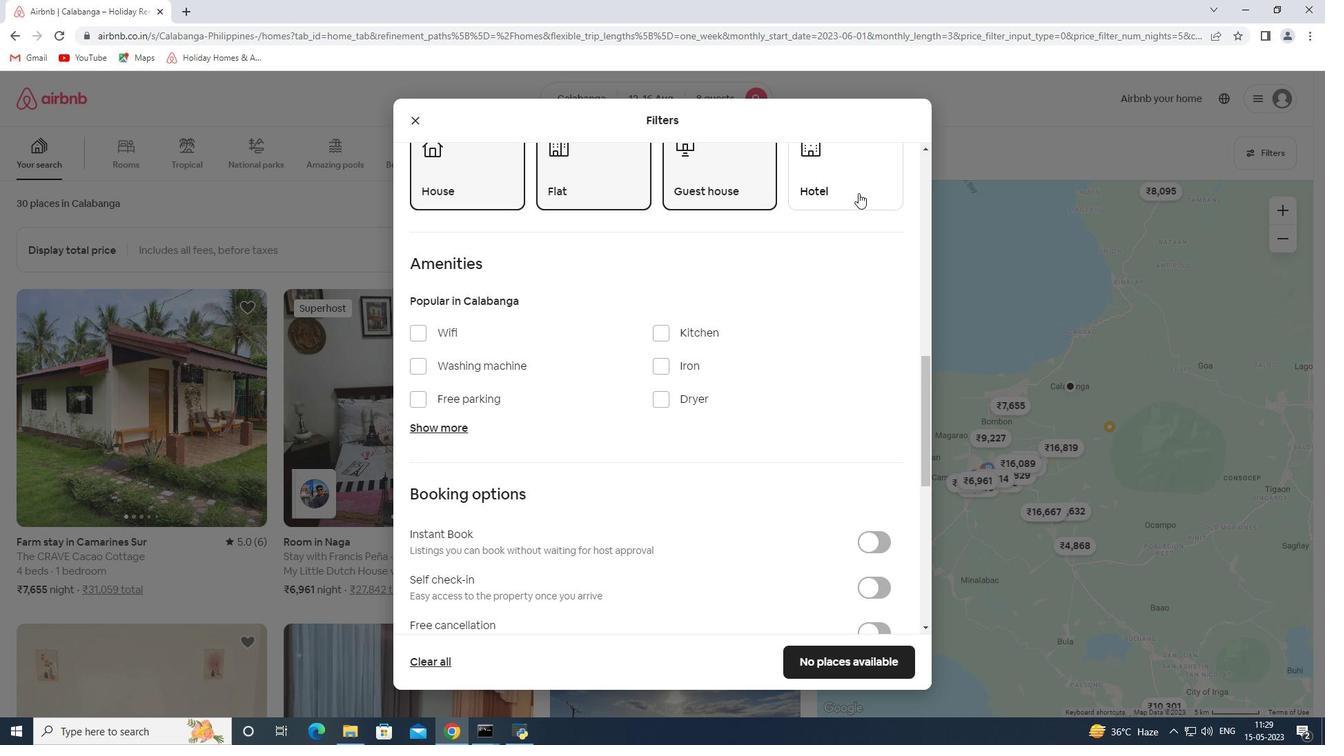 
Action: Mouse moved to (446, 427)
Screenshot: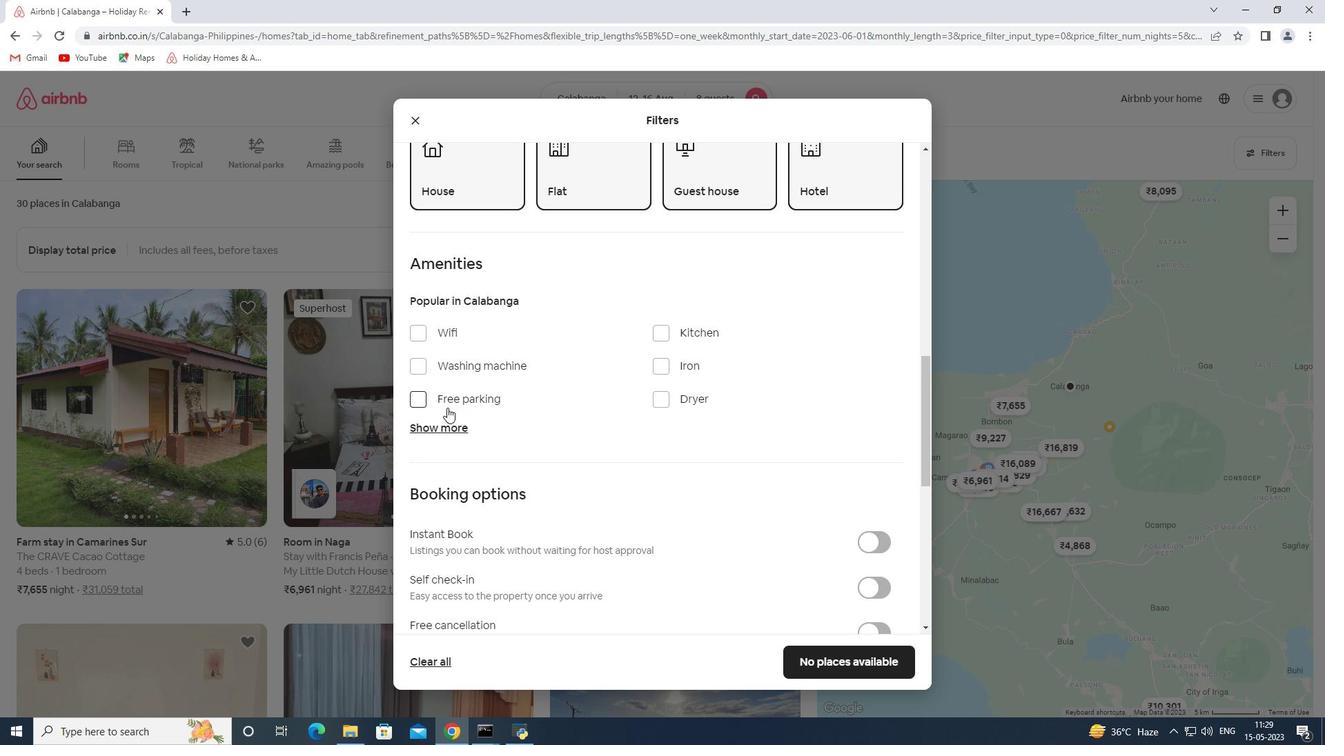 
Action: Mouse pressed left at (446, 427)
Screenshot: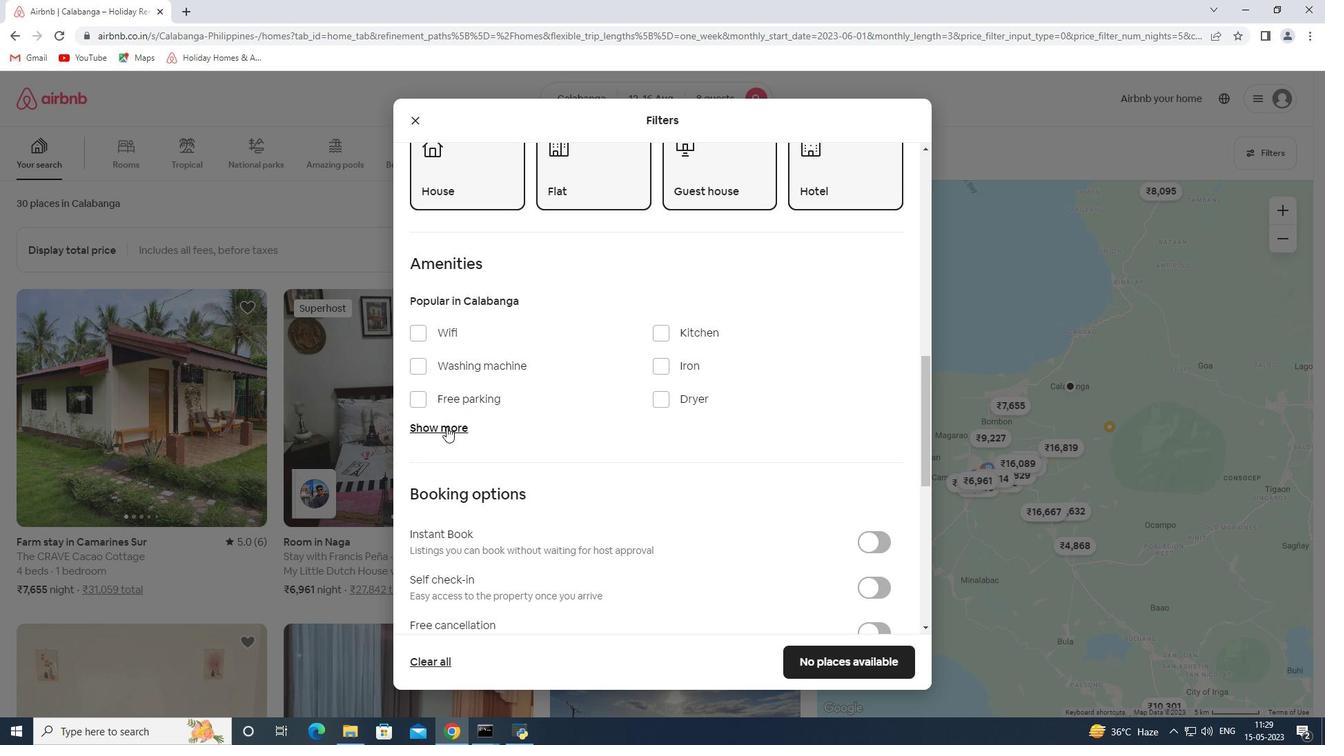 
Action: Mouse moved to (451, 332)
Screenshot: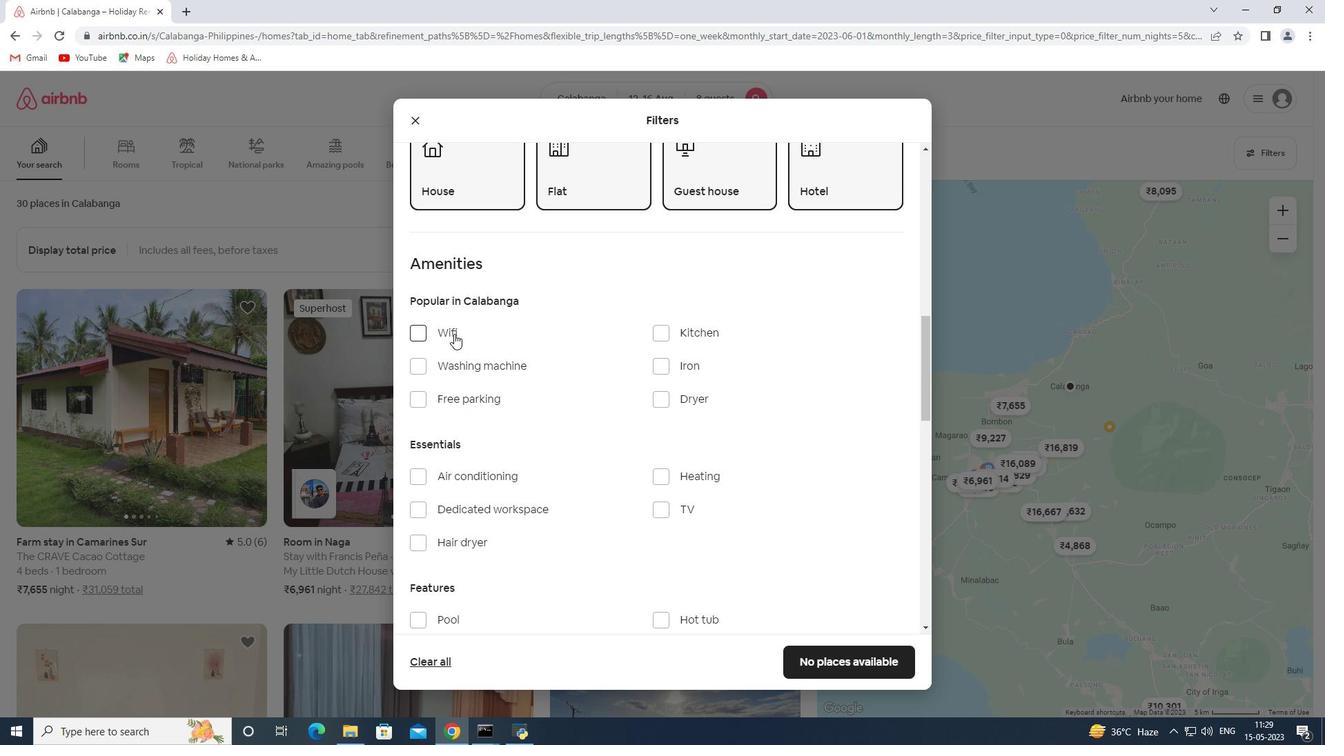 
Action: Mouse pressed left at (451, 332)
Screenshot: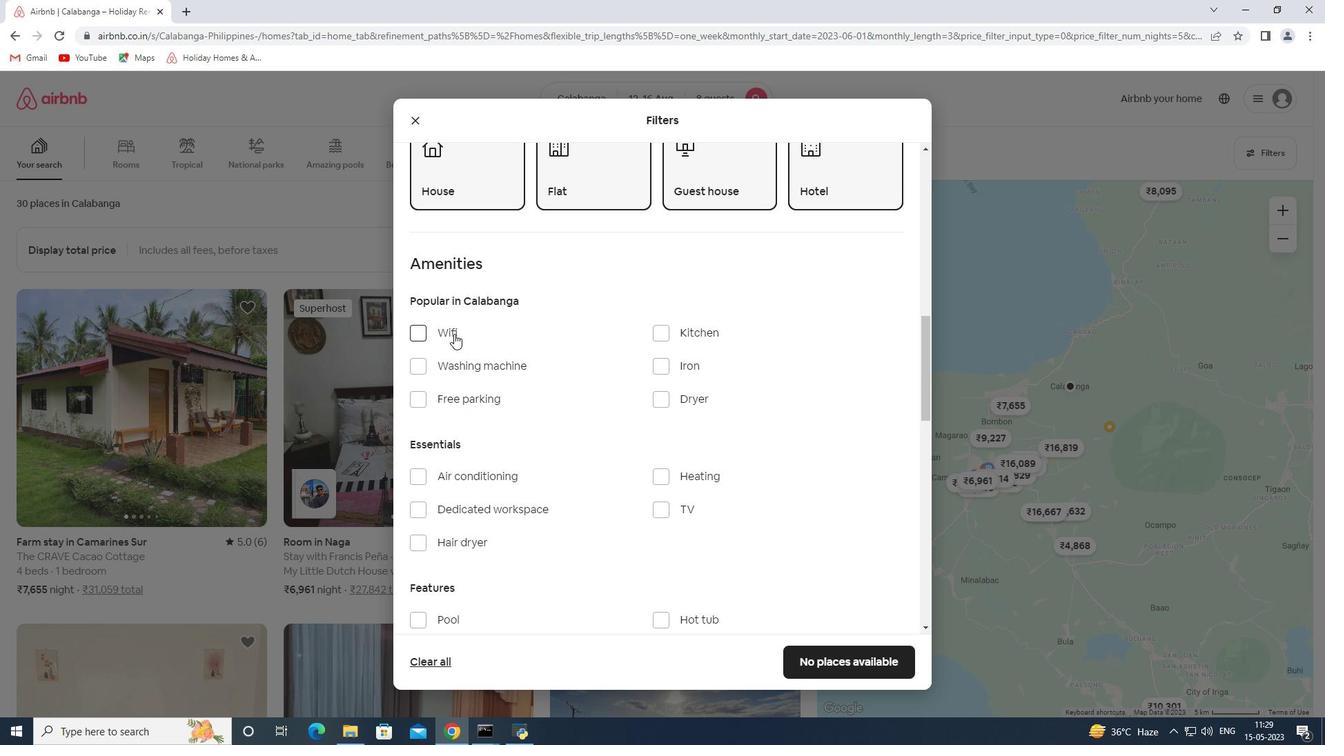
Action: Mouse moved to (466, 399)
Screenshot: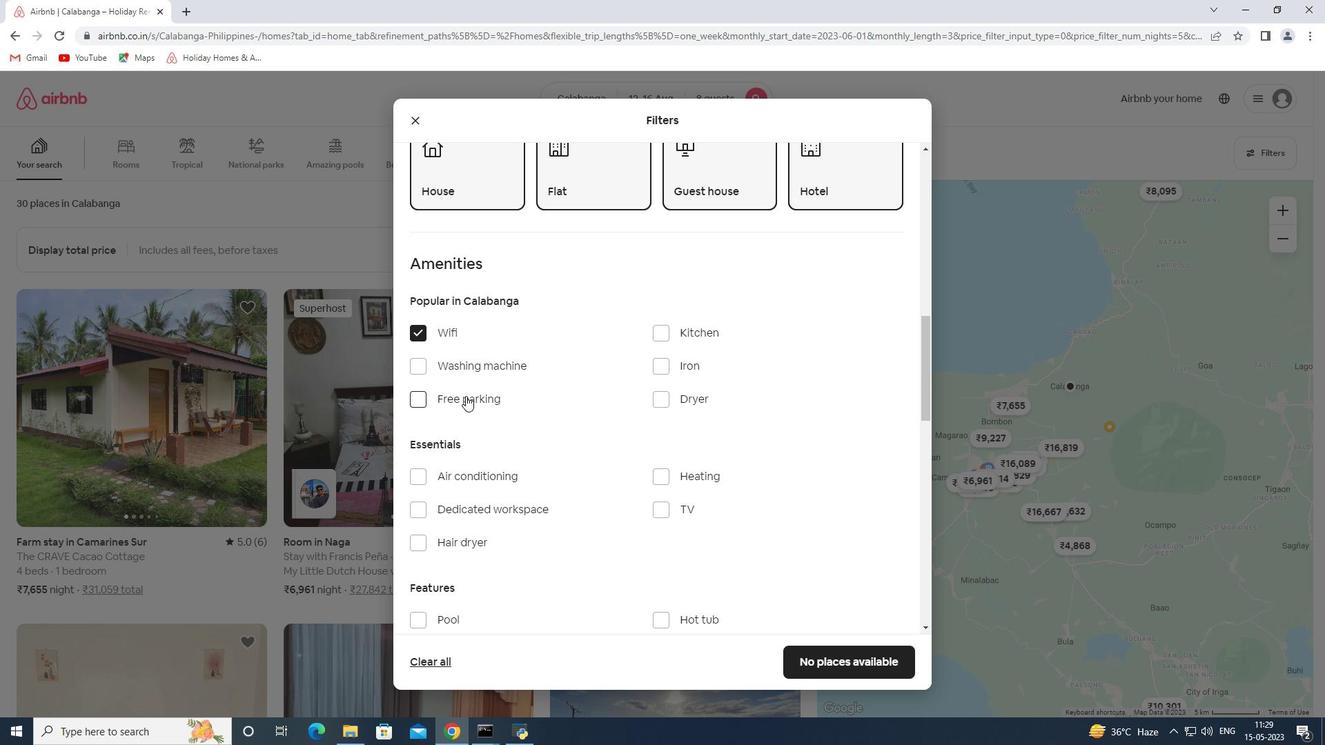 
Action: Mouse pressed left at (466, 399)
Screenshot: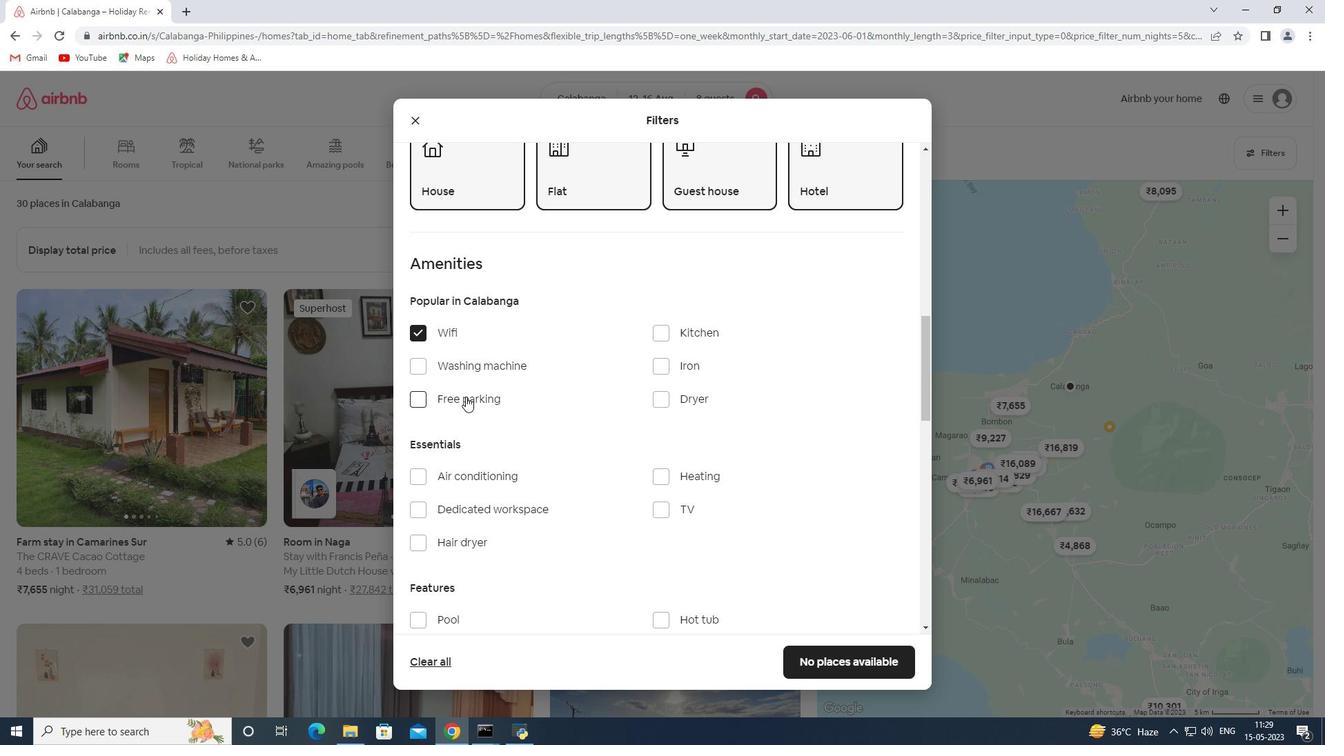 
Action: Mouse moved to (659, 513)
Screenshot: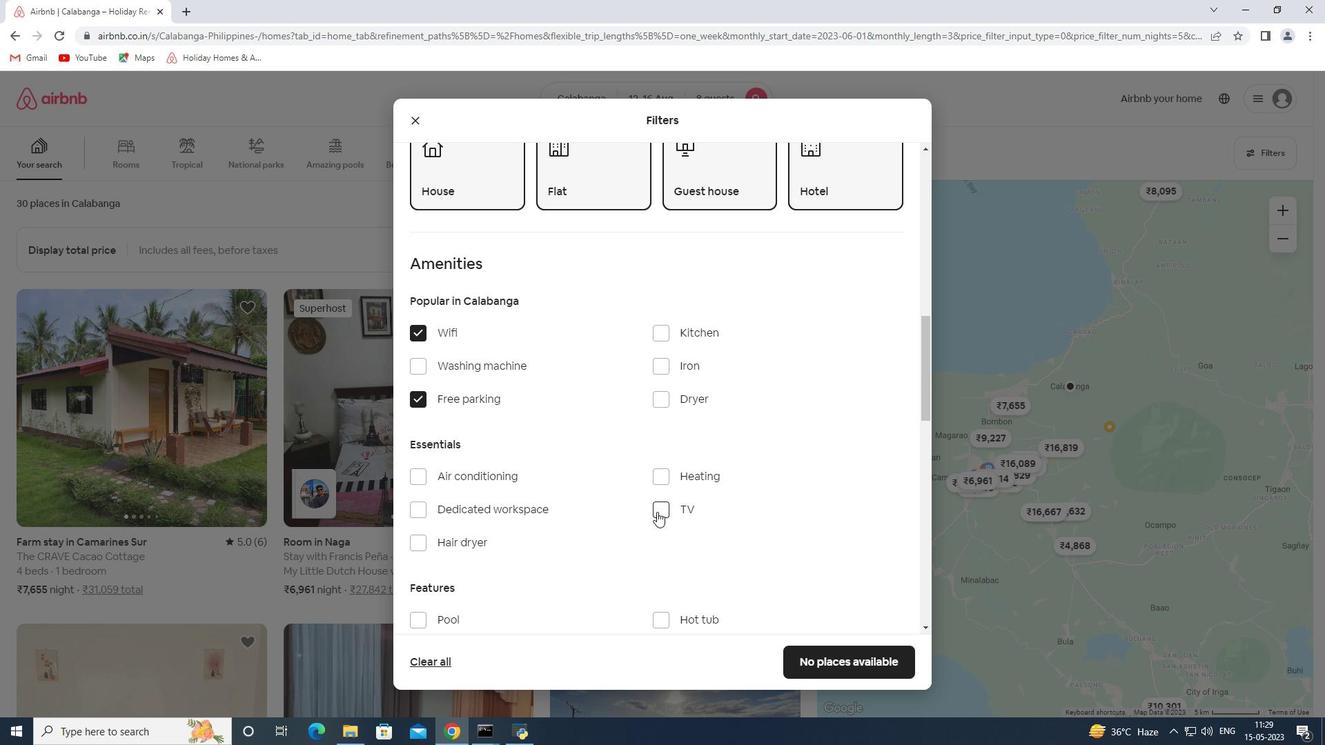 
Action: Mouse pressed left at (659, 513)
Screenshot: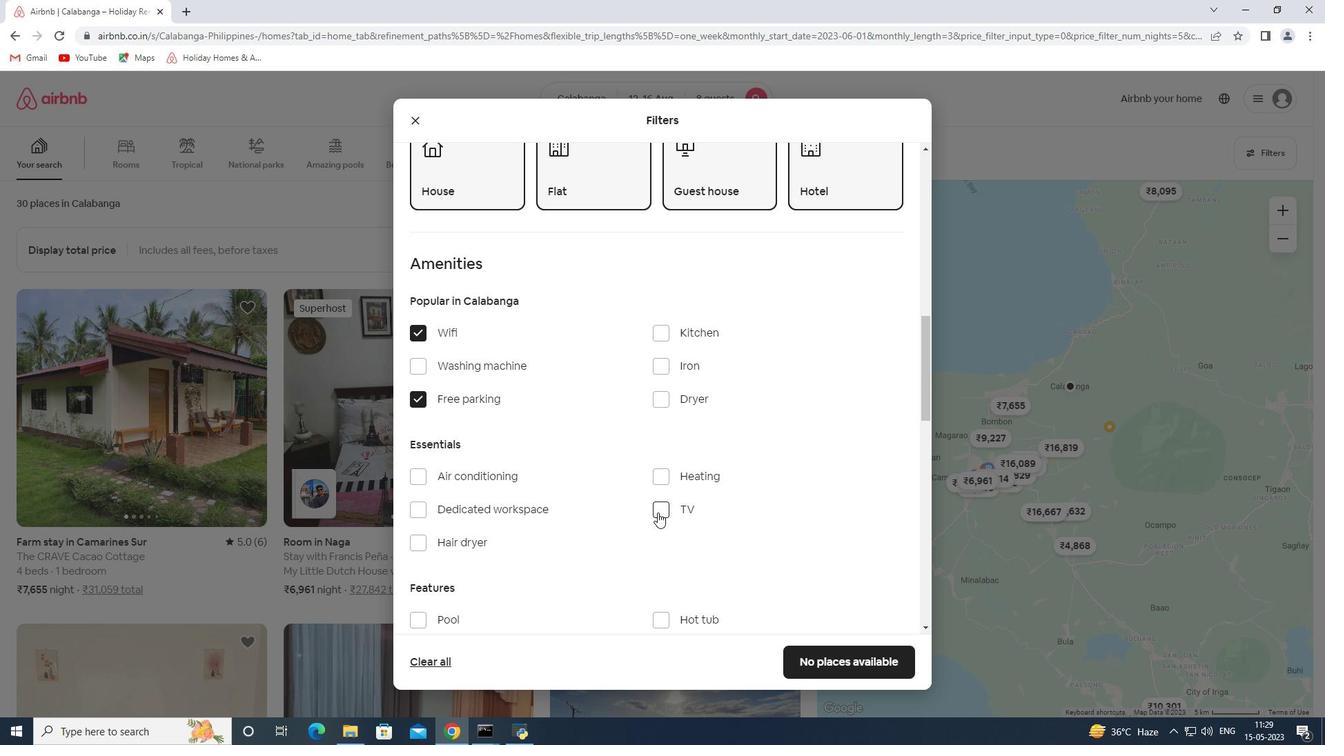 
Action: Mouse moved to (608, 436)
Screenshot: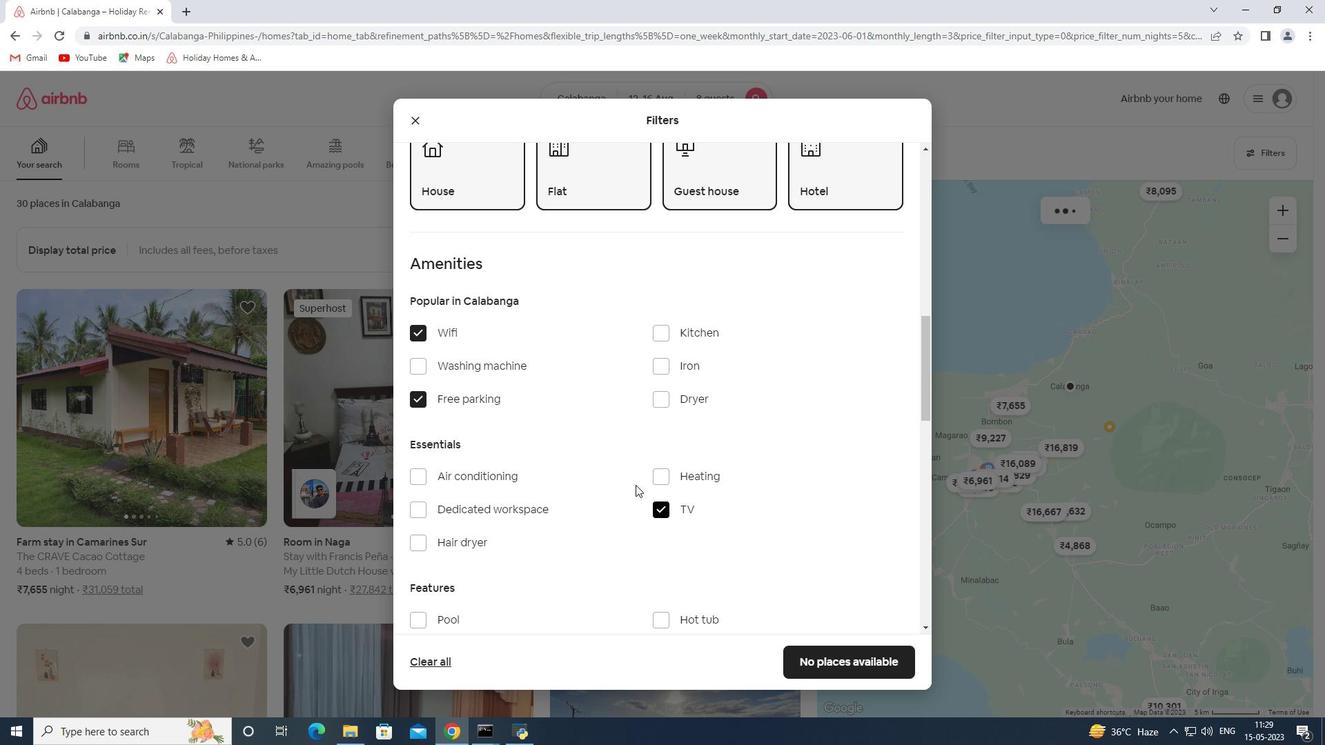 
Action: Mouse scrolled (608, 435) with delta (0, 0)
Screenshot: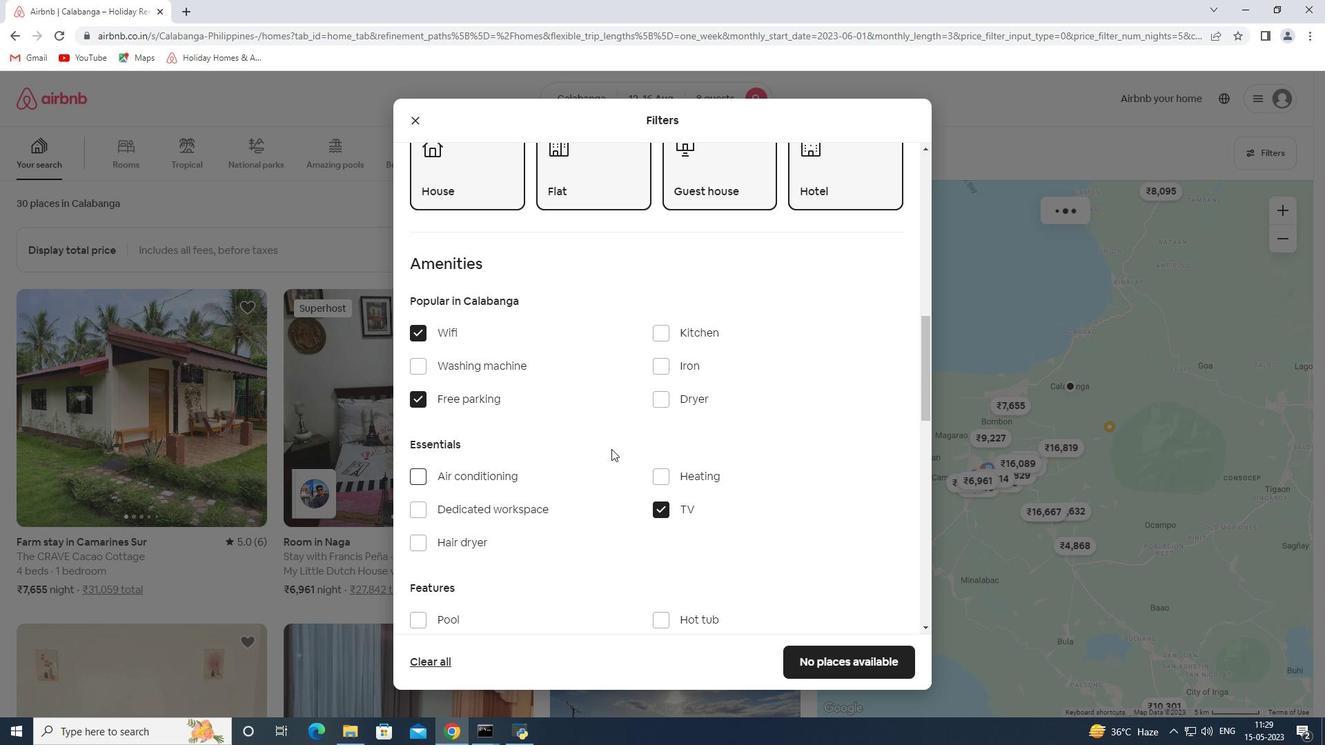 
Action: Mouse moved to (608, 435)
Screenshot: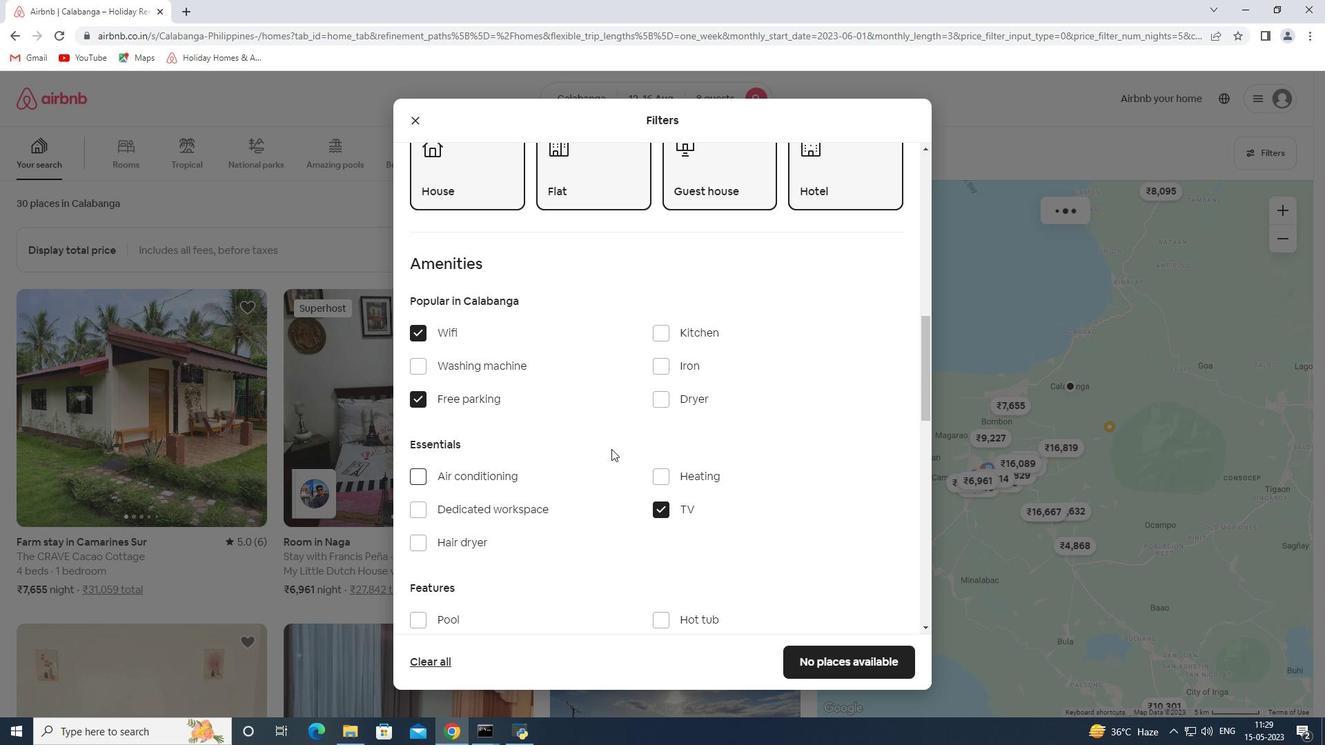 
Action: Mouse scrolled (608, 434) with delta (0, 0)
Screenshot: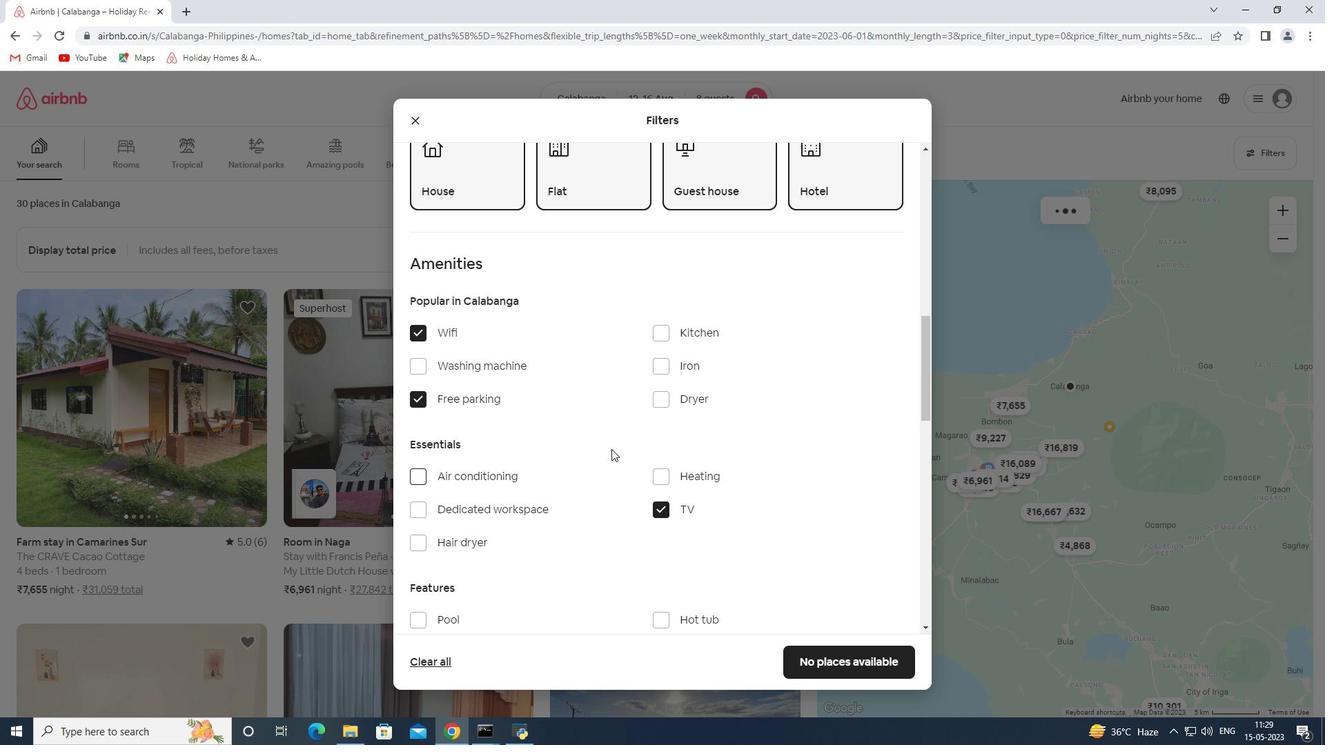 
Action: Mouse scrolled (608, 434) with delta (0, 0)
Screenshot: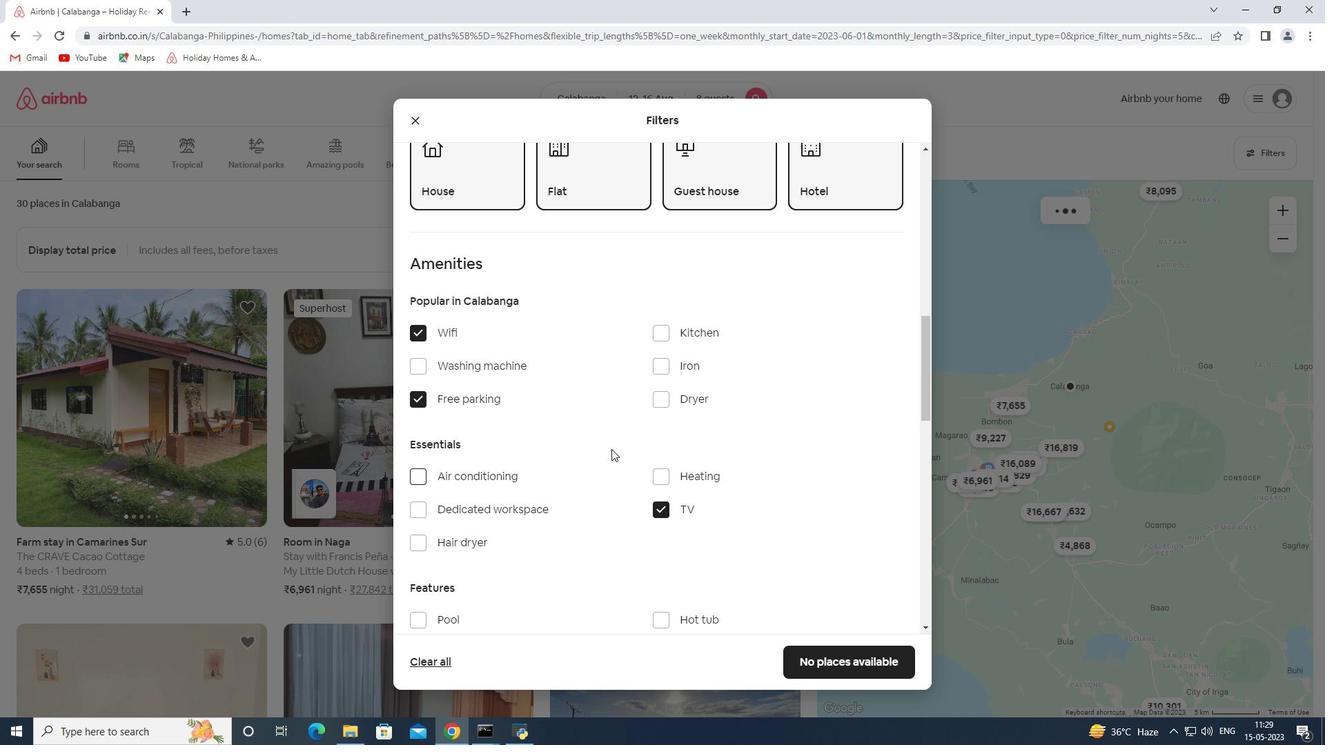 
Action: Mouse scrolled (608, 434) with delta (0, 0)
Screenshot: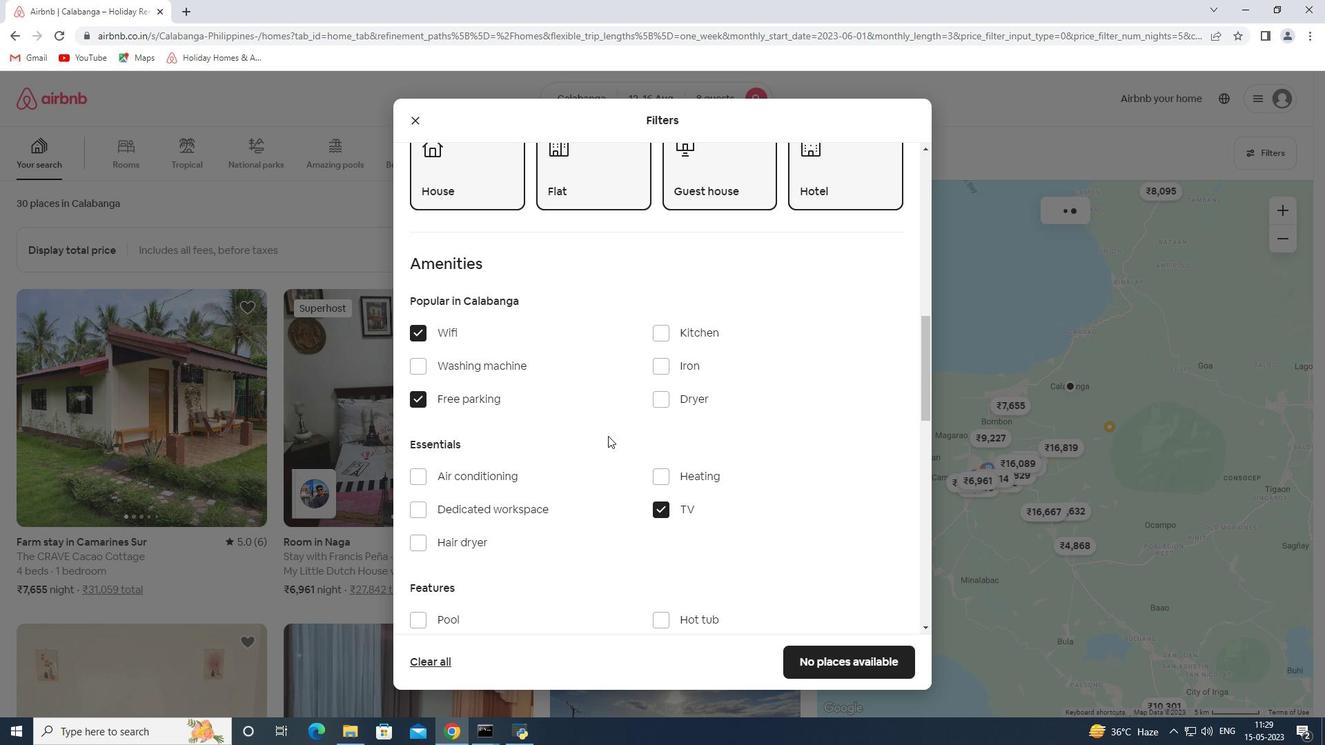 
Action: Mouse scrolled (608, 434) with delta (0, 0)
Screenshot: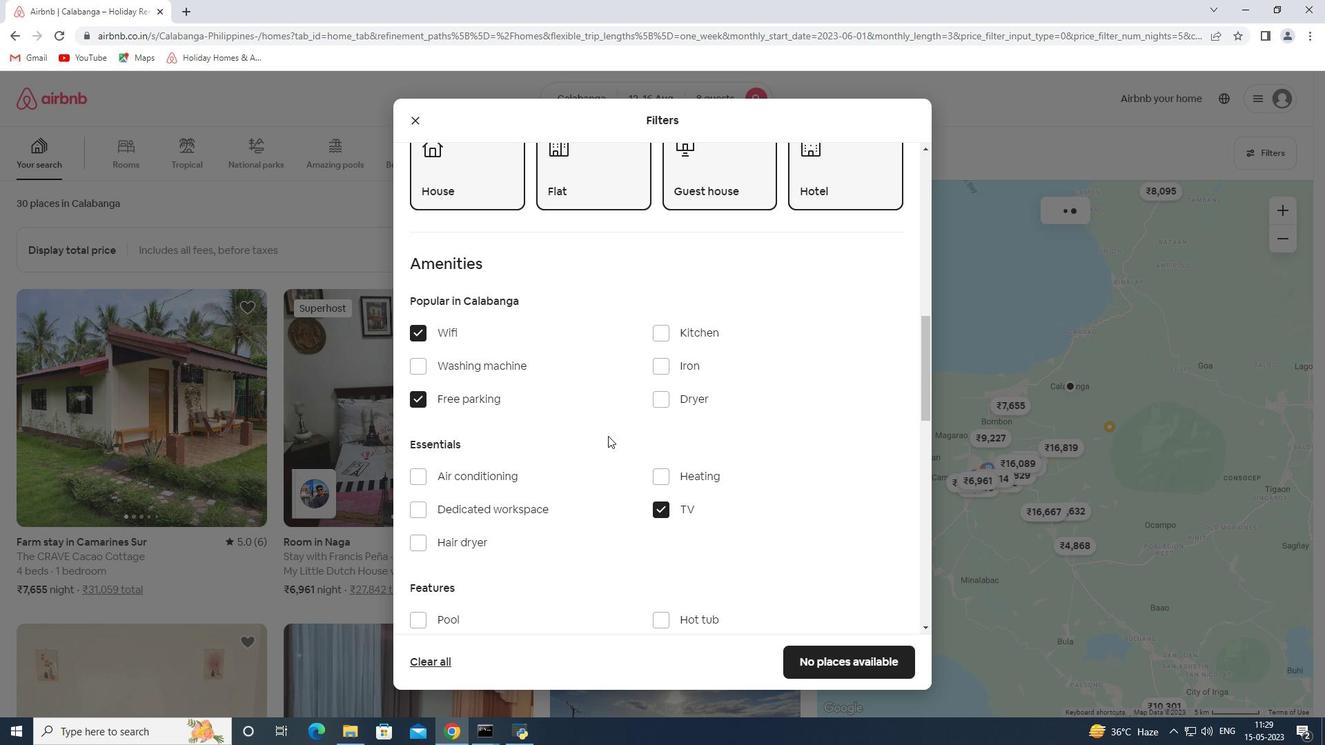 
Action: Mouse moved to (449, 370)
Screenshot: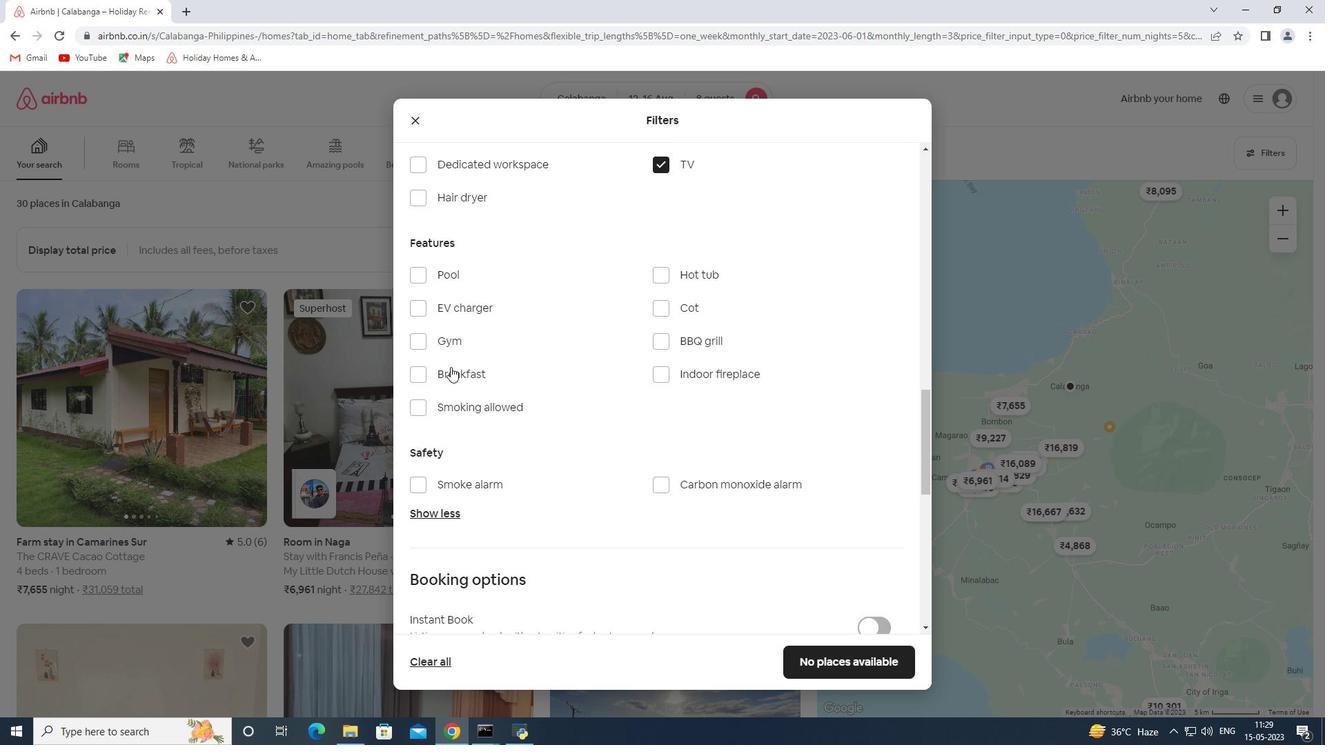 
Action: Mouse pressed left at (449, 370)
Screenshot: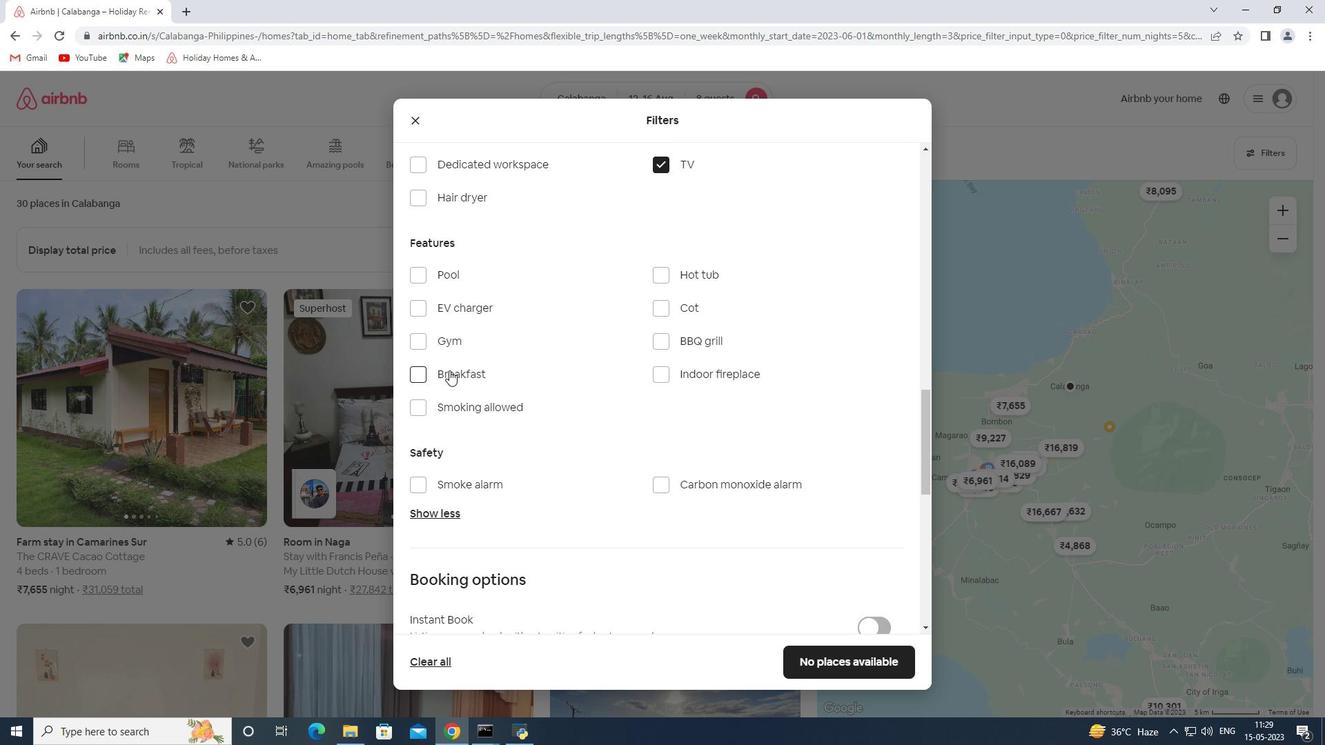 
Action: Mouse moved to (449, 336)
Screenshot: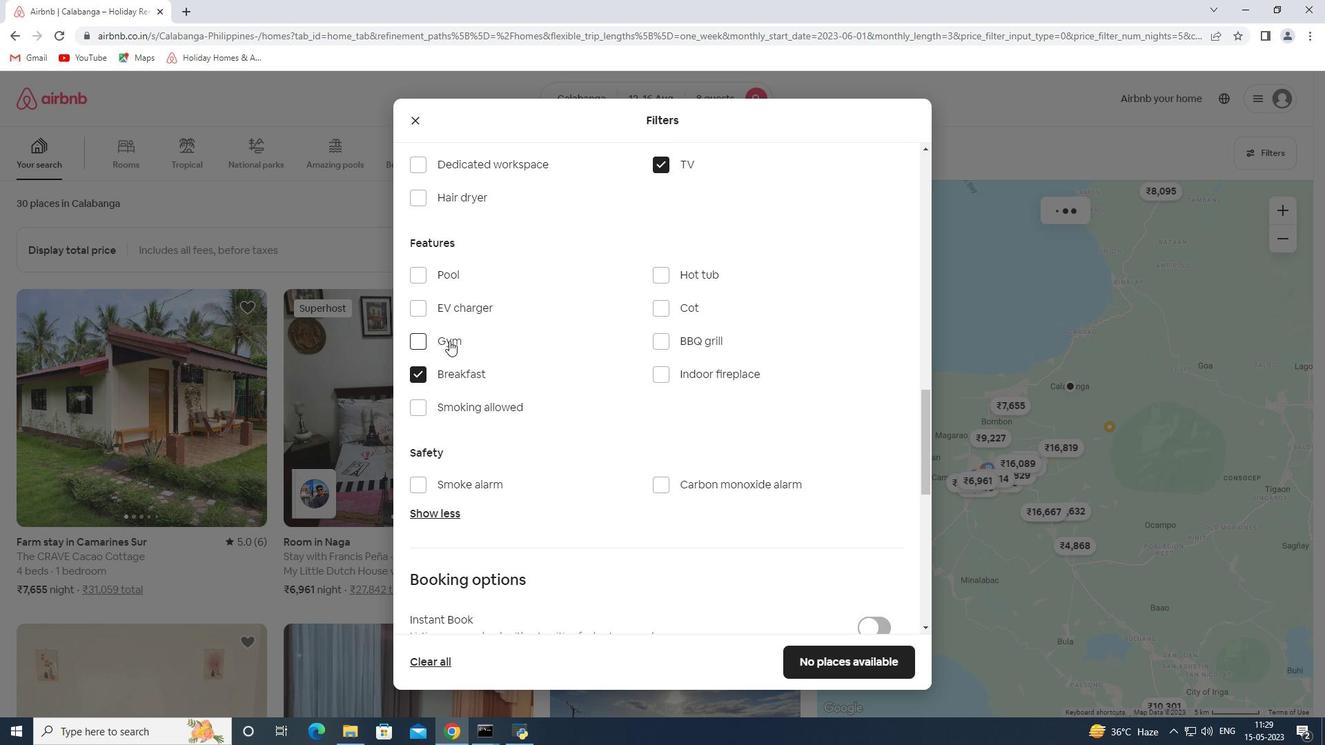 
Action: Mouse pressed left at (449, 336)
Screenshot: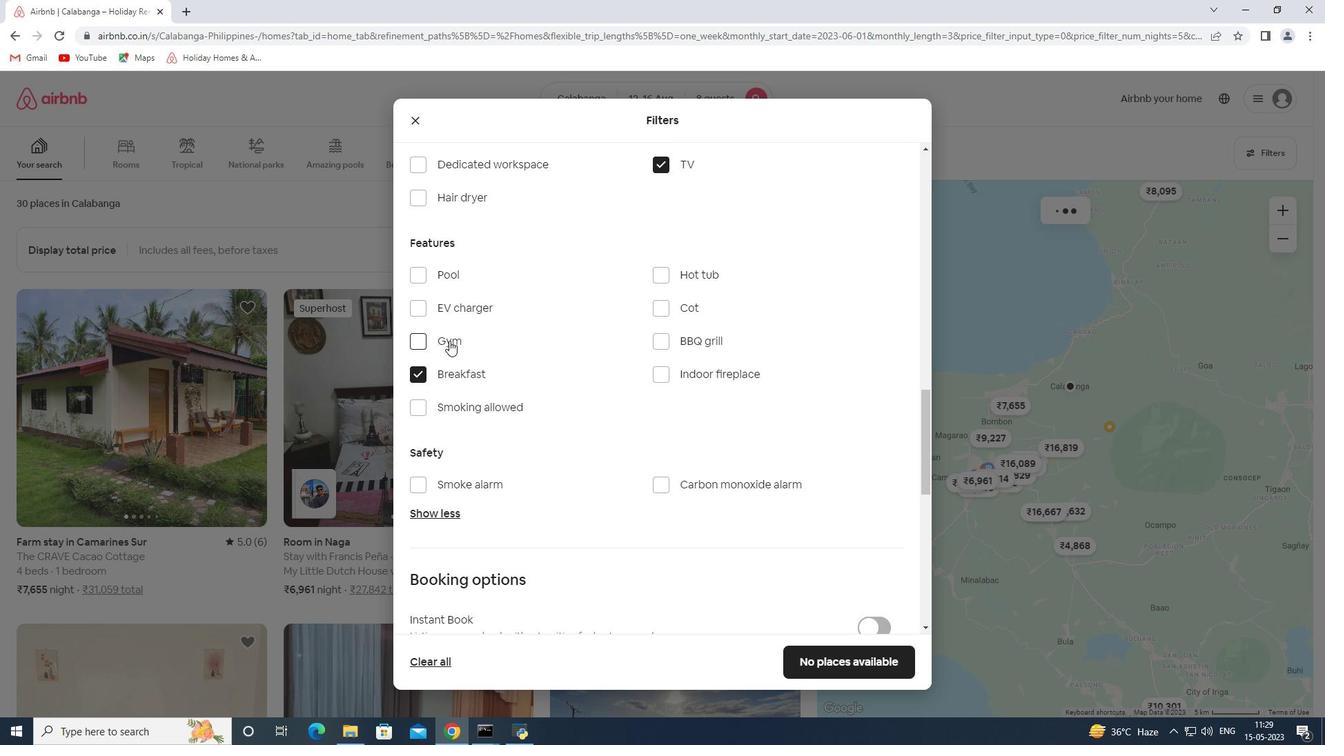 
Action: Mouse moved to (568, 374)
Screenshot: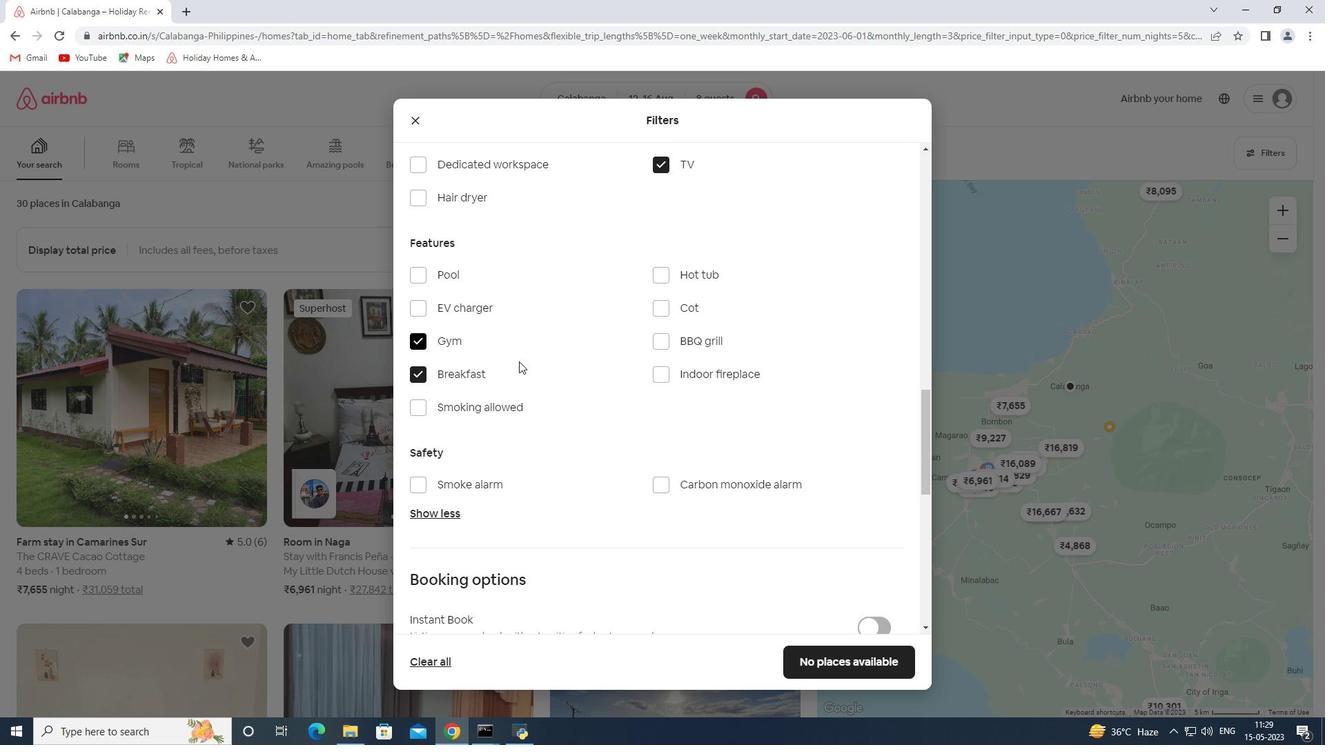 
Action: Mouse scrolled (568, 373) with delta (0, 0)
Screenshot: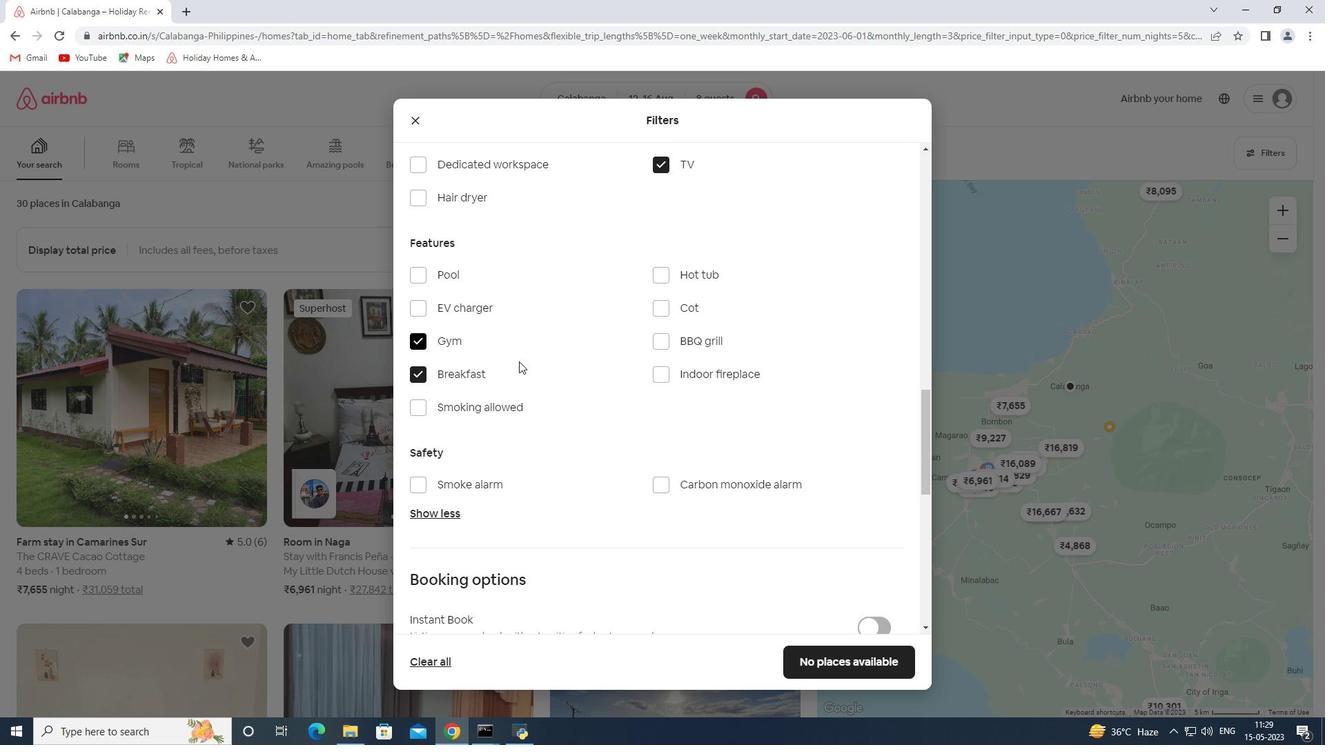 
Action: Mouse moved to (575, 374)
Screenshot: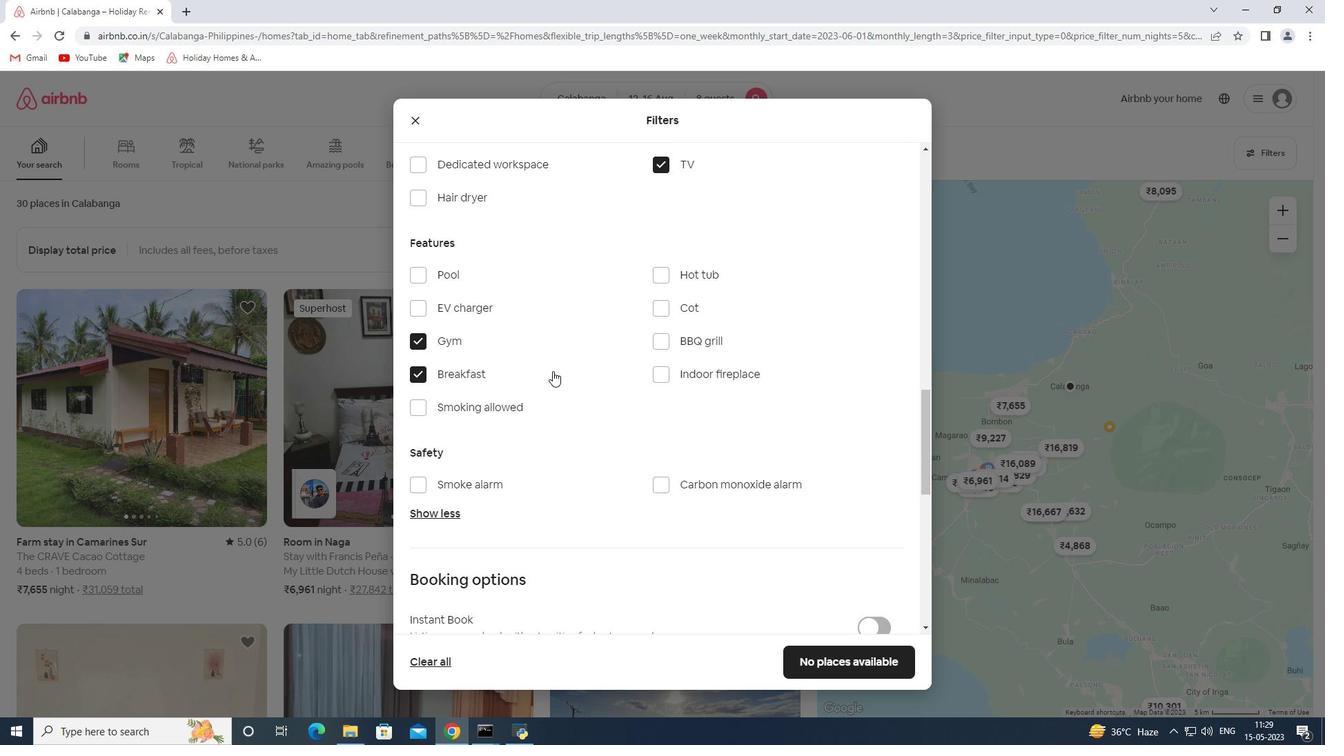 
Action: Mouse scrolled (575, 374) with delta (0, 0)
Screenshot: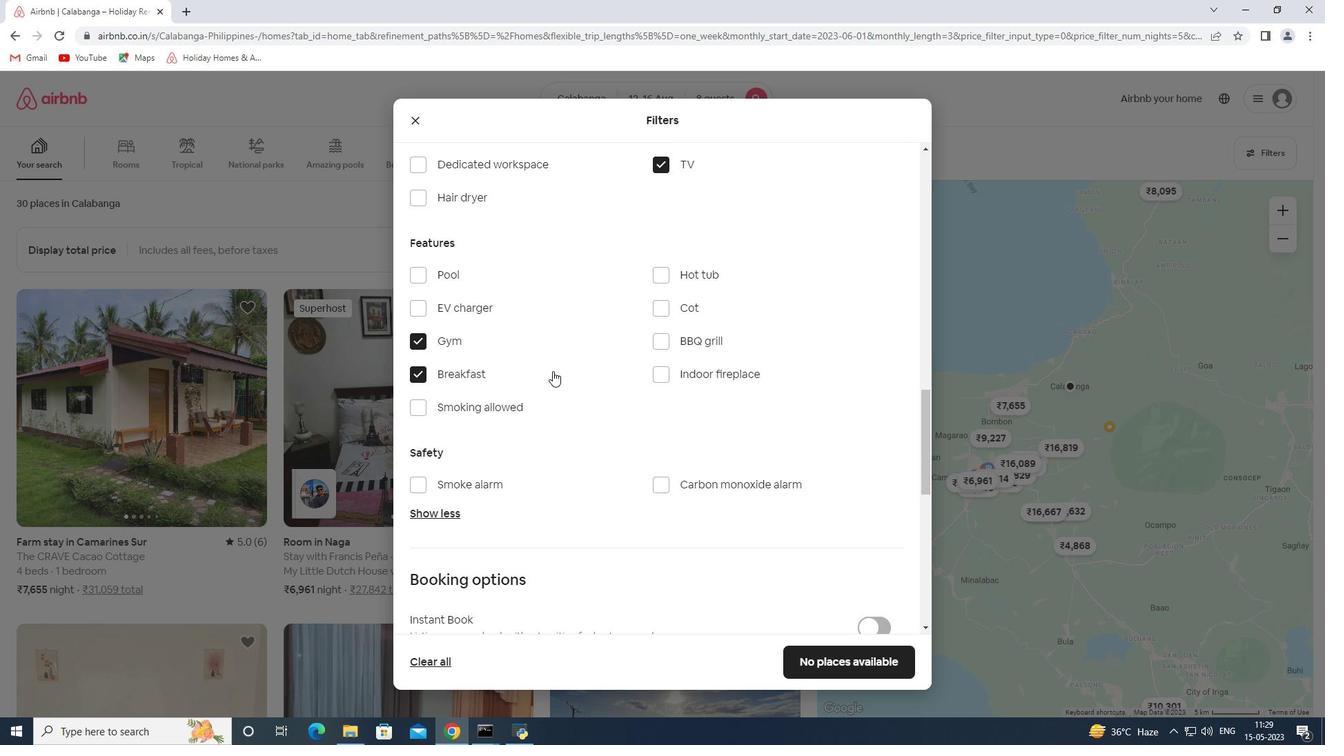 
Action: Mouse moved to (579, 374)
Screenshot: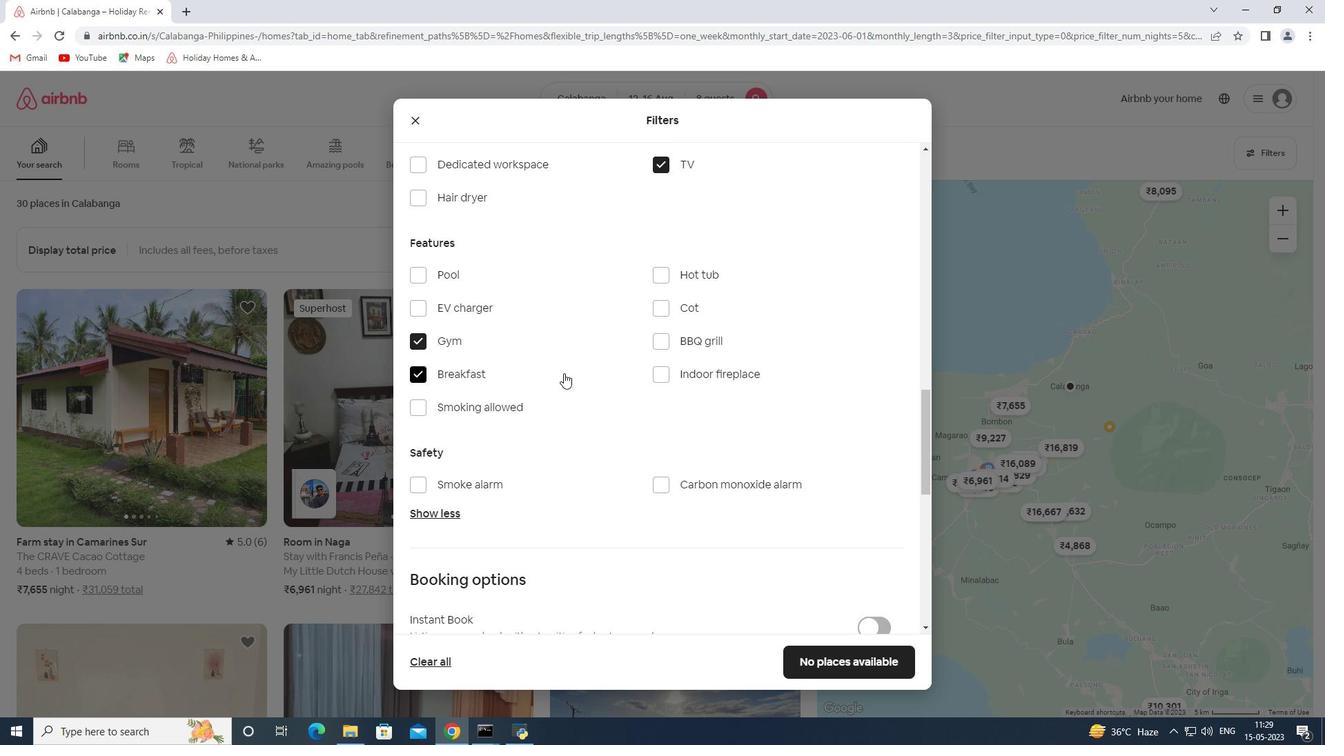 
Action: Mouse scrolled (579, 374) with delta (0, 0)
Screenshot: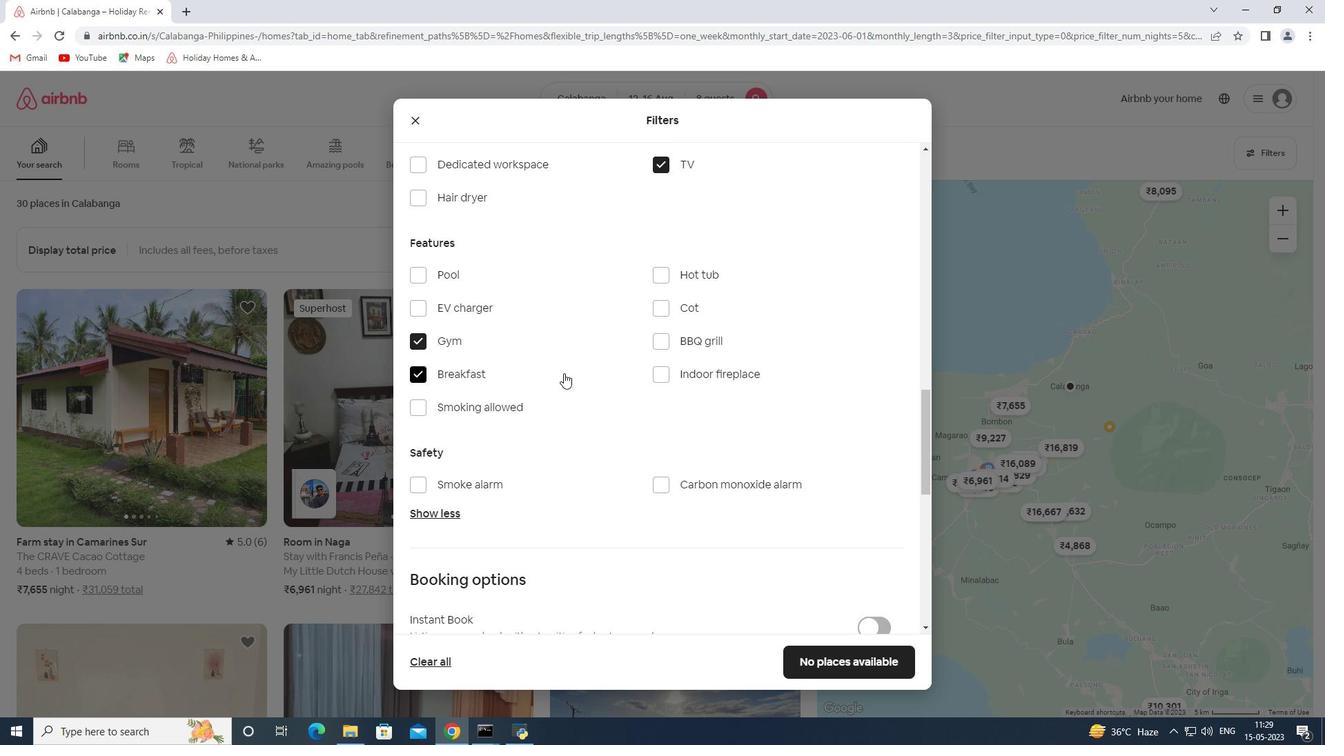 
Action: Mouse moved to (874, 463)
Screenshot: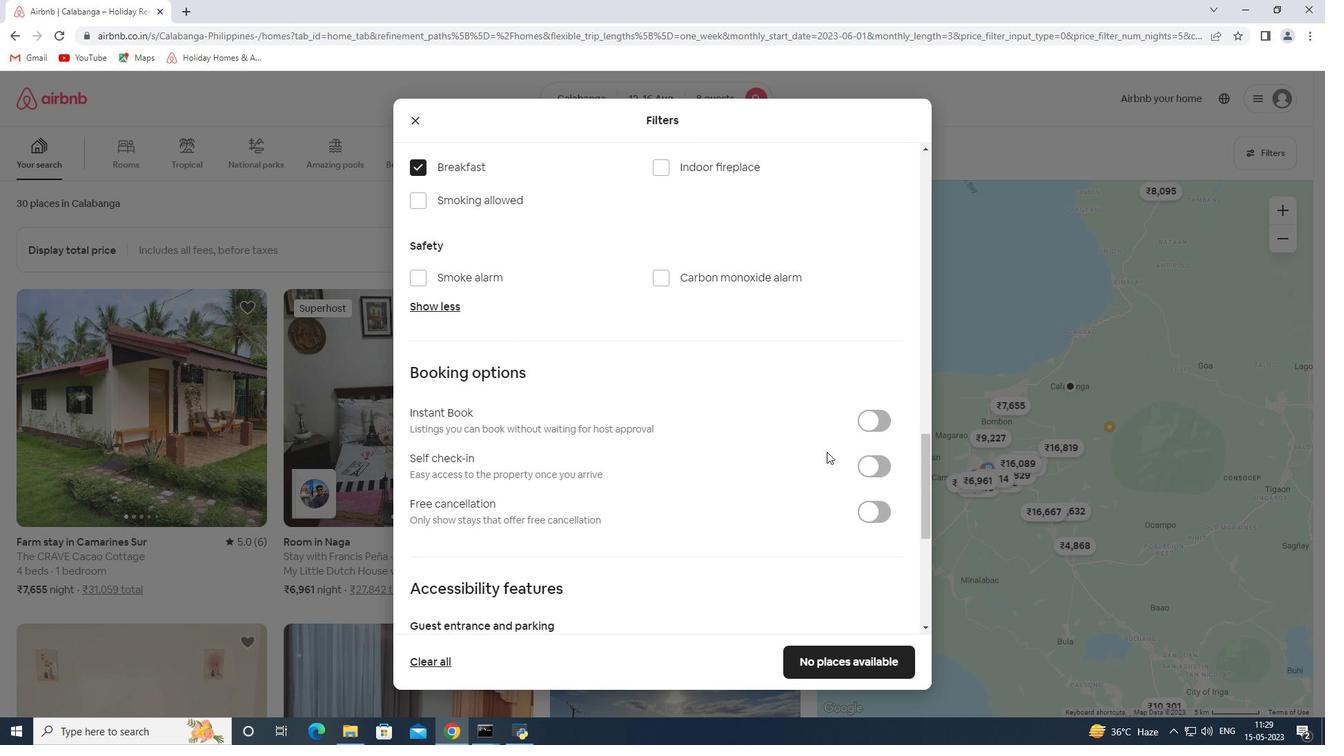 
Action: Mouse pressed left at (874, 463)
Screenshot: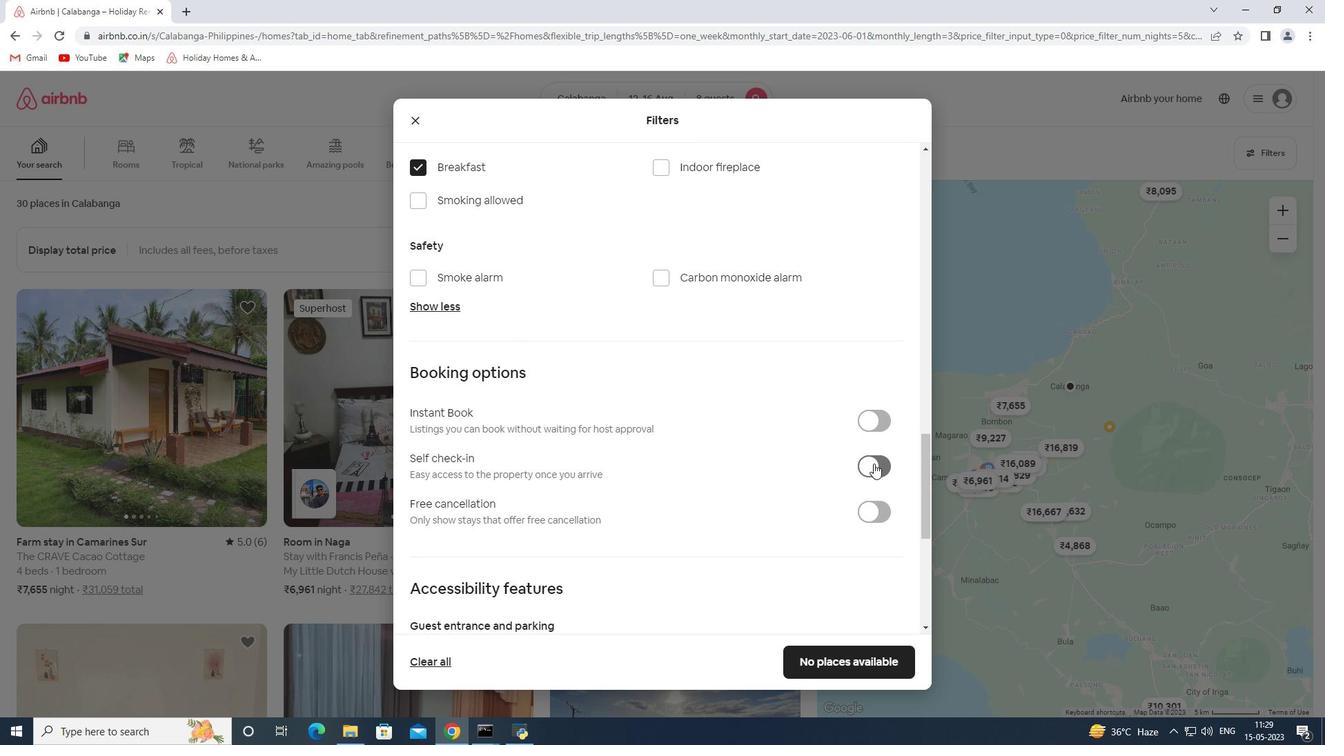 
Action: Mouse moved to (786, 462)
Screenshot: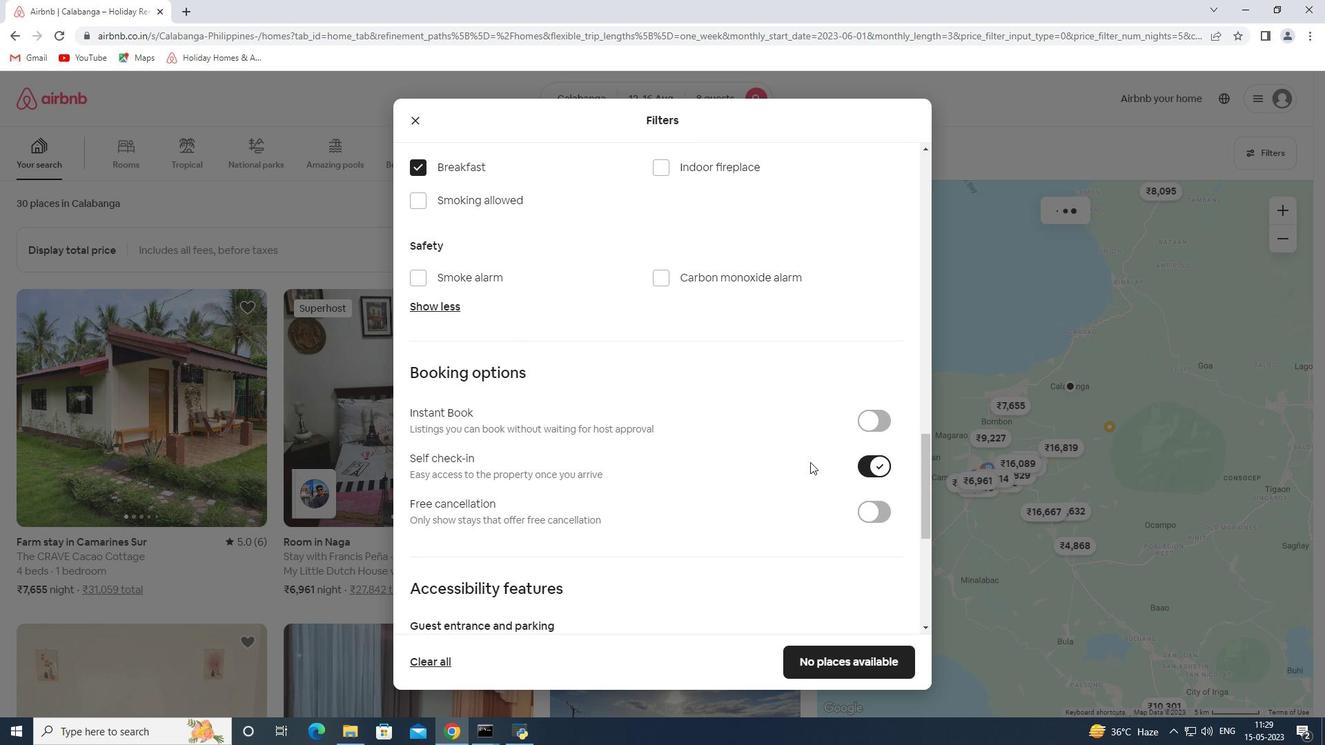 
Action: Mouse scrolled (786, 461) with delta (0, 0)
Screenshot: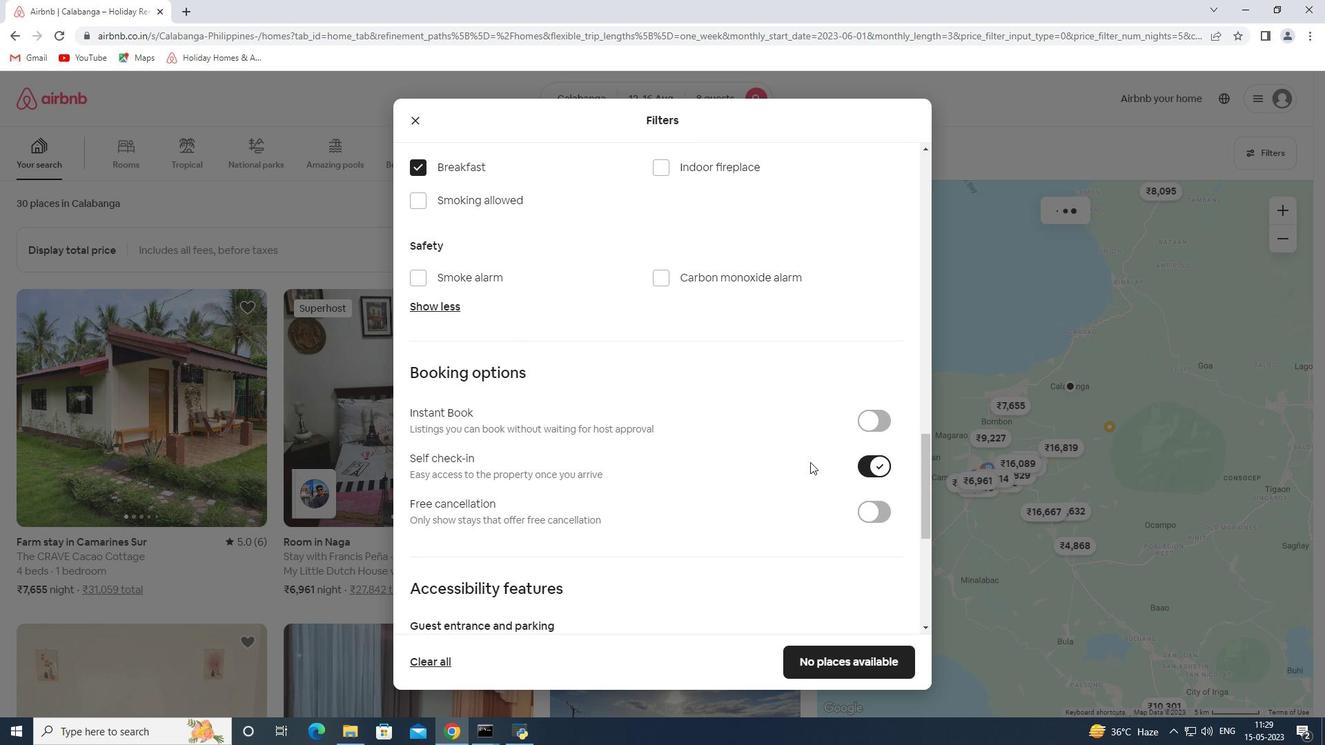 
Action: Mouse moved to (785, 462)
Screenshot: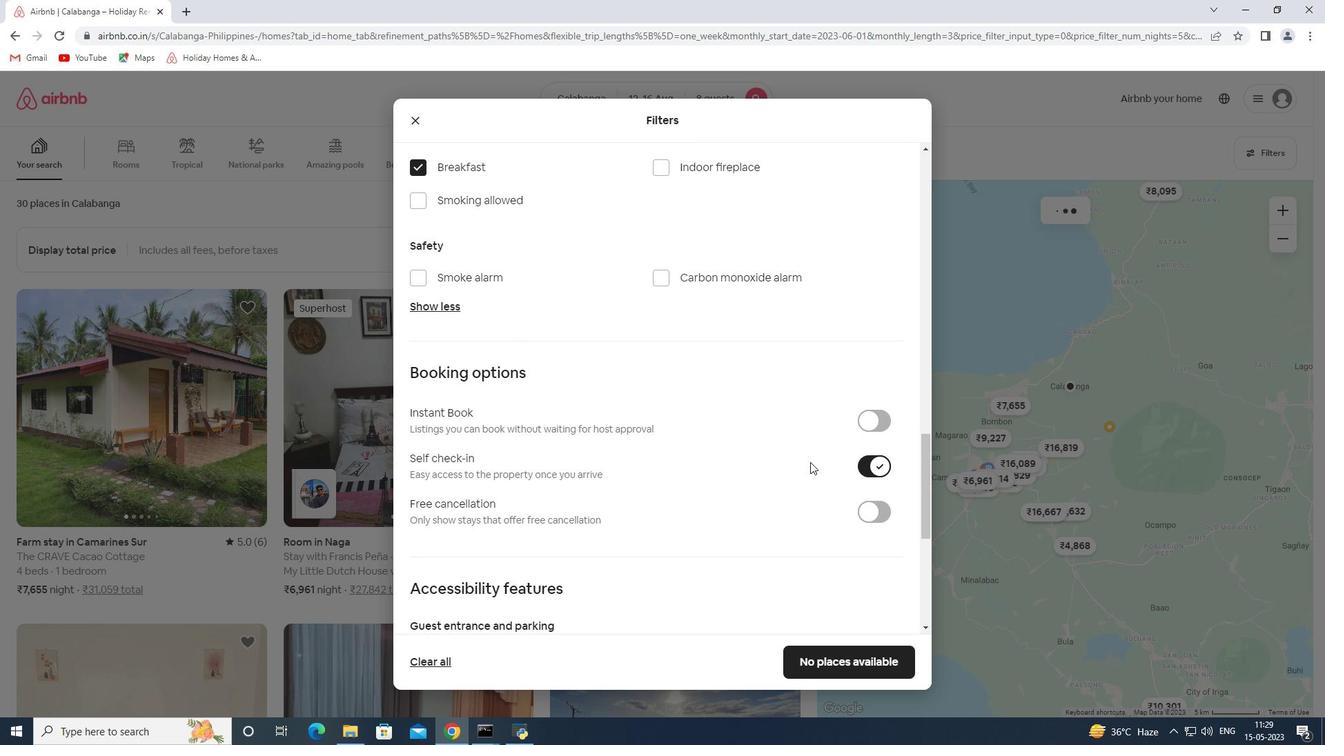 
Action: Mouse scrolled (785, 461) with delta (0, 0)
Screenshot: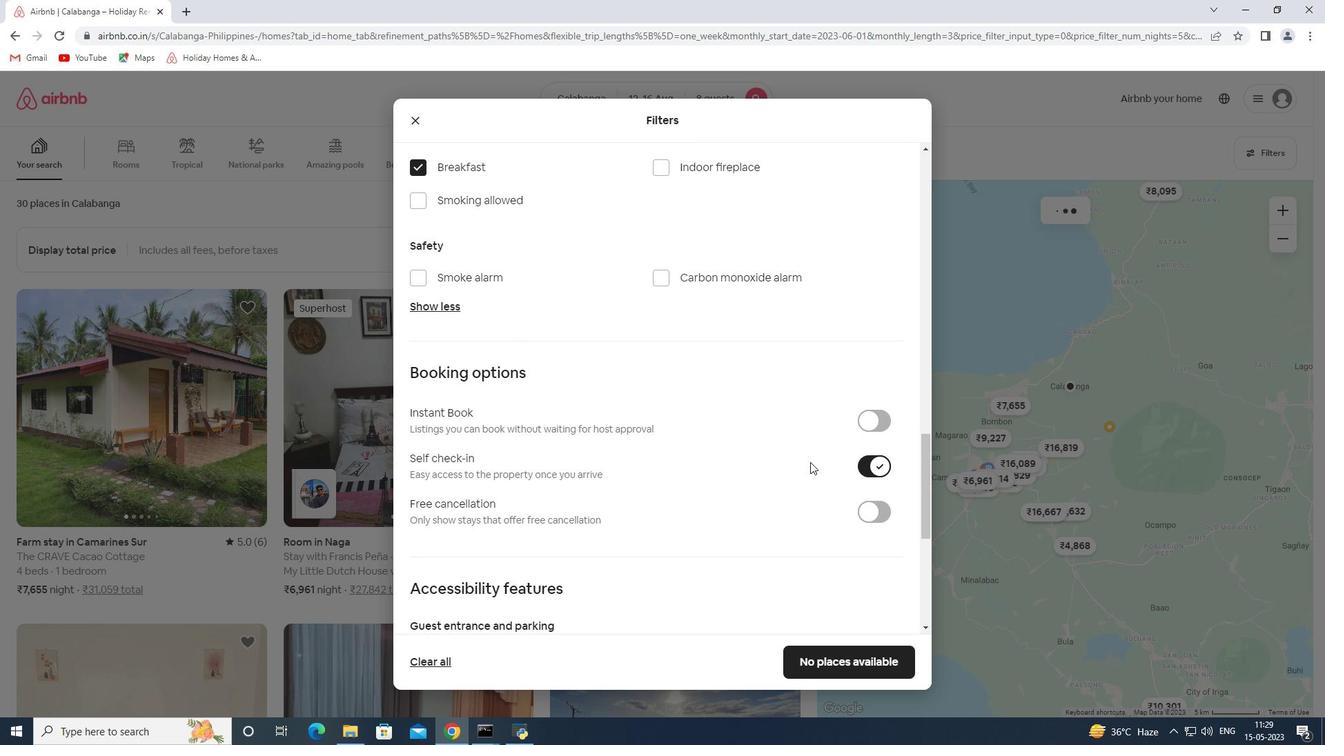 
Action: Mouse moved to (785, 462)
Screenshot: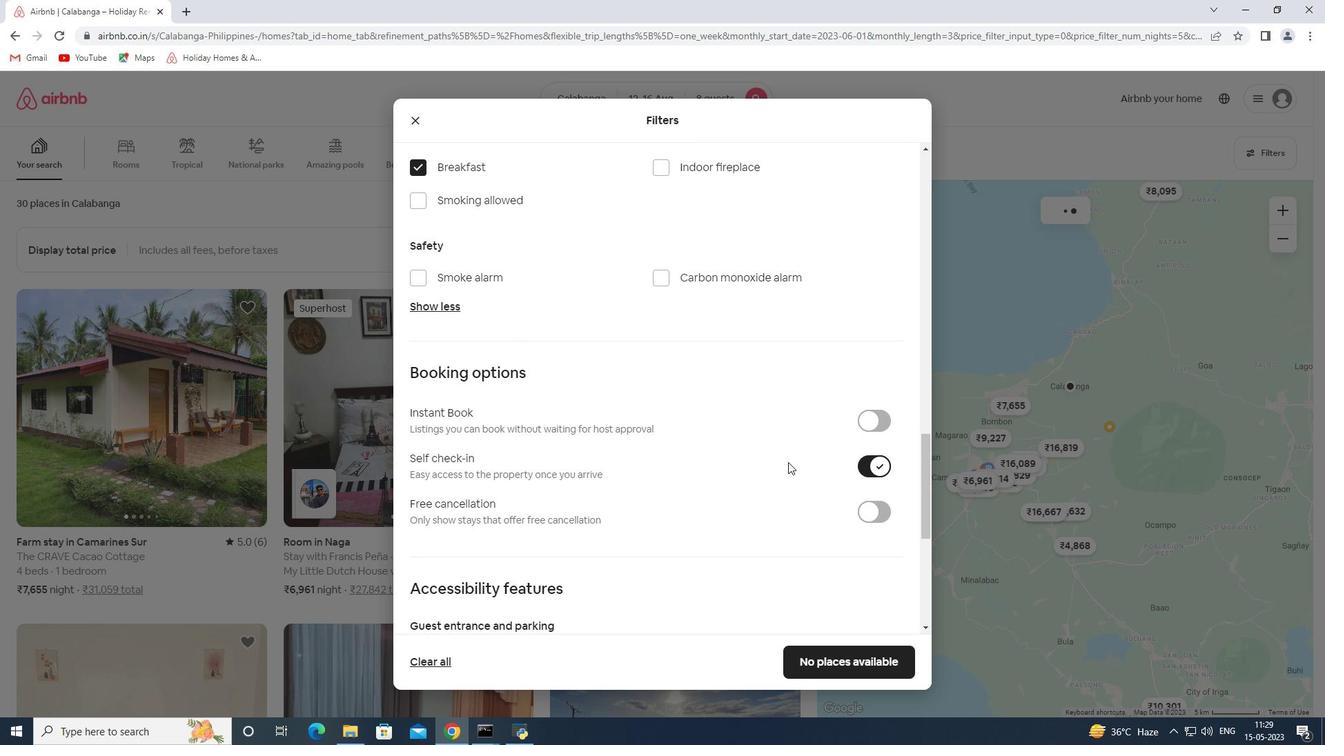 
Action: Mouse scrolled (785, 461) with delta (0, 0)
Screenshot: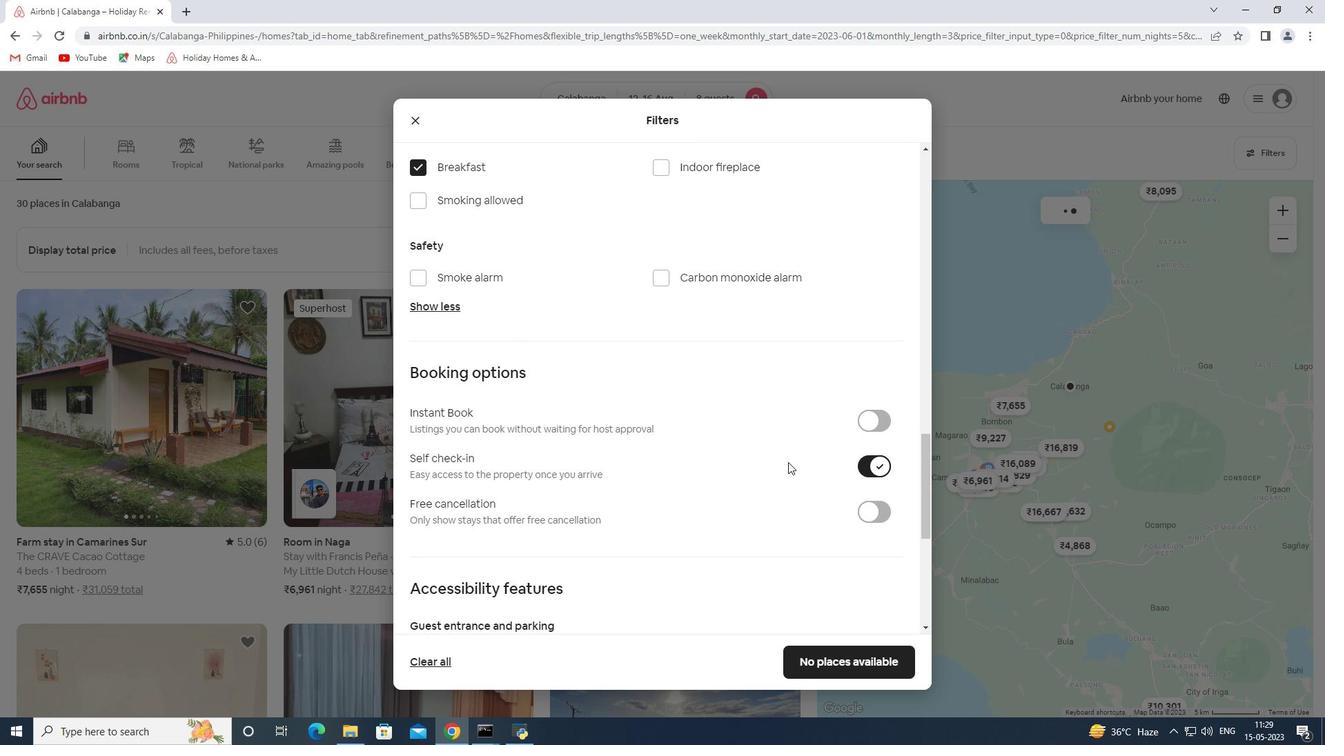 
Action: Mouse scrolled (785, 461) with delta (0, 0)
Screenshot: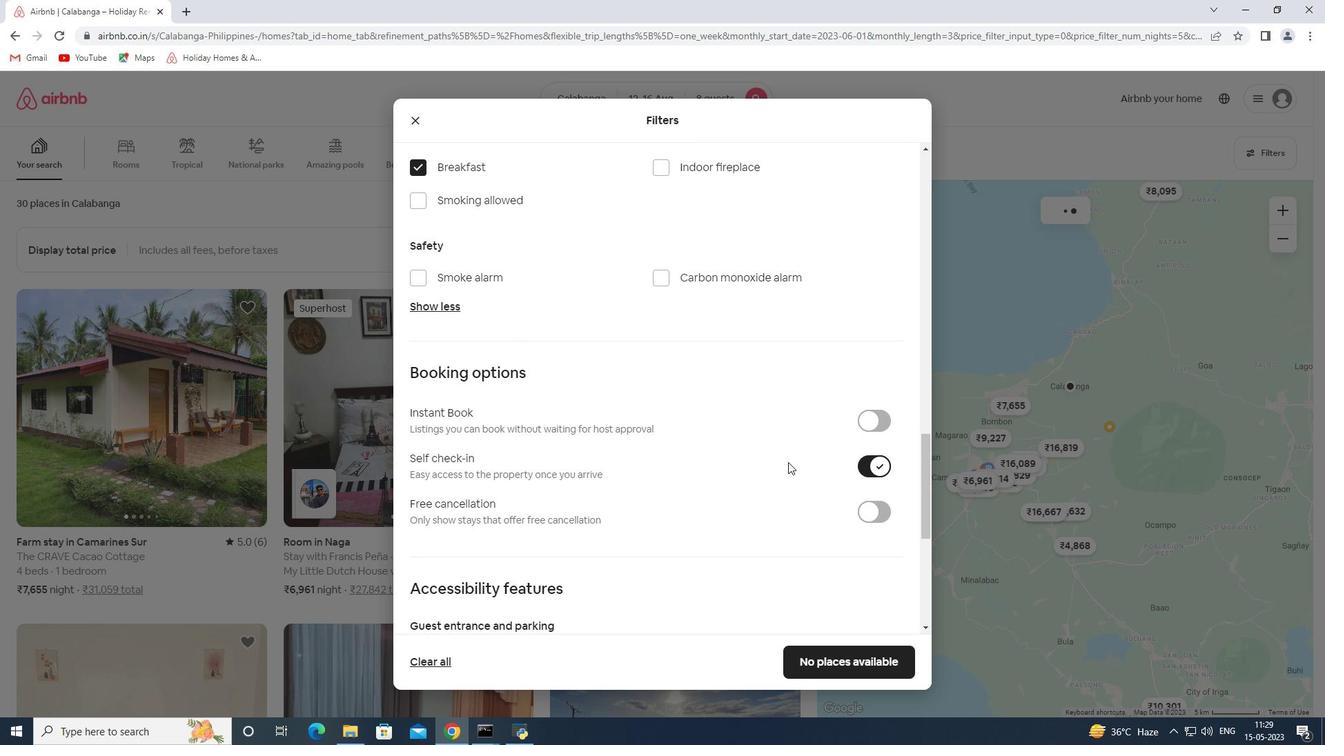 
Action: Mouse moved to (784, 462)
Screenshot: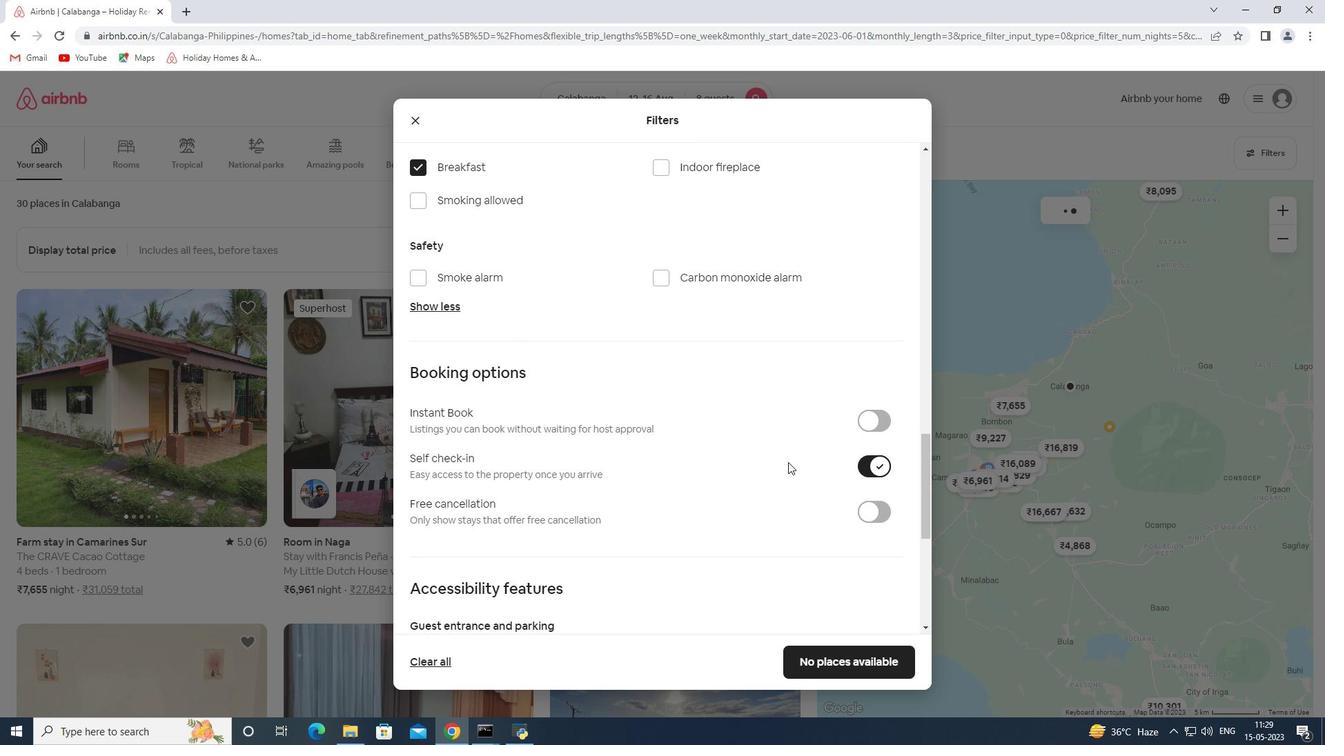 
Action: Mouse scrolled (784, 461) with delta (0, 0)
Screenshot: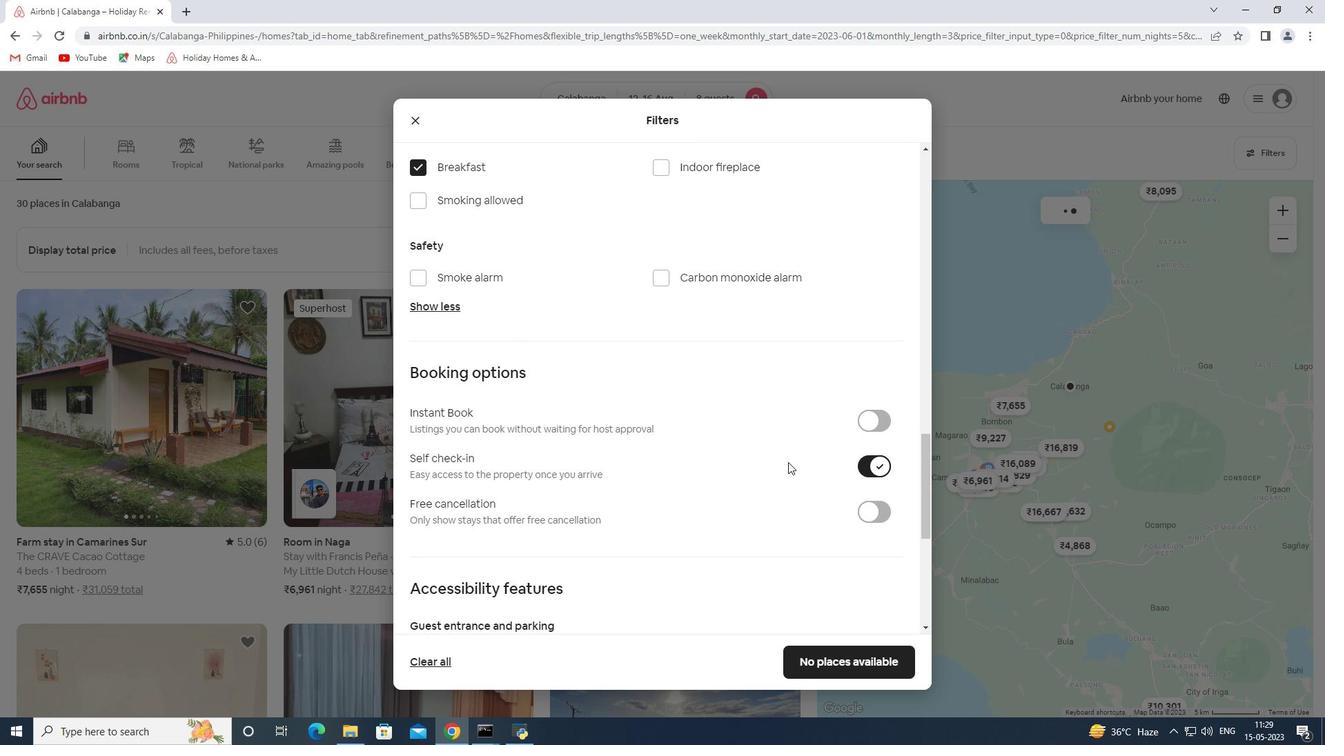 
Action: Mouse scrolled (784, 461) with delta (0, 0)
Screenshot: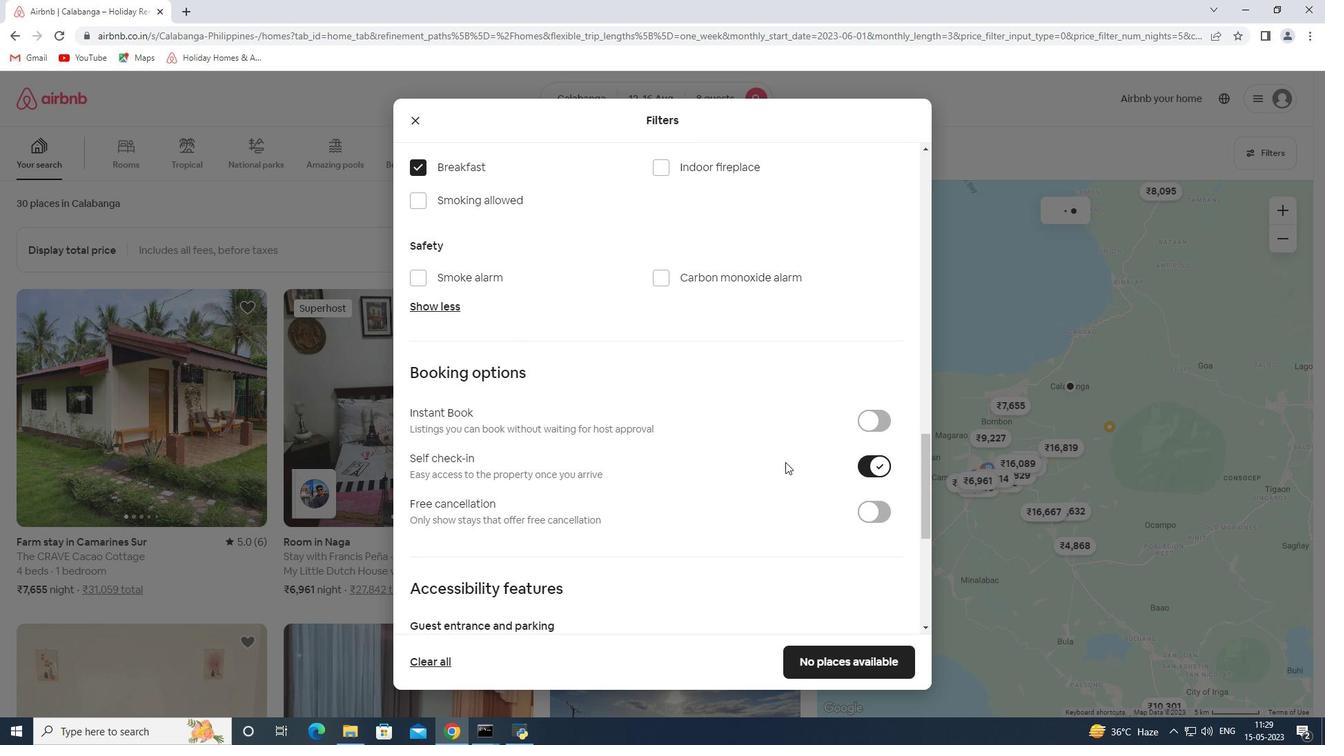 
Action: Mouse moved to (463, 589)
Screenshot: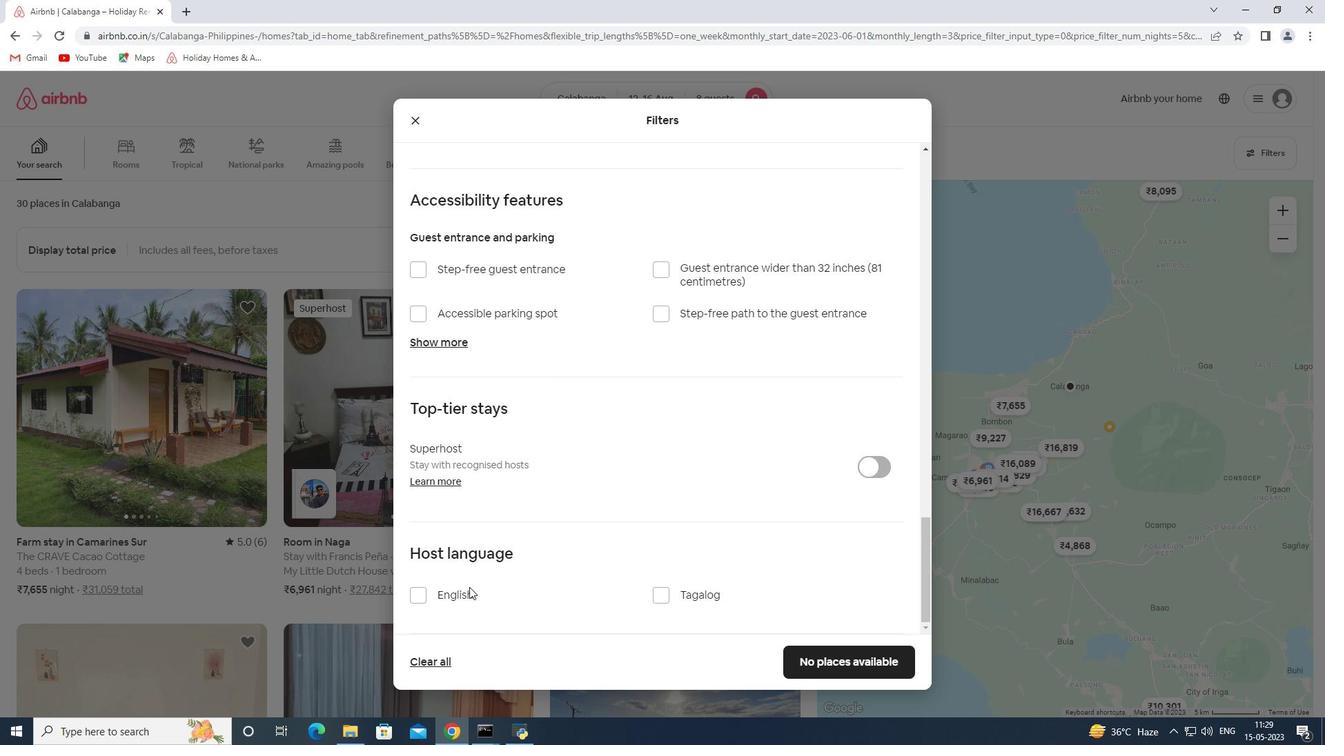 
Action: Mouse pressed left at (463, 589)
Screenshot: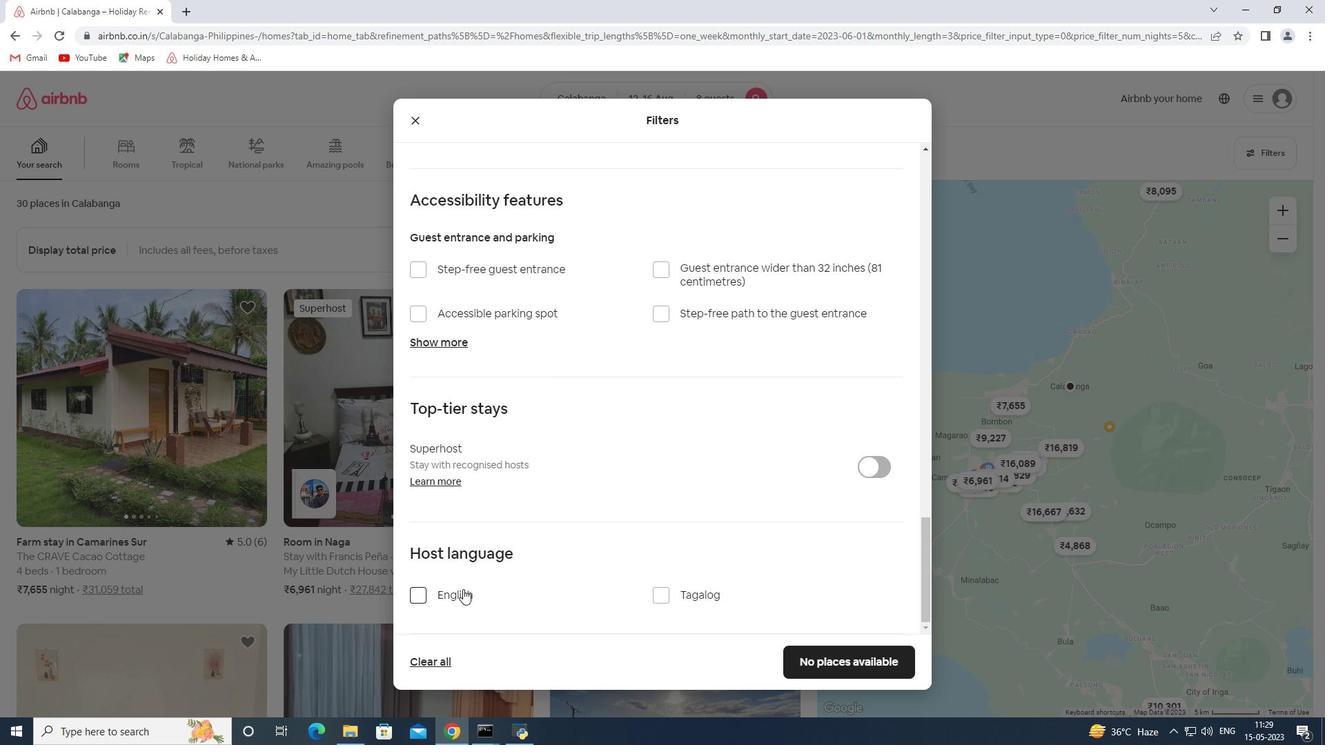 
Action: Mouse moved to (842, 664)
Screenshot: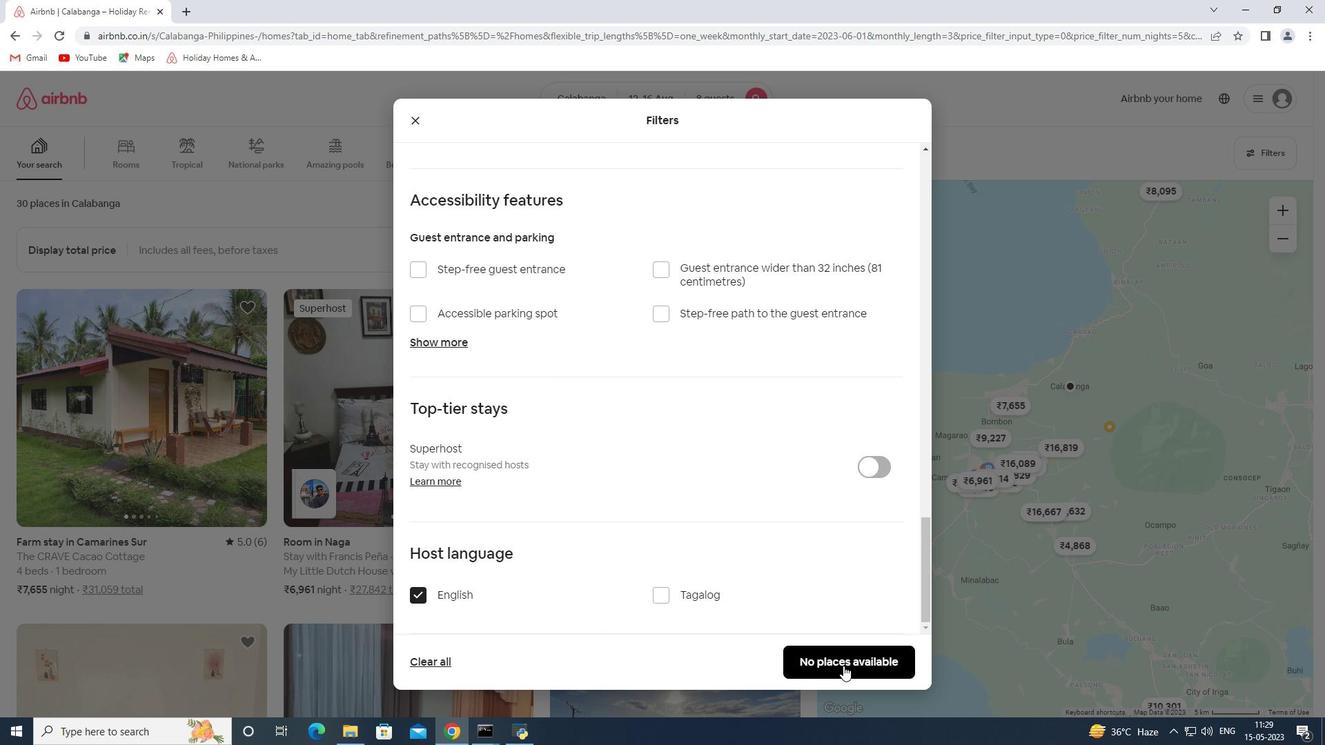
Action: Mouse pressed left at (842, 664)
Screenshot: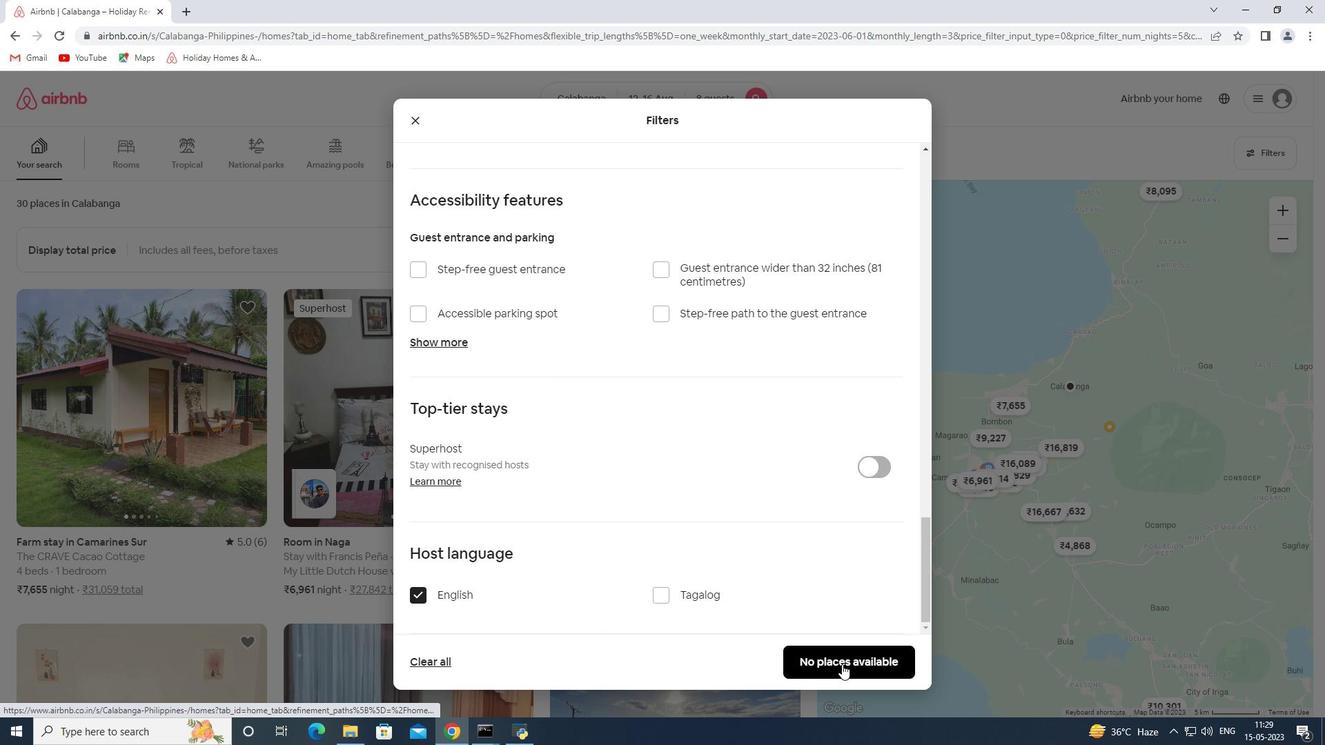 
Action: Mouse moved to (773, 156)
Screenshot: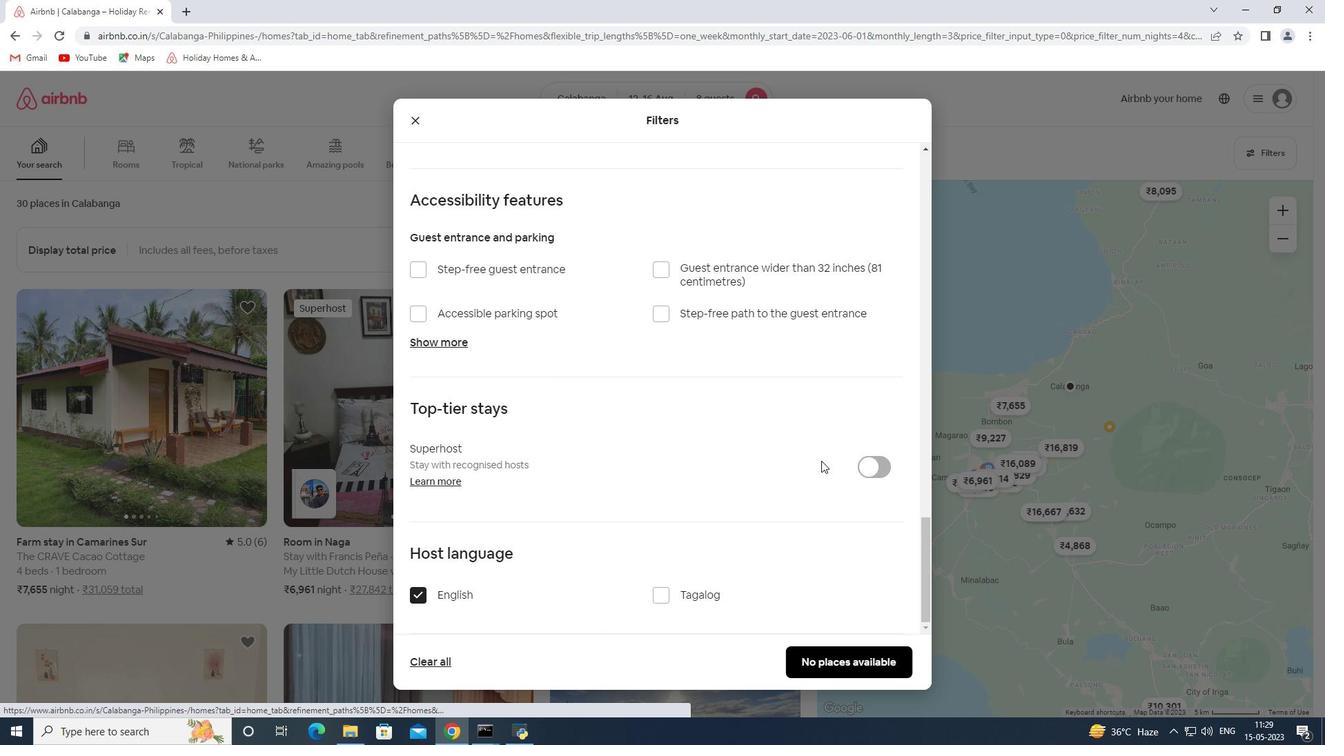 
